Task: Find connections with filter location Urrao with filter topic #Indiawith filter profile language Potuguese with filter current company CHINT with filter school Hindu College with filter industry Ground Passenger Transportation with filter service category Public Relations with filter keywords title Sales Engineer
Action: Mouse moved to (597, 70)
Screenshot: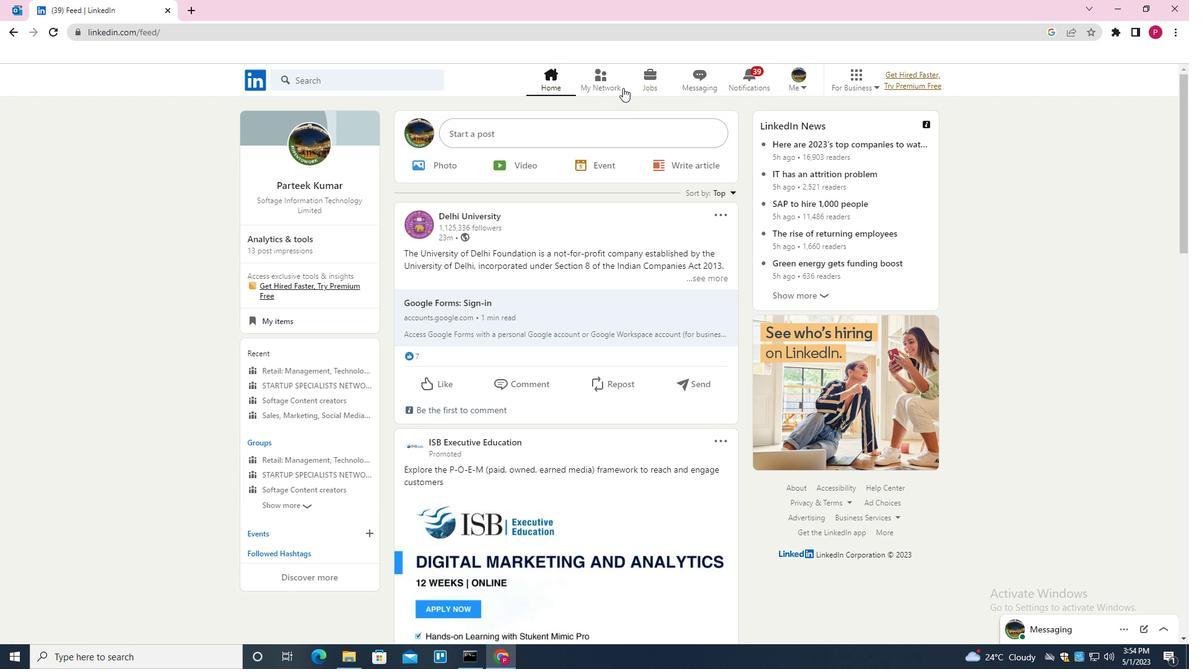 
Action: Mouse pressed left at (597, 70)
Screenshot: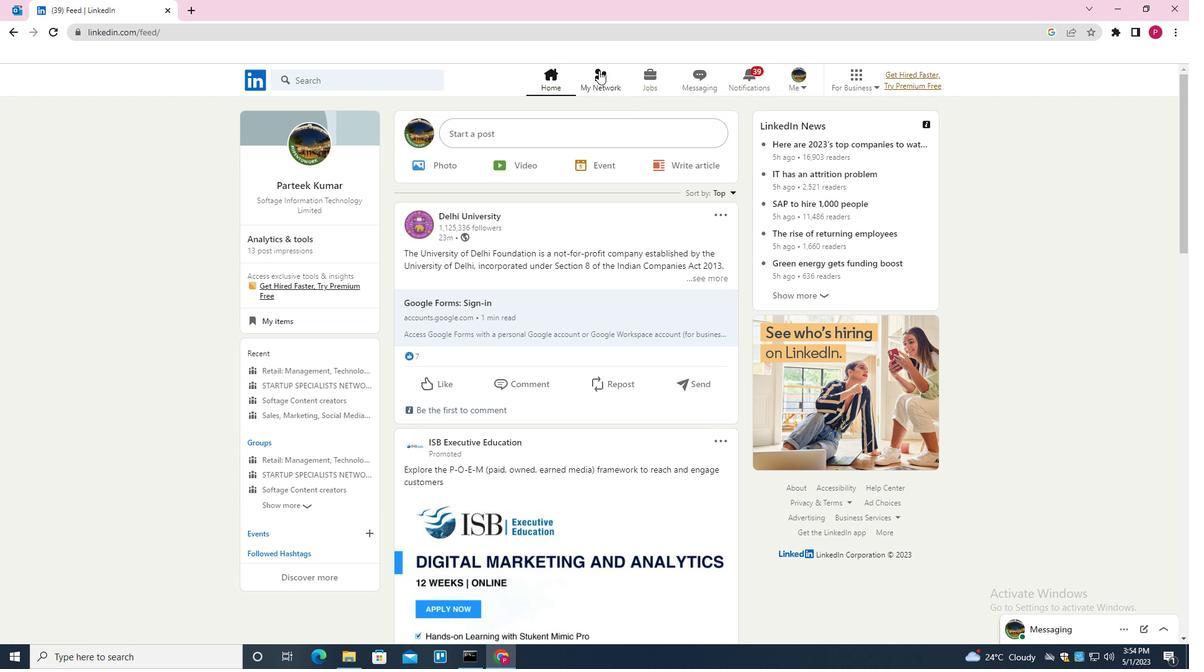 
Action: Mouse moved to (347, 149)
Screenshot: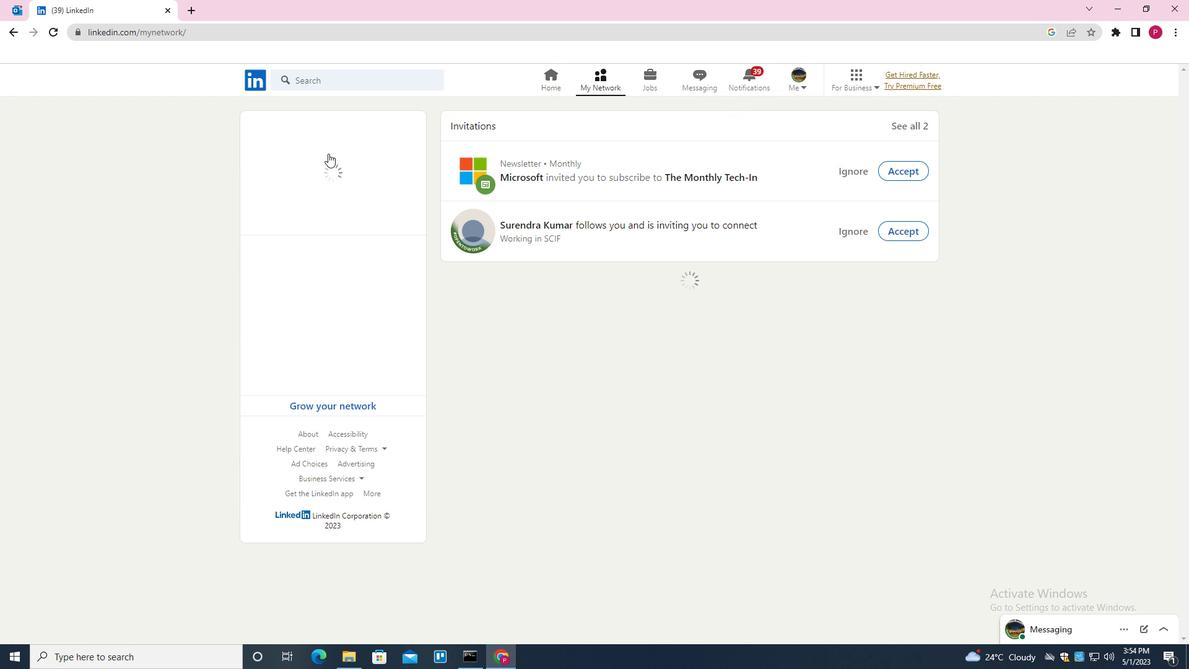 
Action: Mouse pressed left at (347, 149)
Screenshot: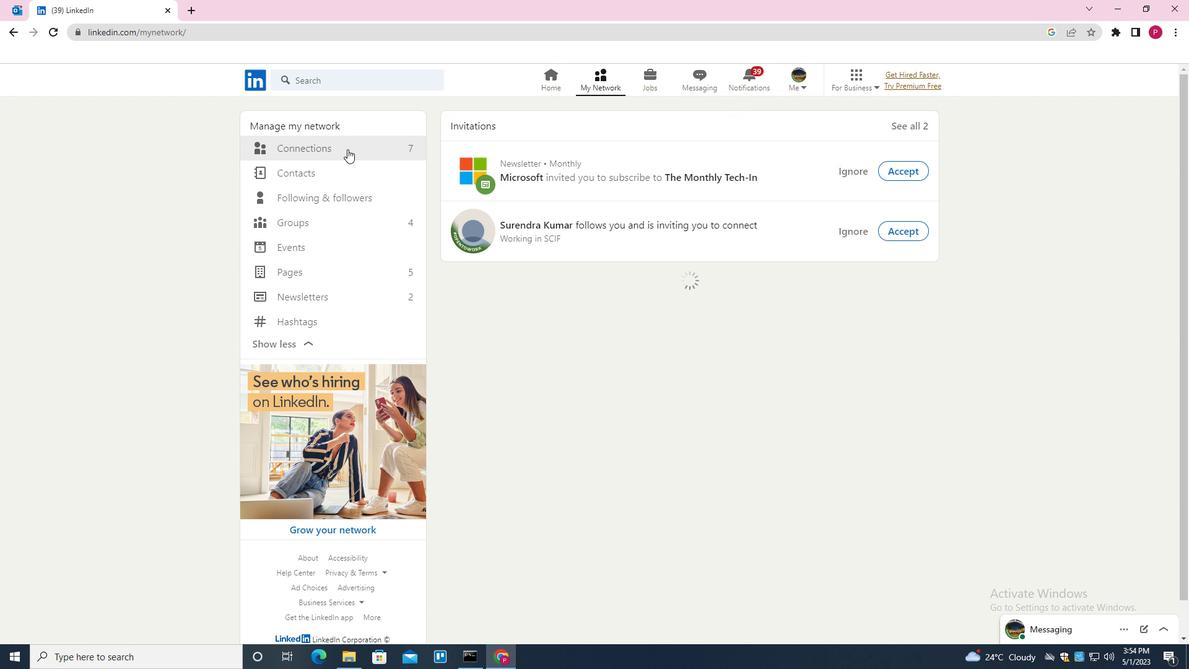 
Action: Mouse moved to (680, 149)
Screenshot: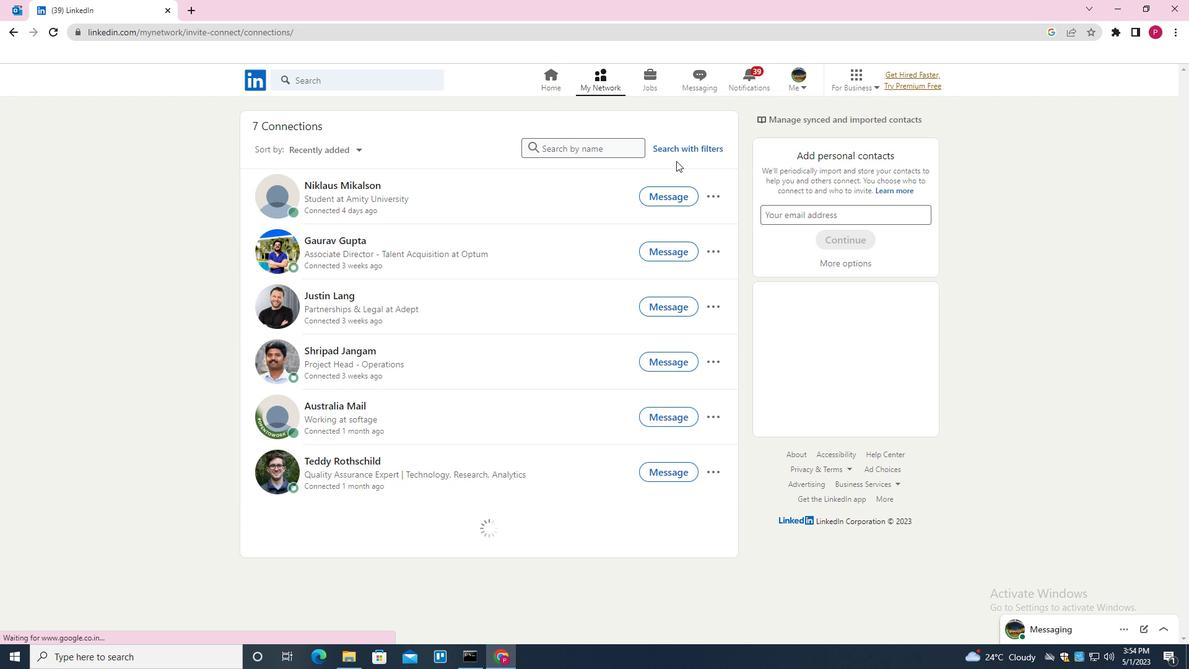 
Action: Mouse pressed left at (680, 149)
Screenshot: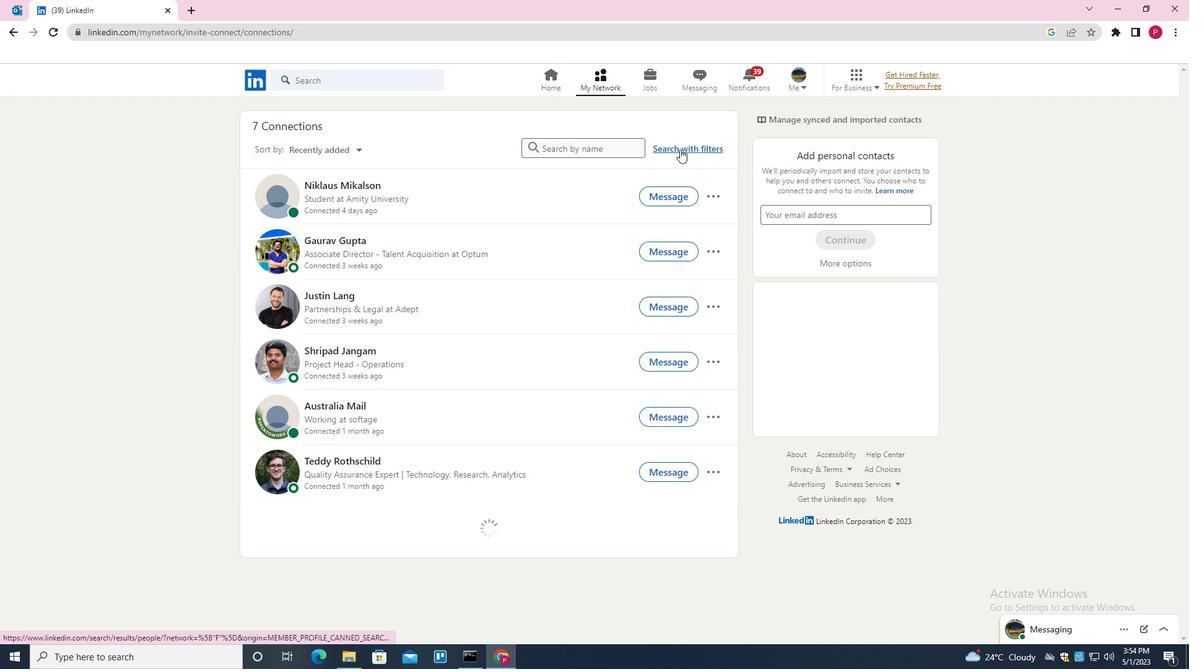 
Action: Mouse moved to (635, 115)
Screenshot: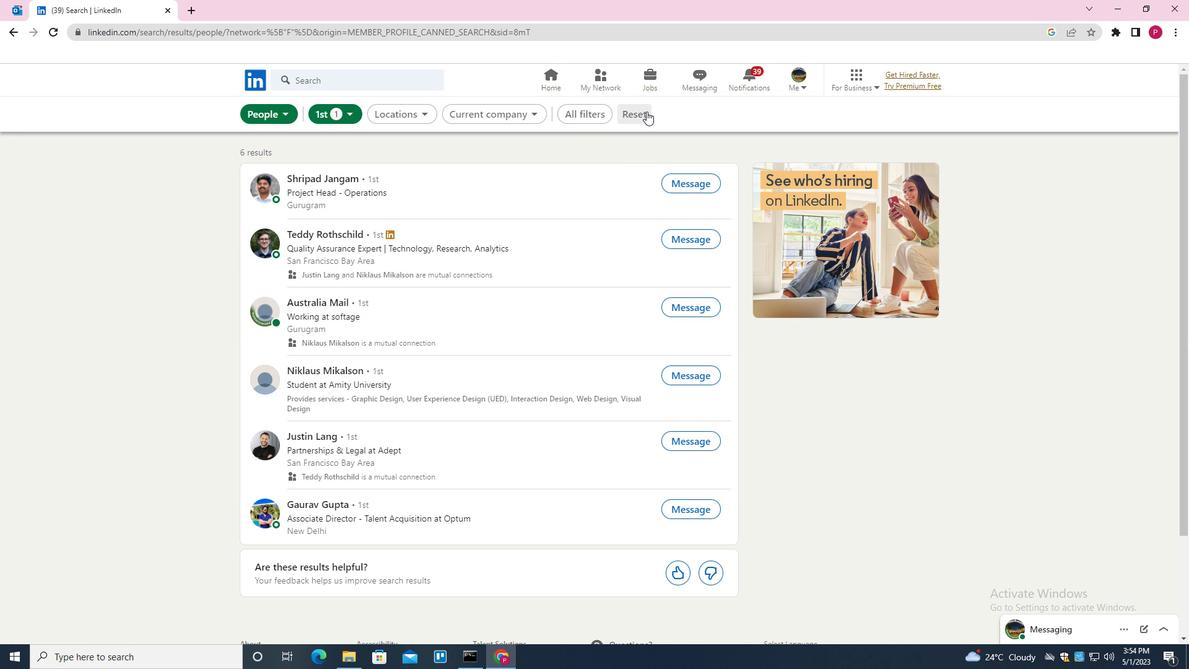 
Action: Mouse pressed left at (635, 115)
Screenshot: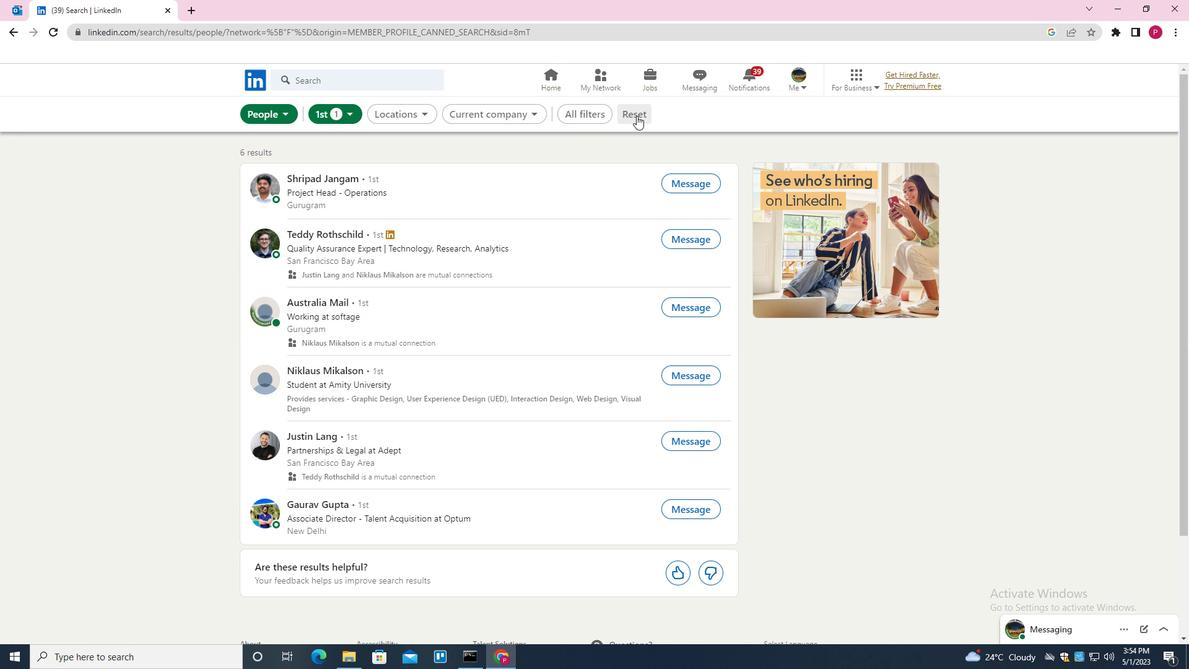 
Action: Mouse moved to (617, 115)
Screenshot: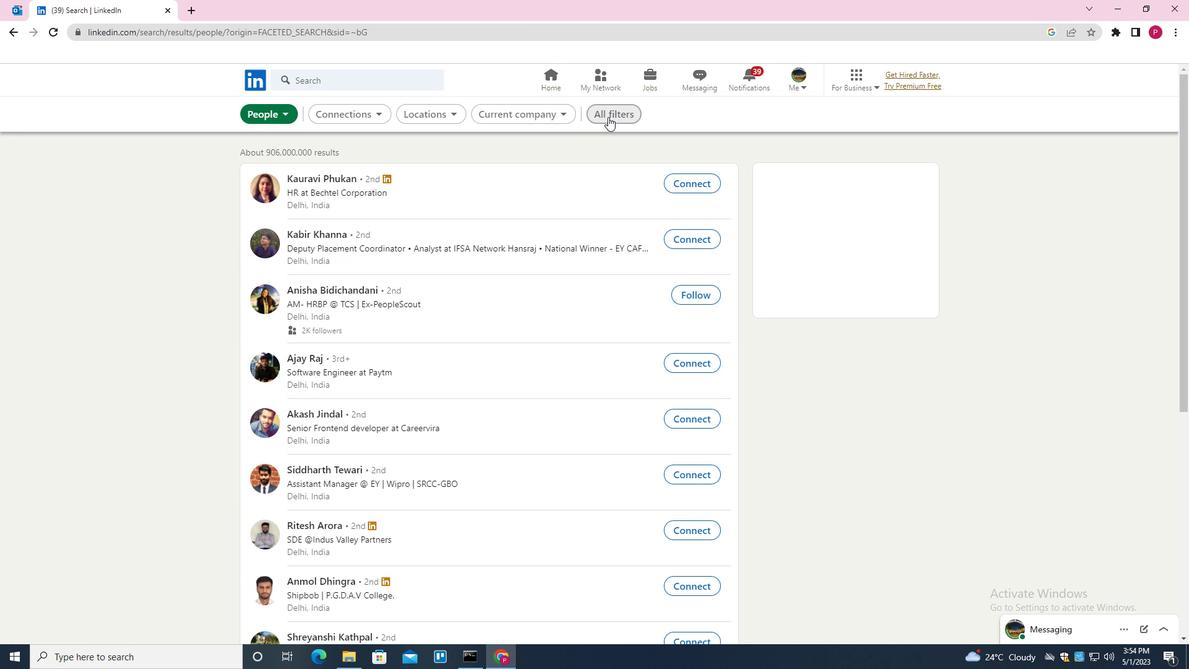 
Action: Mouse pressed left at (617, 115)
Screenshot: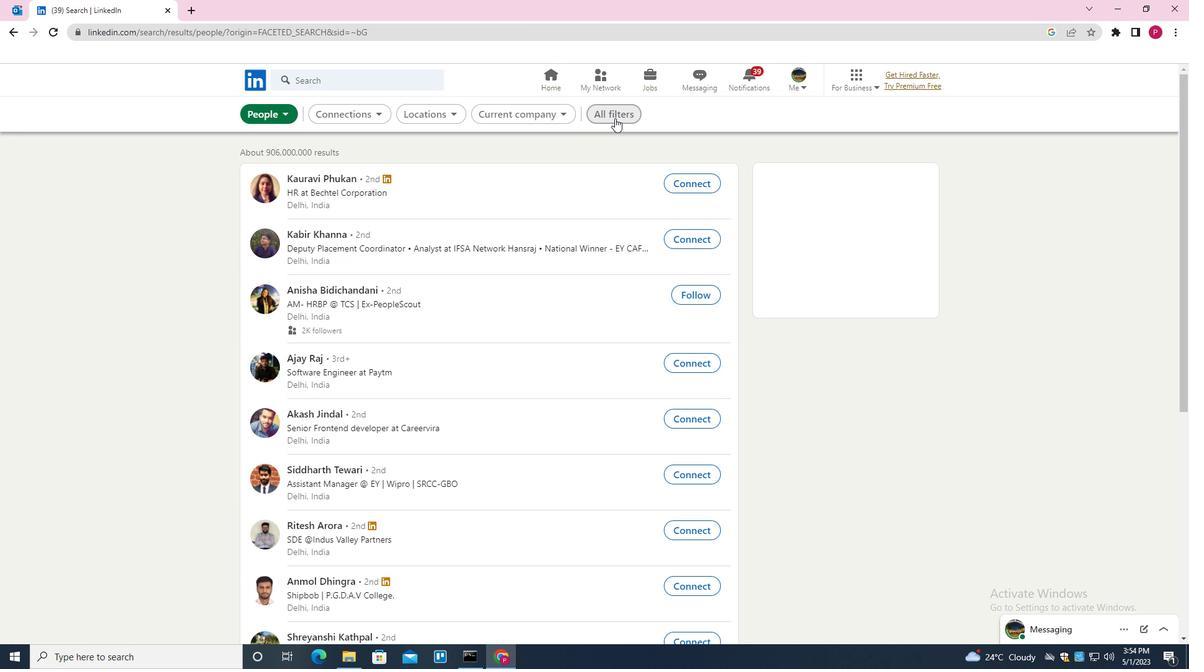 
Action: Mouse moved to (938, 312)
Screenshot: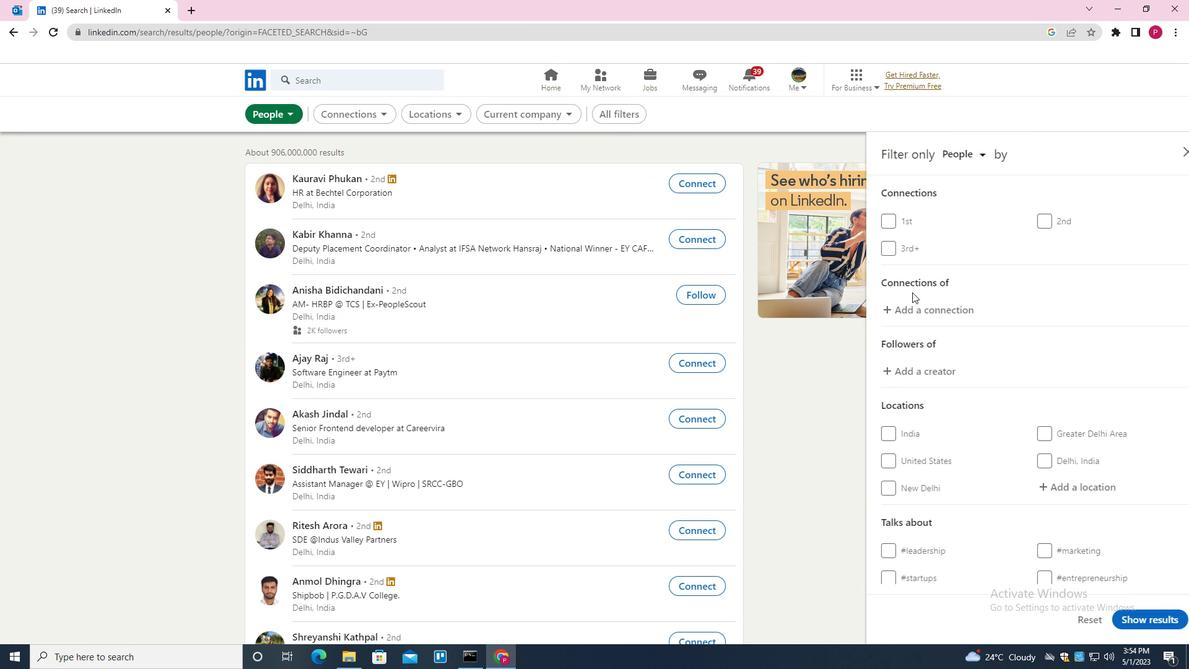 
Action: Mouse scrolled (938, 312) with delta (0, 0)
Screenshot: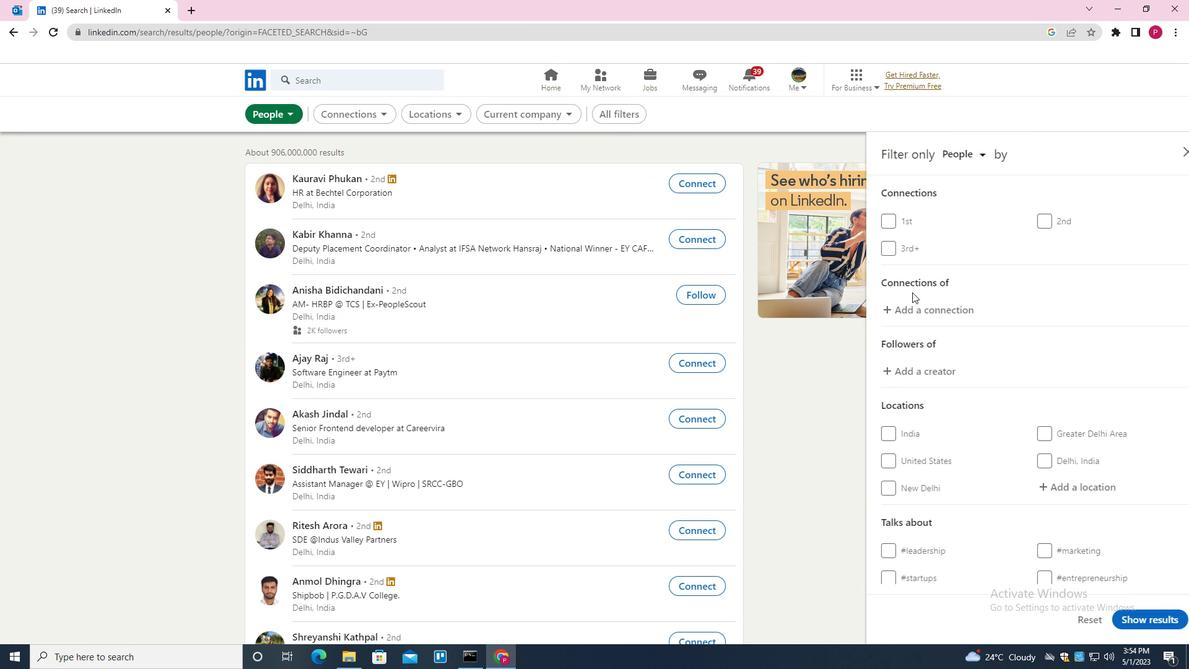 
Action: Mouse moved to (1056, 422)
Screenshot: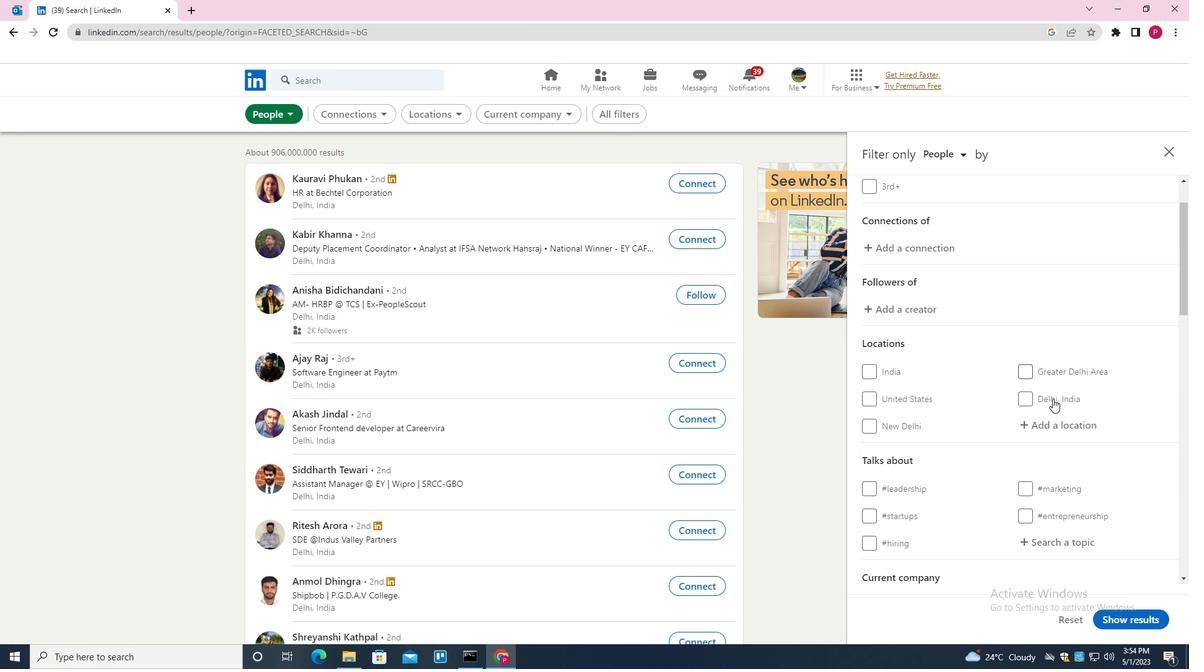 
Action: Mouse pressed left at (1056, 422)
Screenshot: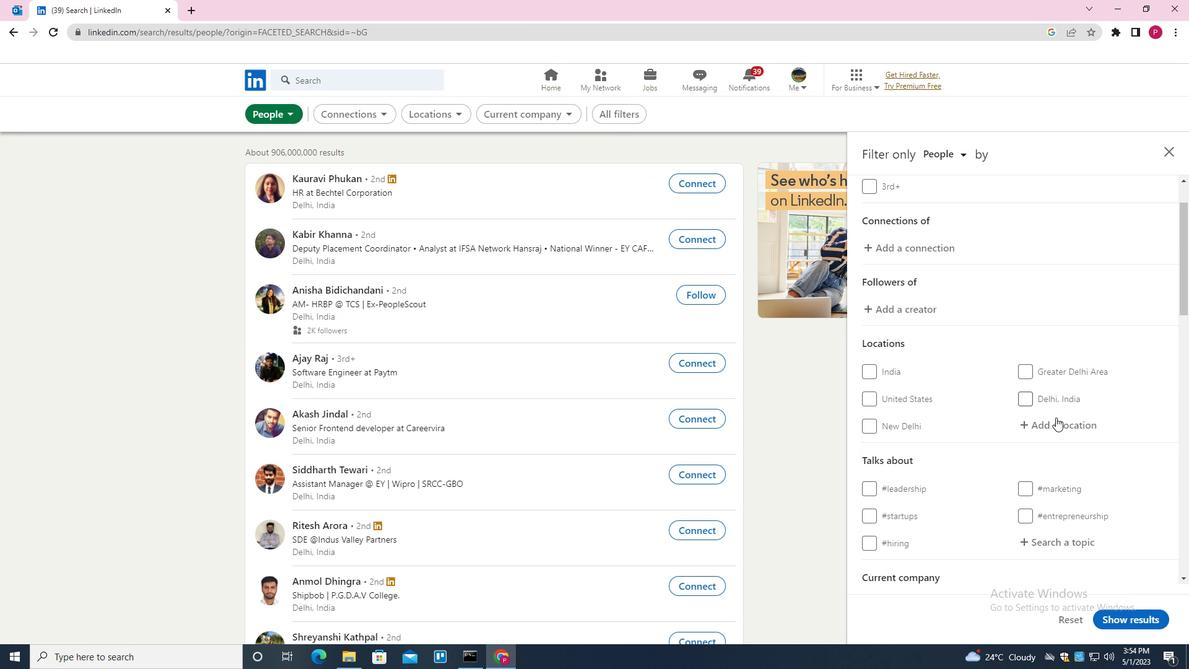 
Action: Mouse moved to (1053, 424)
Screenshot: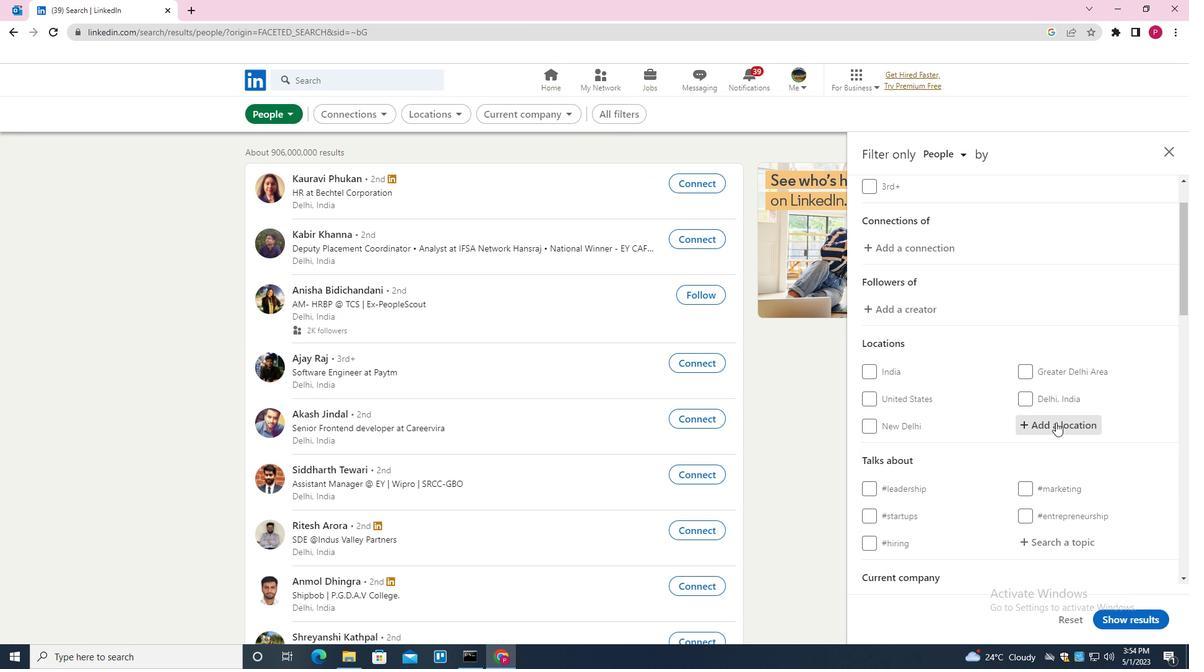 
Action: Key pressed <Key.shift>URRAO<Key.down><Key.enter>
Screenshot: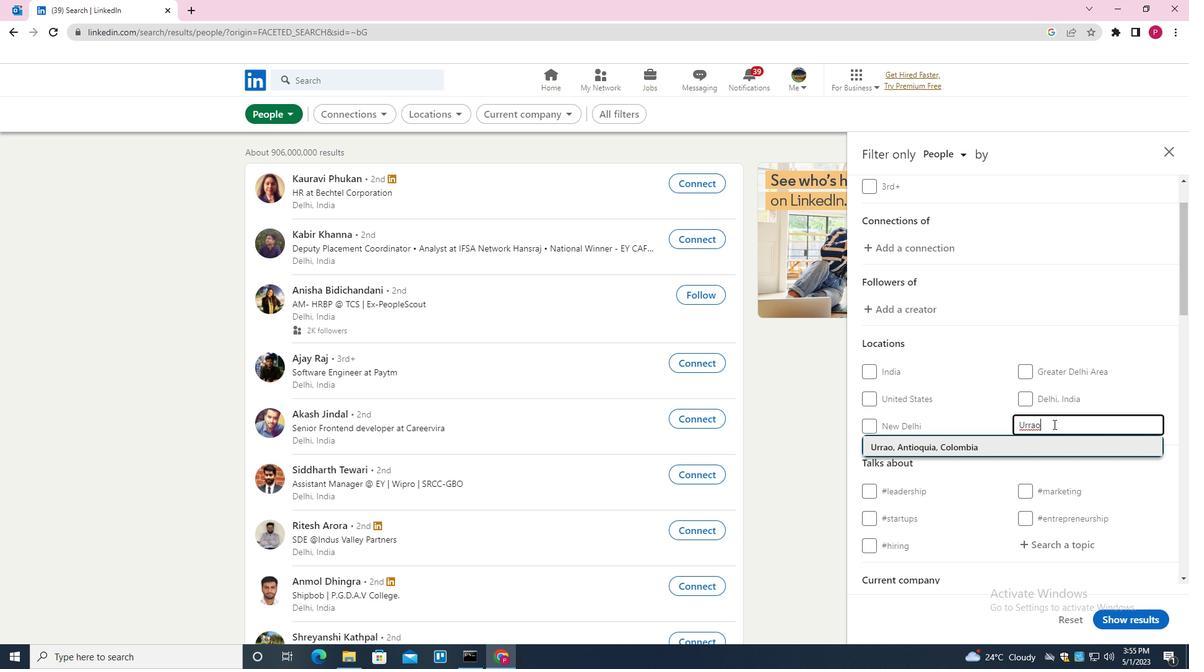 
Action: Mouse moved to (1003, 430)
Screenshot: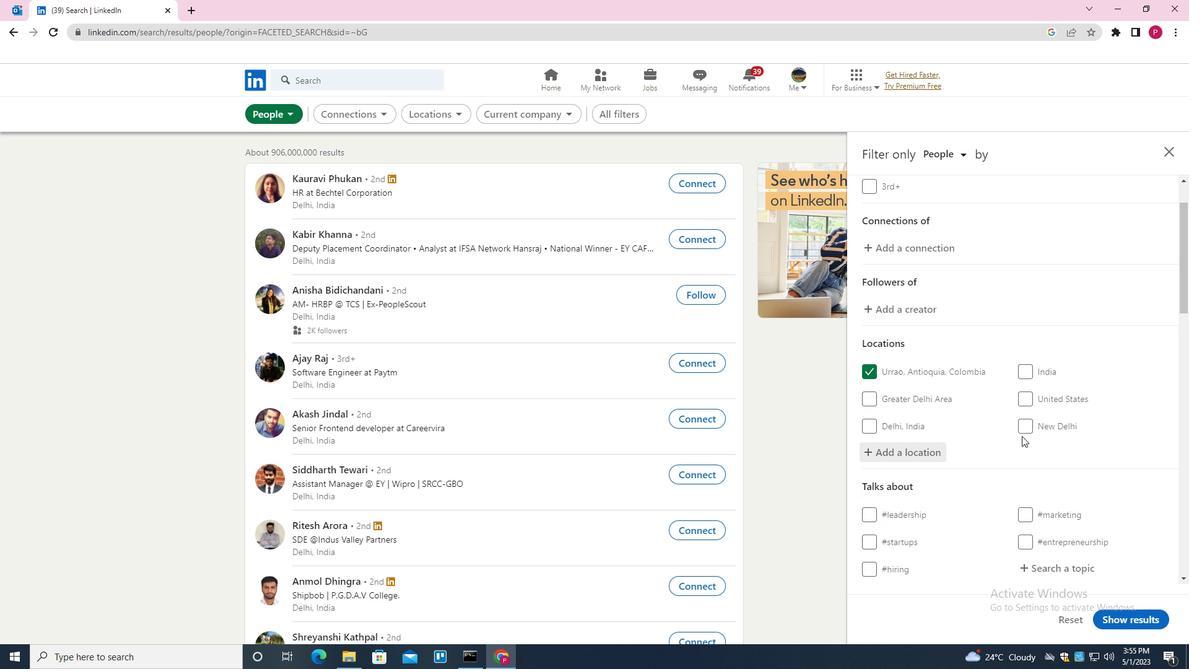 
Action: Mouse scrolled (1003, 429) with delta (0, 0)
Screenshot: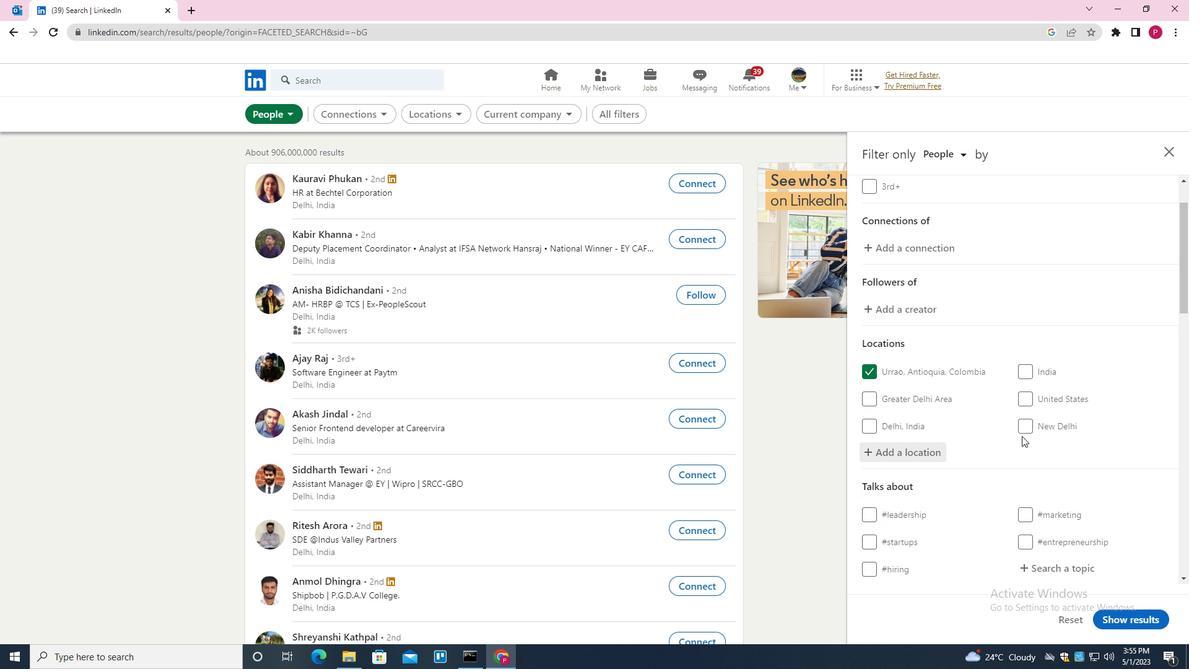 
Action: Mouse scrolled (1003, 429) with delta (0, 0)
Screenshot: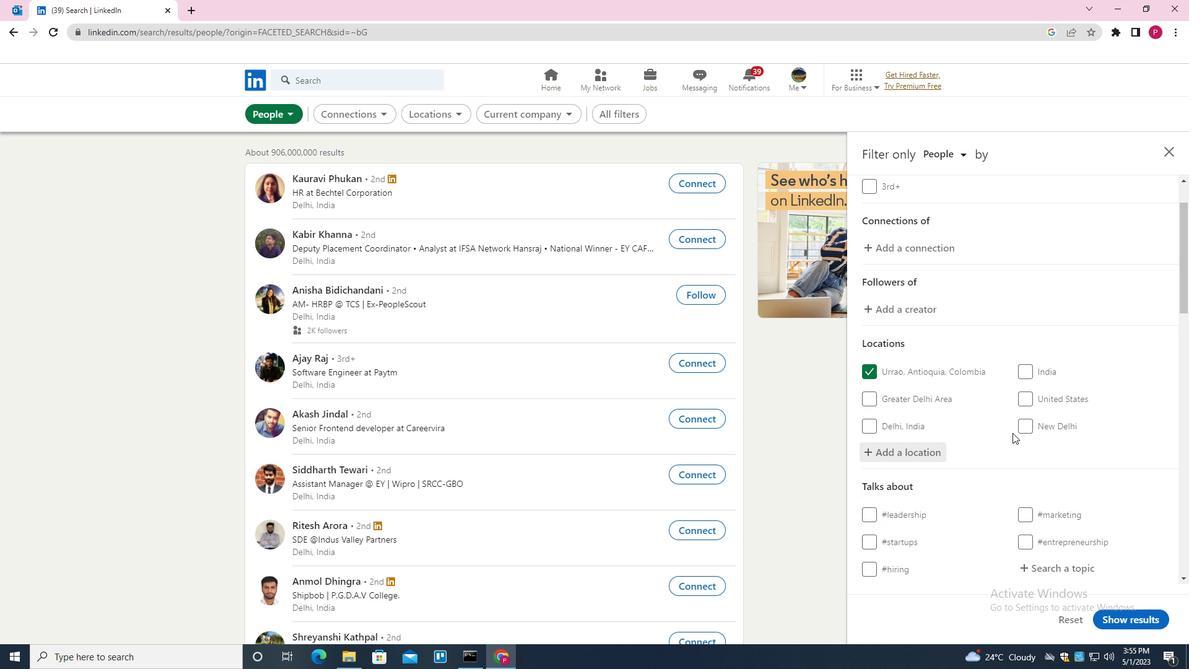 
Action: Mouse scrolled (1003, 429) with delta (0, 0)
Screenshot: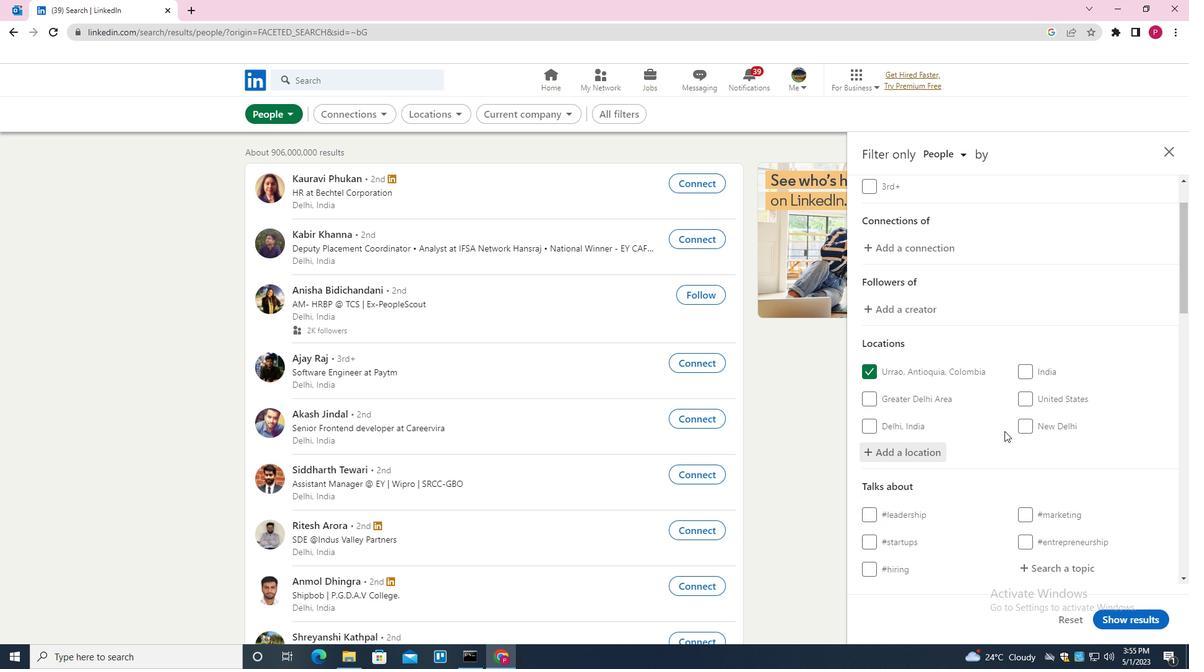 
Action: Mouse moved to (1053, 378)
Screenshot: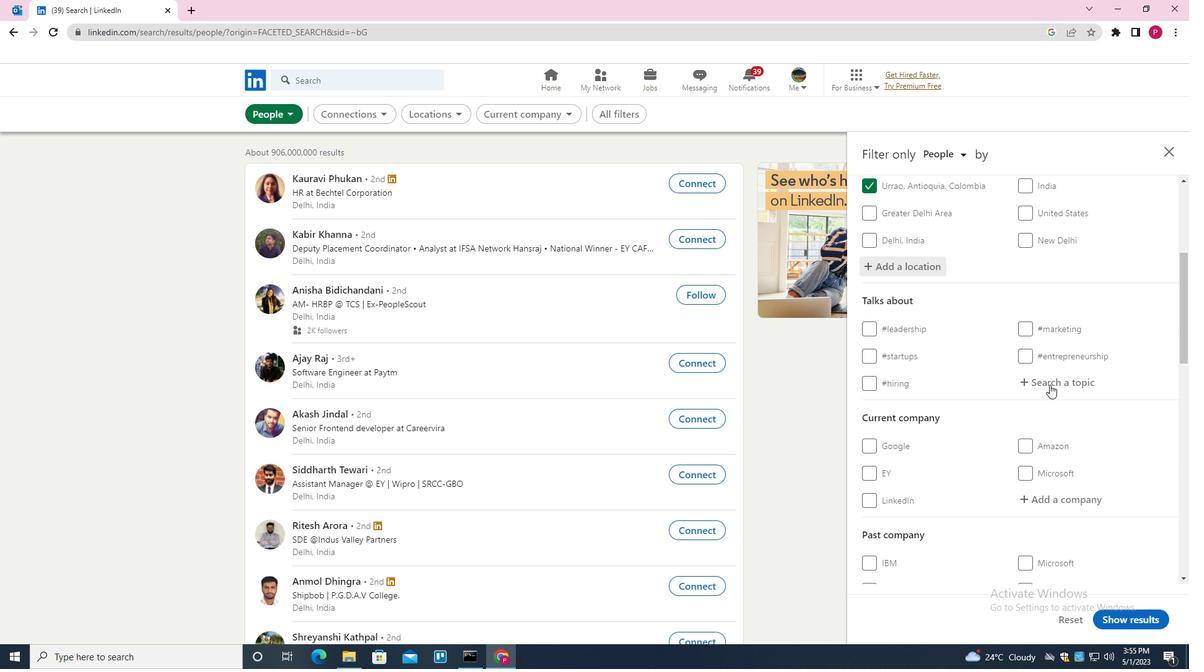 
Action: Mouse pressed left at (1053, 378)
Screenshot: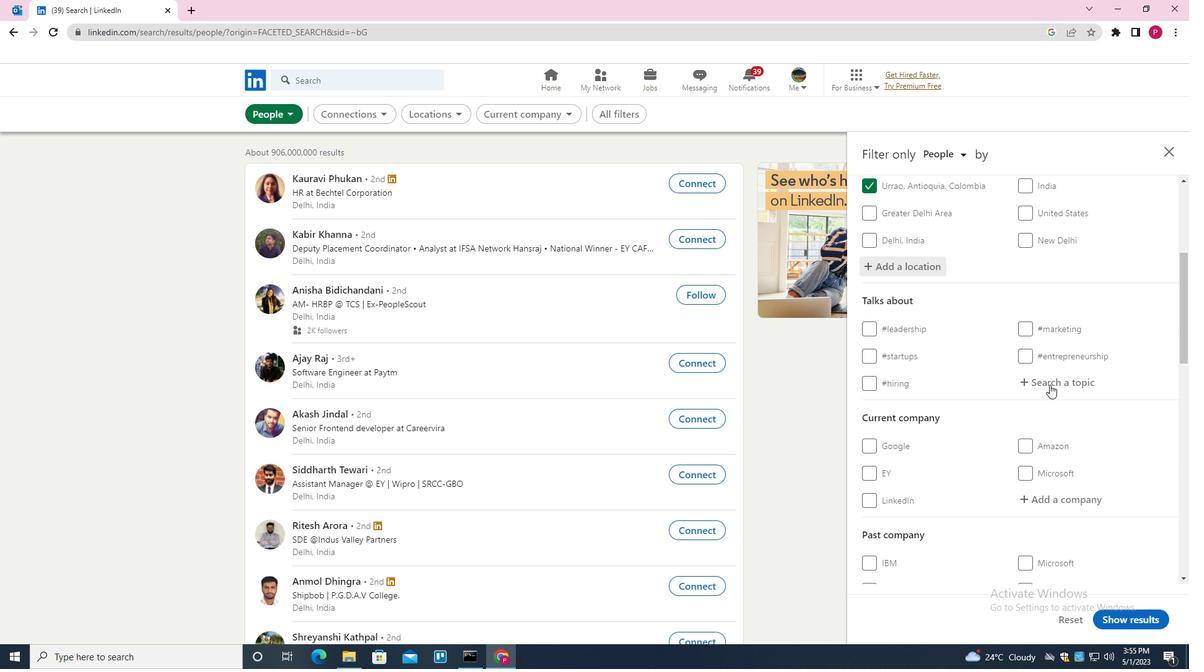 
Action: Mouse moved to (1050, 381)
Screenshot: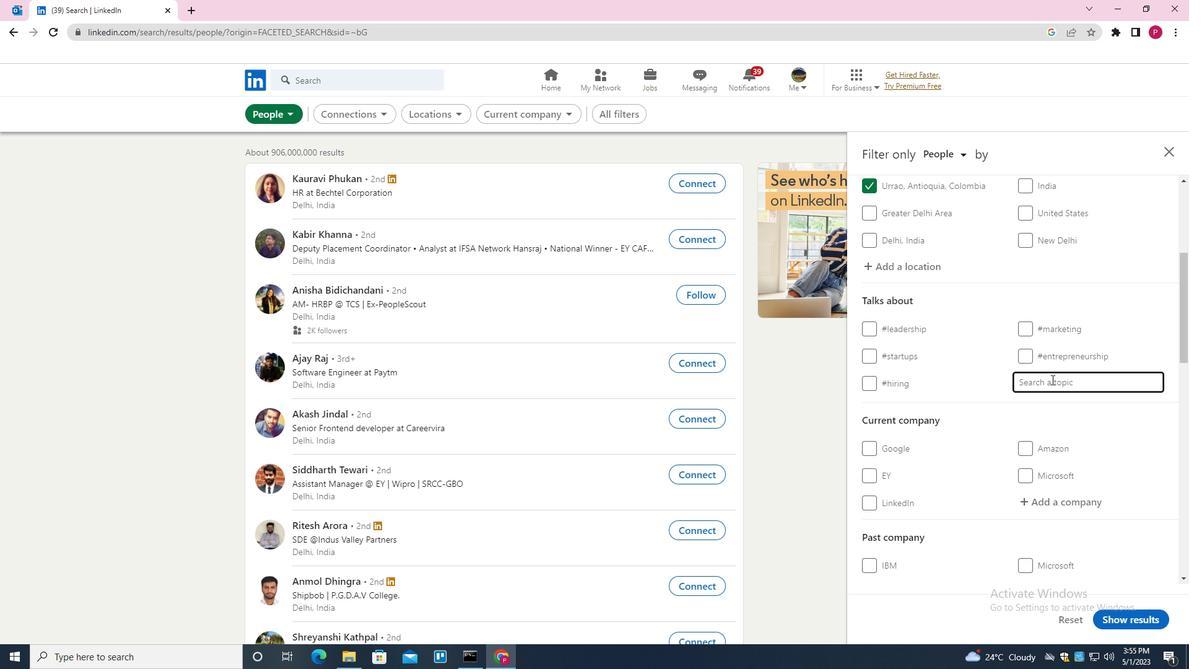 
Action: Key pressed INDIA<Key.down><Key.enter>
Screenshot: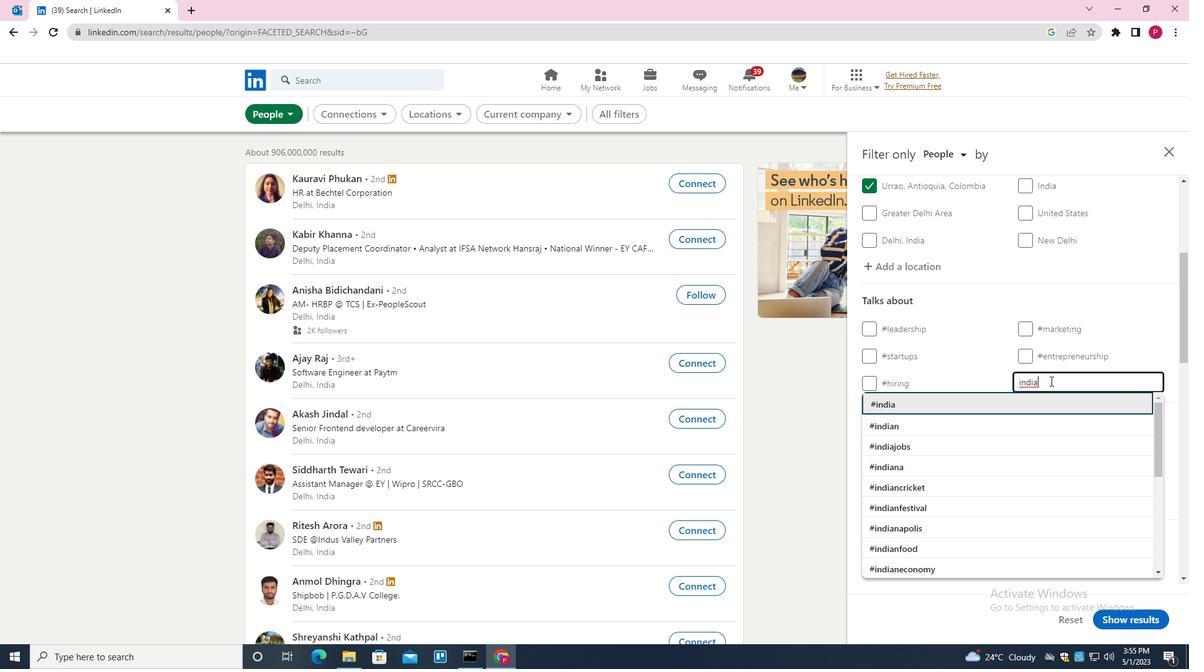 
Action: Mouse moved to (1038, 389)
Screenshot: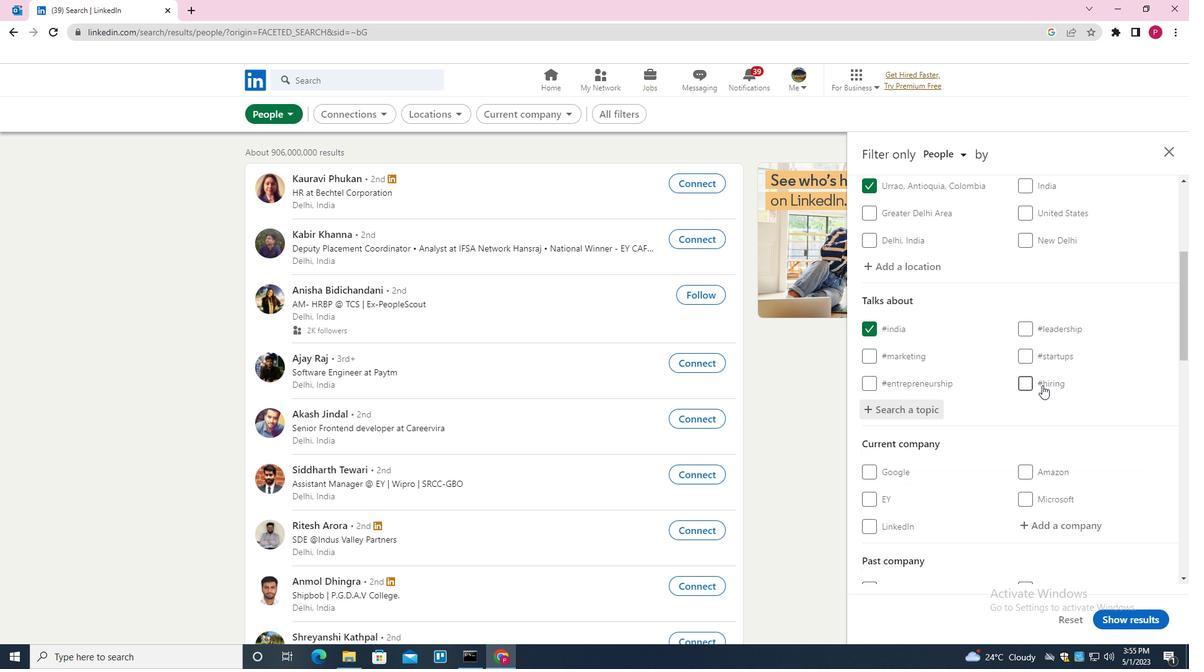 
Action: Mouse scrolled (1038, 388) with delta (0, 0)
Screenshot: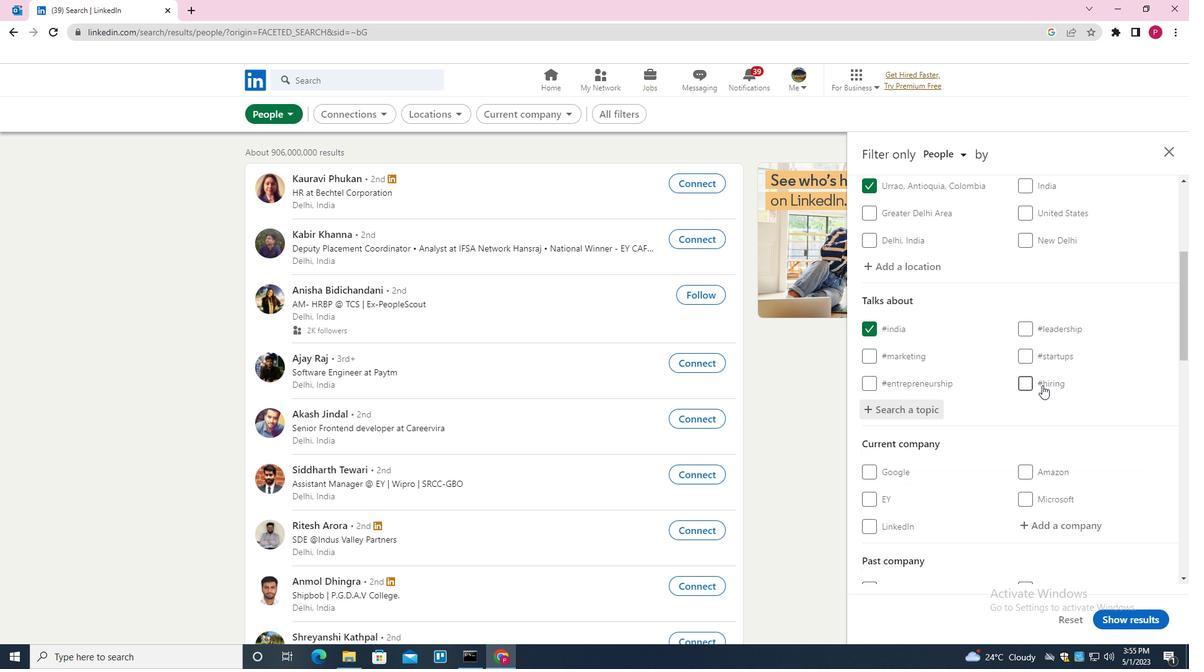 
Action: Mouse moved to (1037, 389)
Screenshot: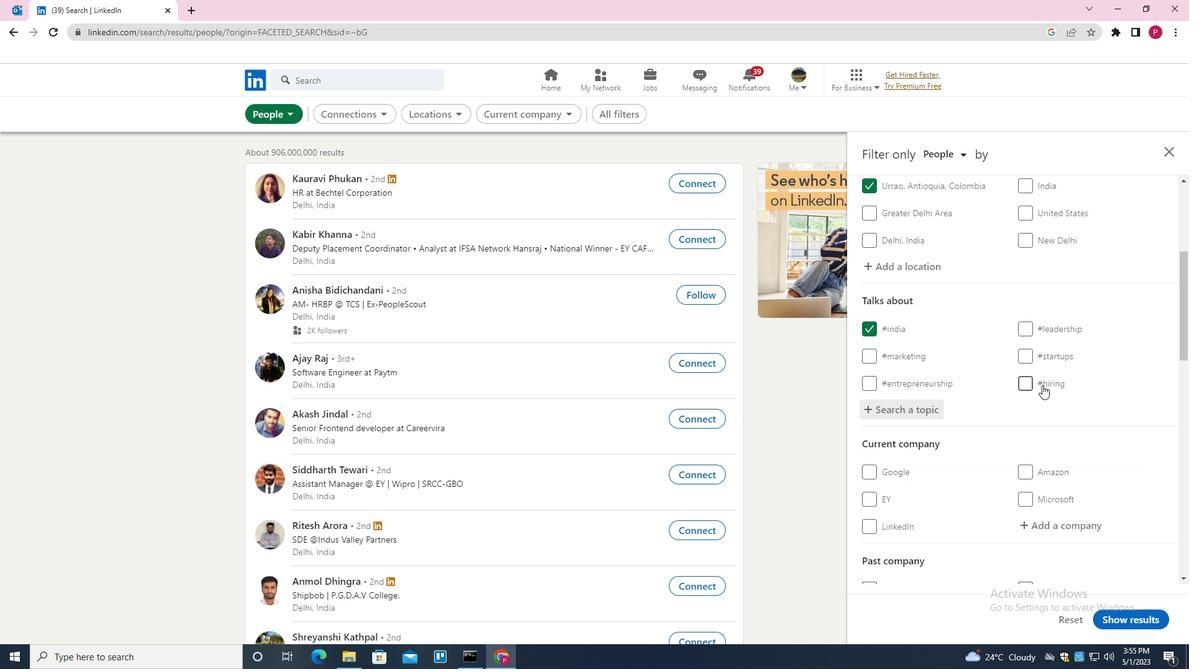 
Action: Mouse scrolled (1037, 389) with delta (0, 0)
Screenshot: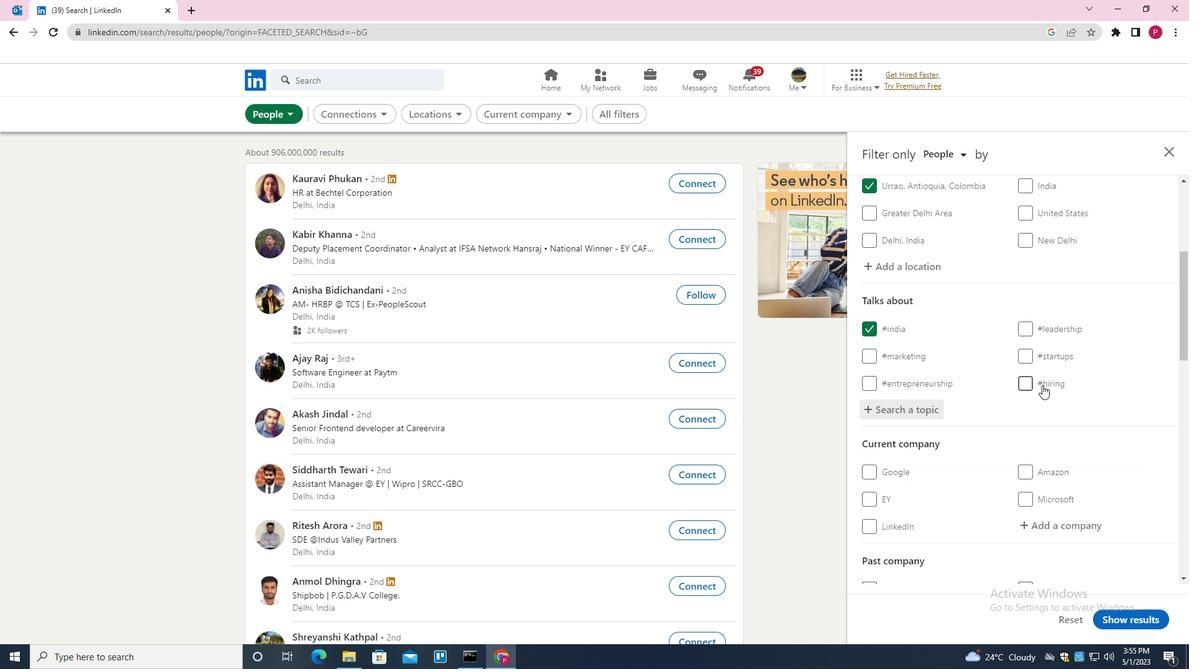 
Action: Mouse scrolled (1037, 389) with delta (0, 0)
Screenshot: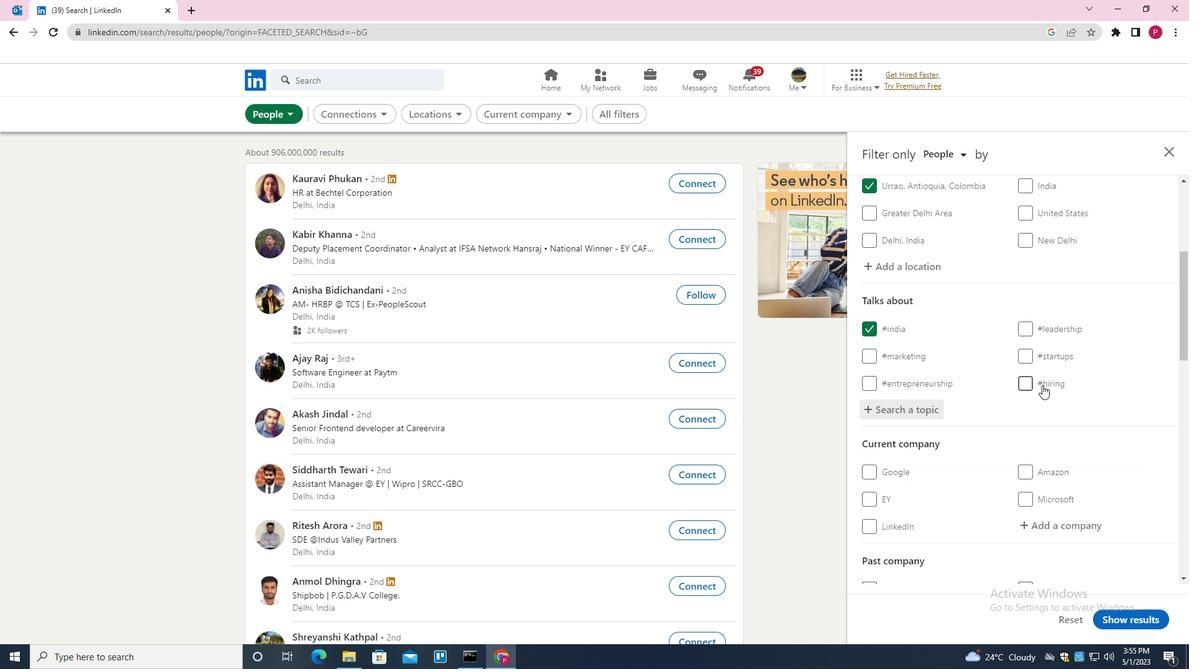 
Action: Mouse moved to (950, 428)
Screenshot: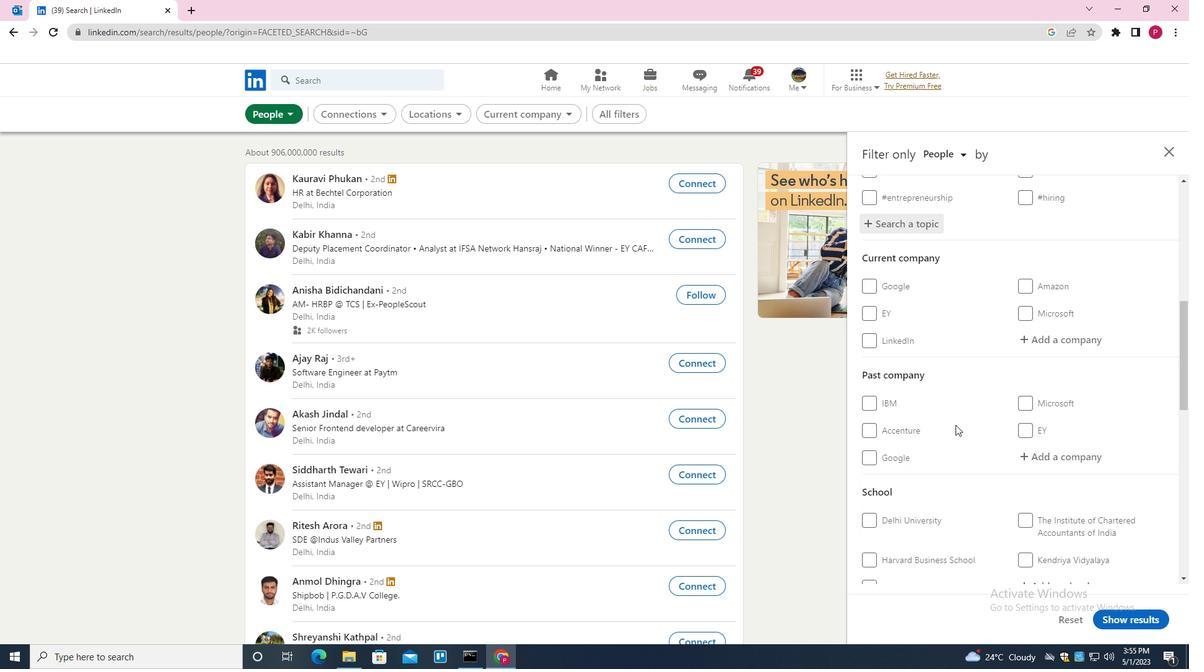 
Action: Mouse scrolled (950, 427) with delta (0, 0)
Screenshot: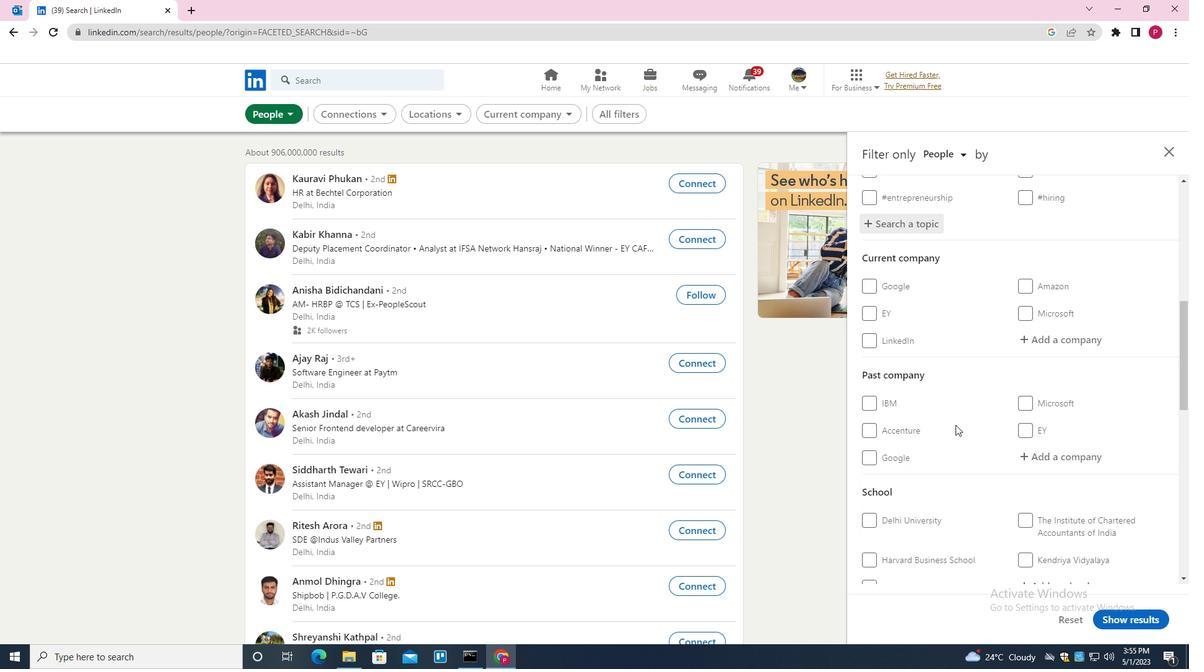 
Action: Mouse scrolled (950, 427) with delta (0, 0)
Screenshot: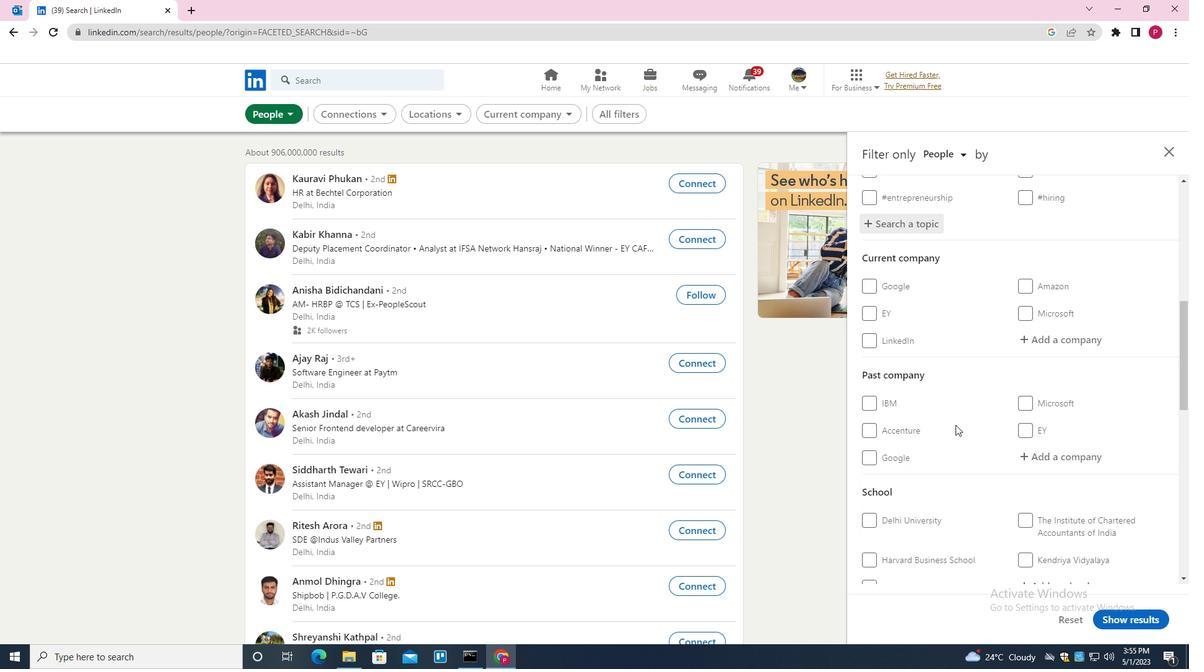 
Action: Mouse scrolled (950, 427) with delta (0, 0)
Screenshot: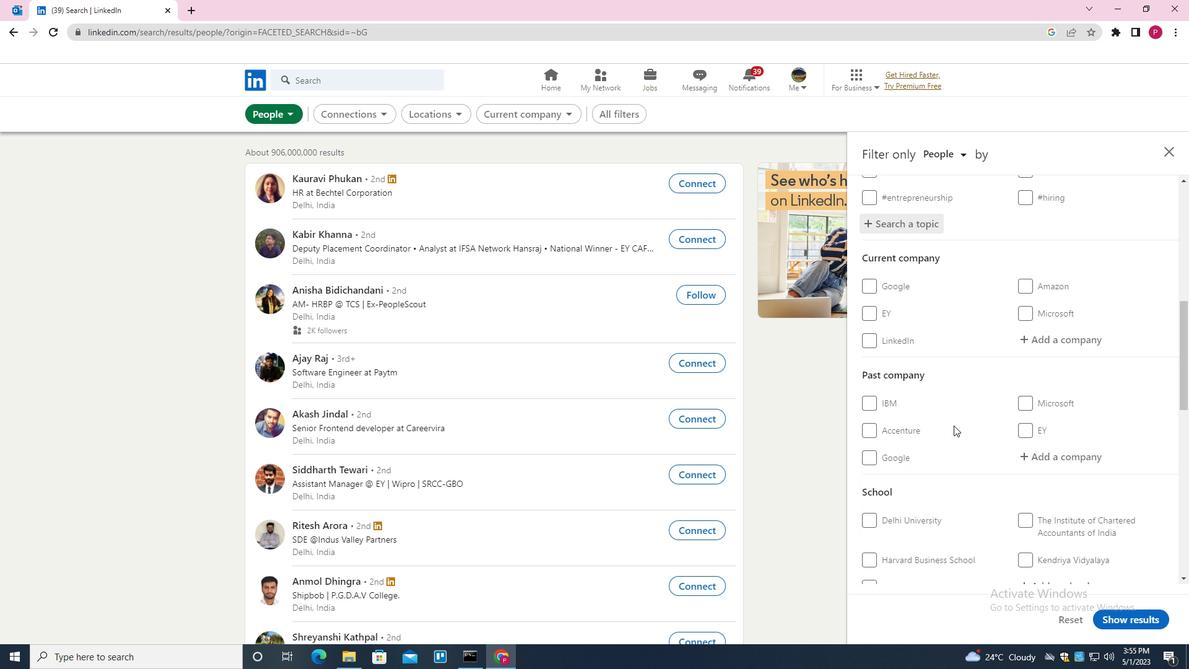 
Action: Mouse scrolled (950, 427) with delta (0, 0)
Screenshot: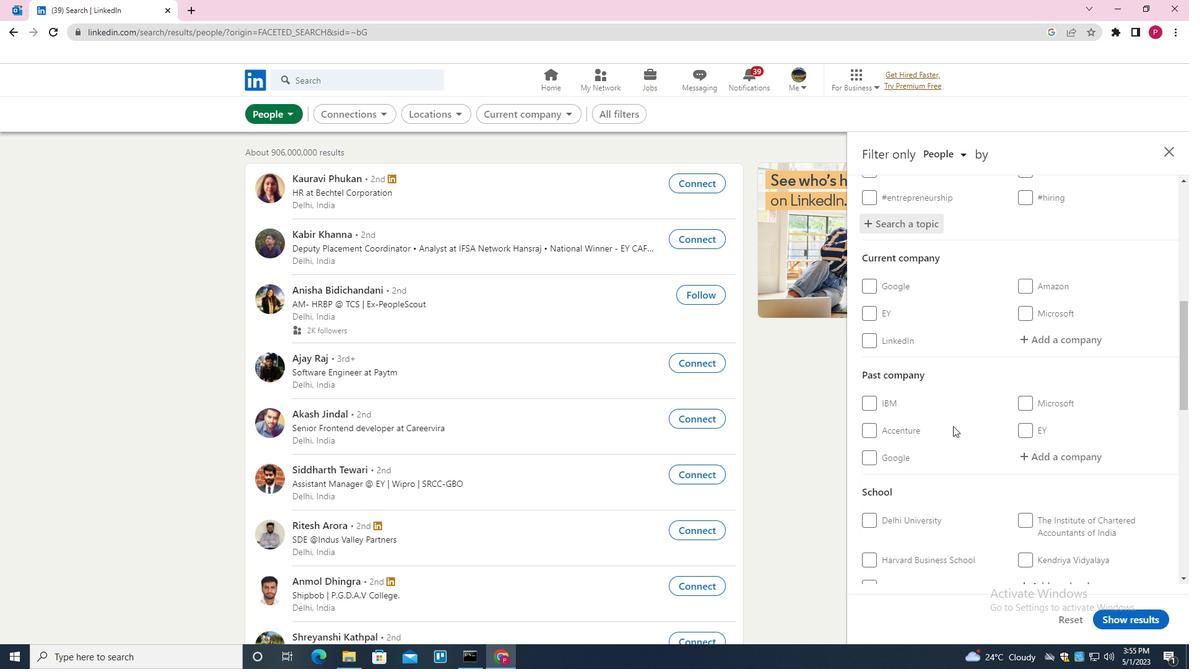 
Action: Mouse scrolled (950, 427) with delta (0, 0)
Screenshot: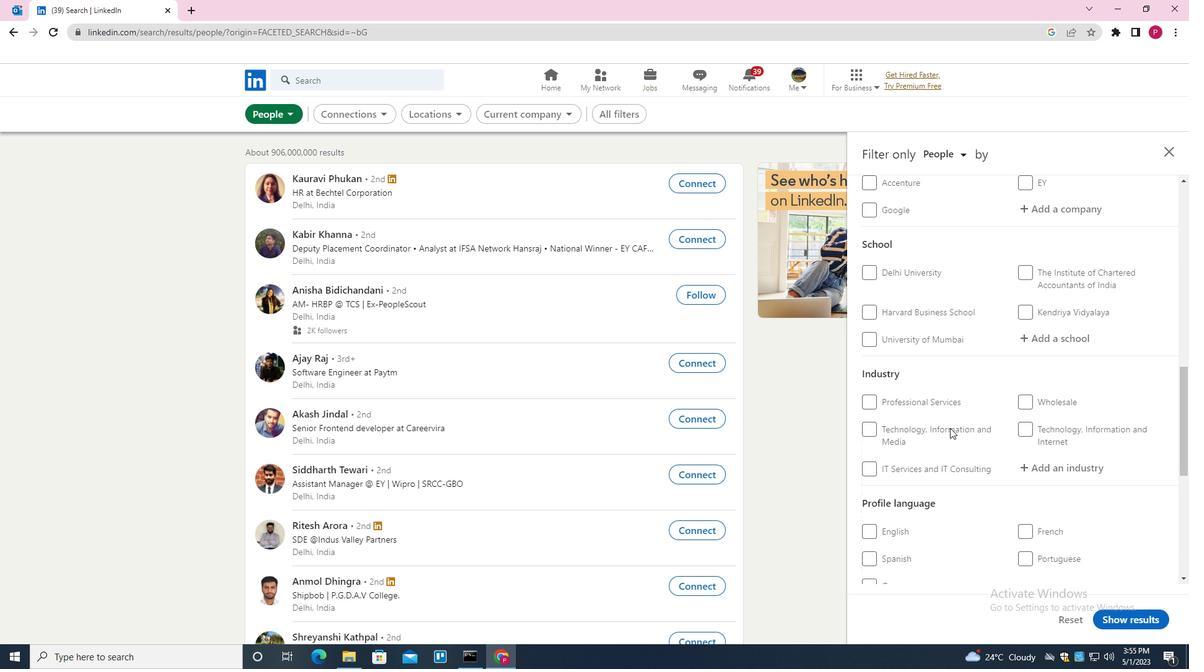 
Action: Mouse scrolled (950, 427) with delta (0, 0)
Screenshot: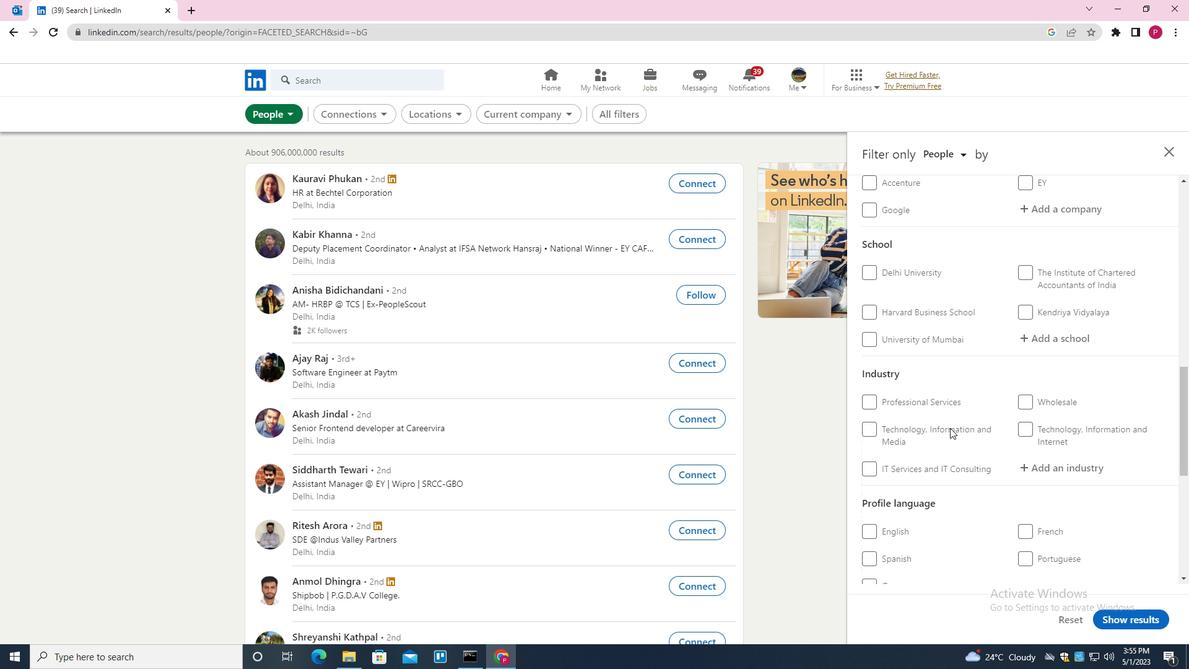 
Action: Mouse scrolled (950, 427) with delta (0, 0)
Screenshot: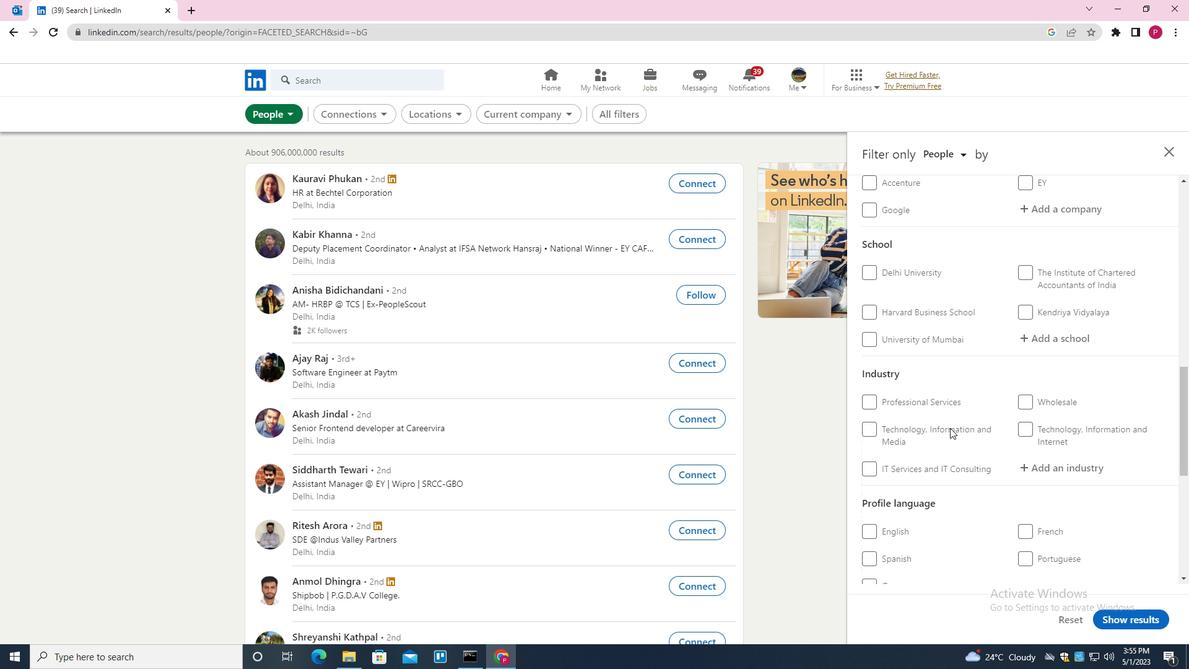 
Action: Mouse moved to (1026, 377)
Screenshot: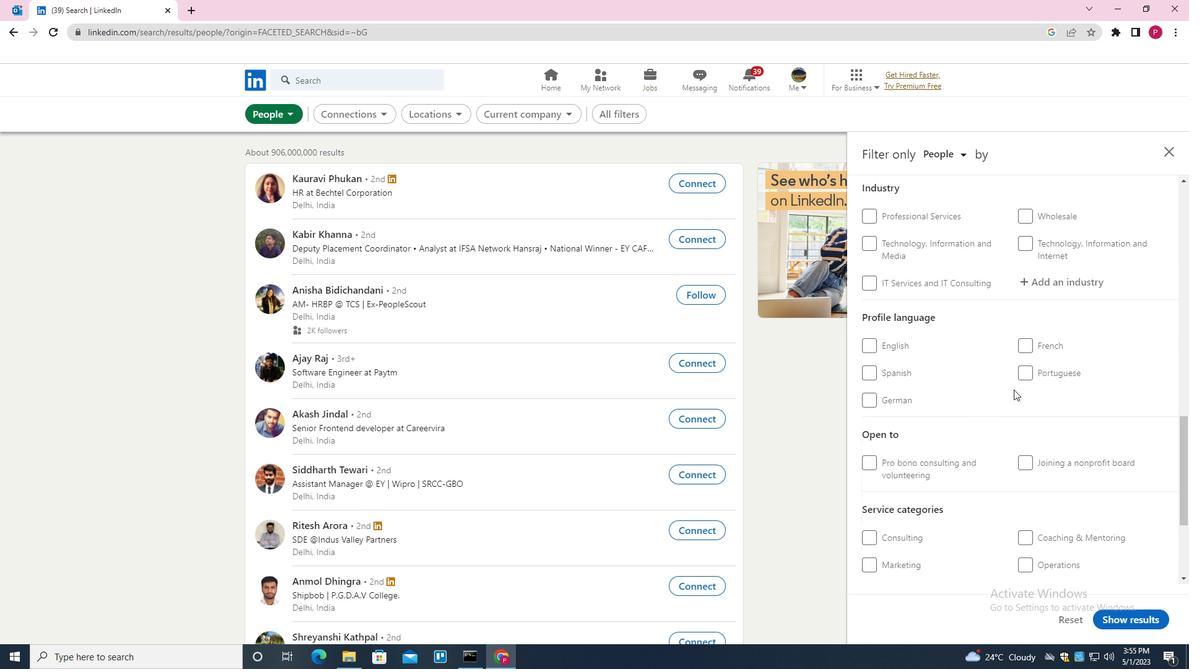 
Action: Mouse pressed left at (1026, 377)
Screenshot: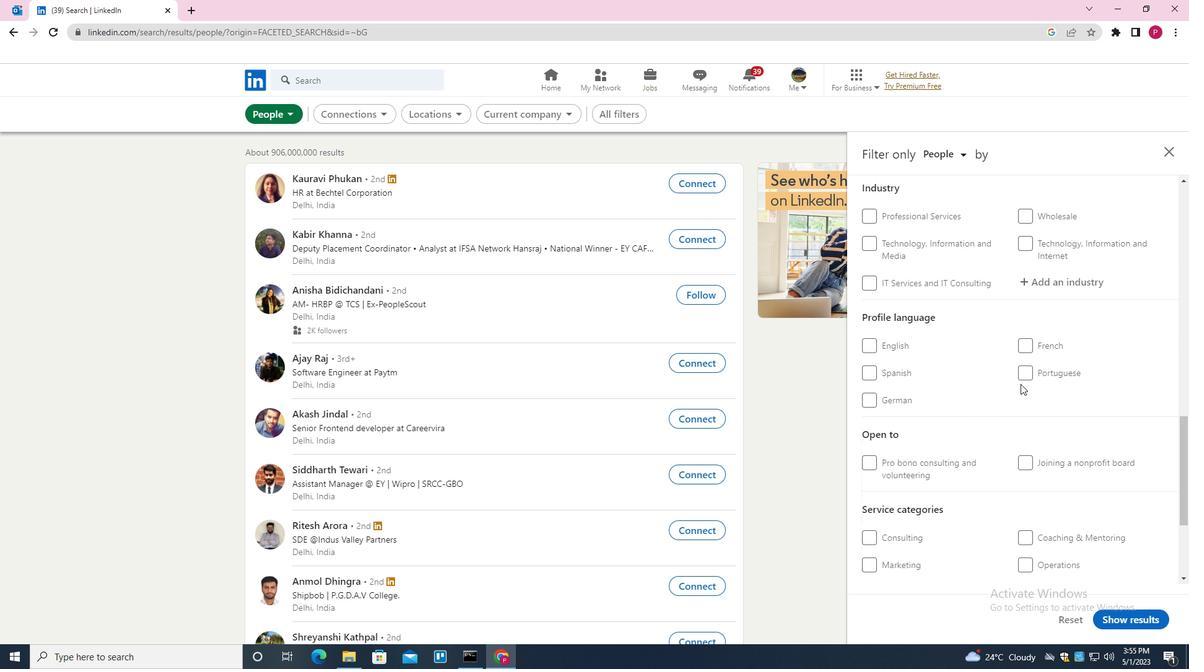 
Action: Mouse moved to (990, 398)
Screenshot: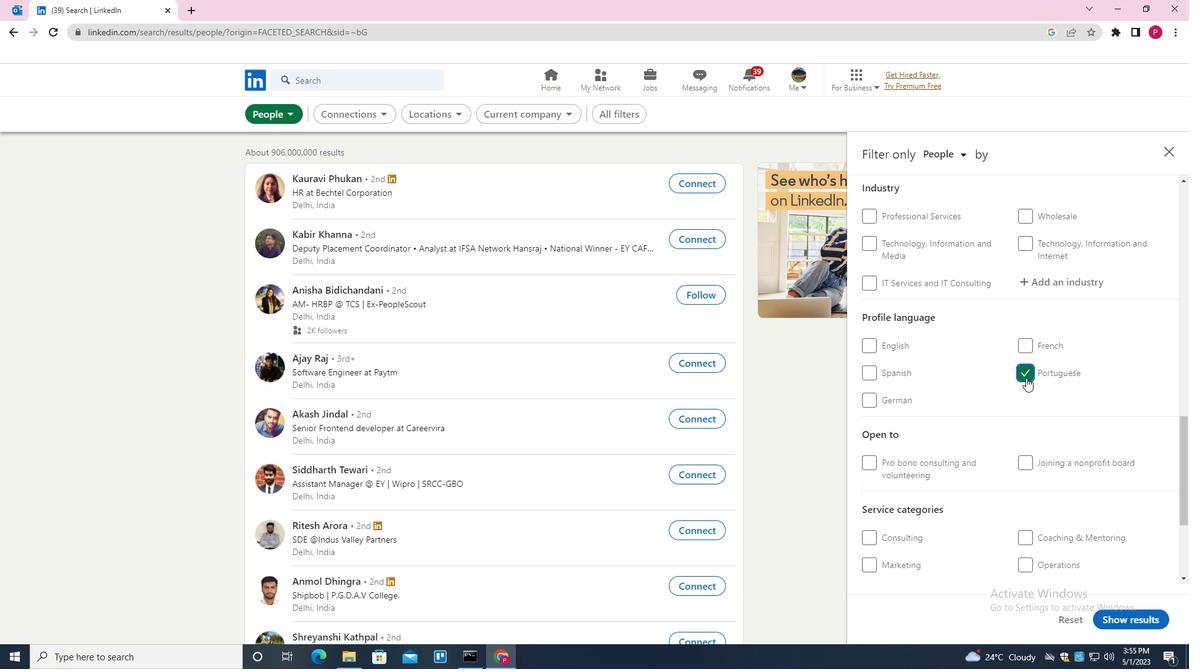 
Action: Mouse scrolled (990, 399) with delta (0, 0)
Screenshot: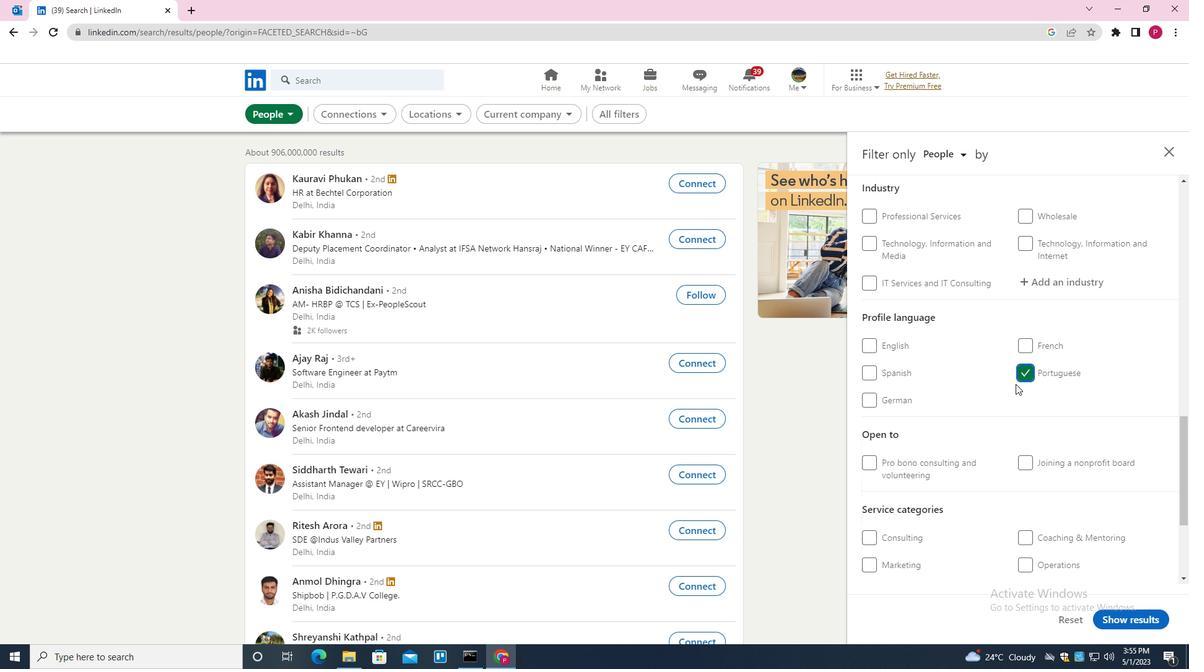 
Action: Mouse scrolled (990, 399) with delta (0, 0)
Screenshot: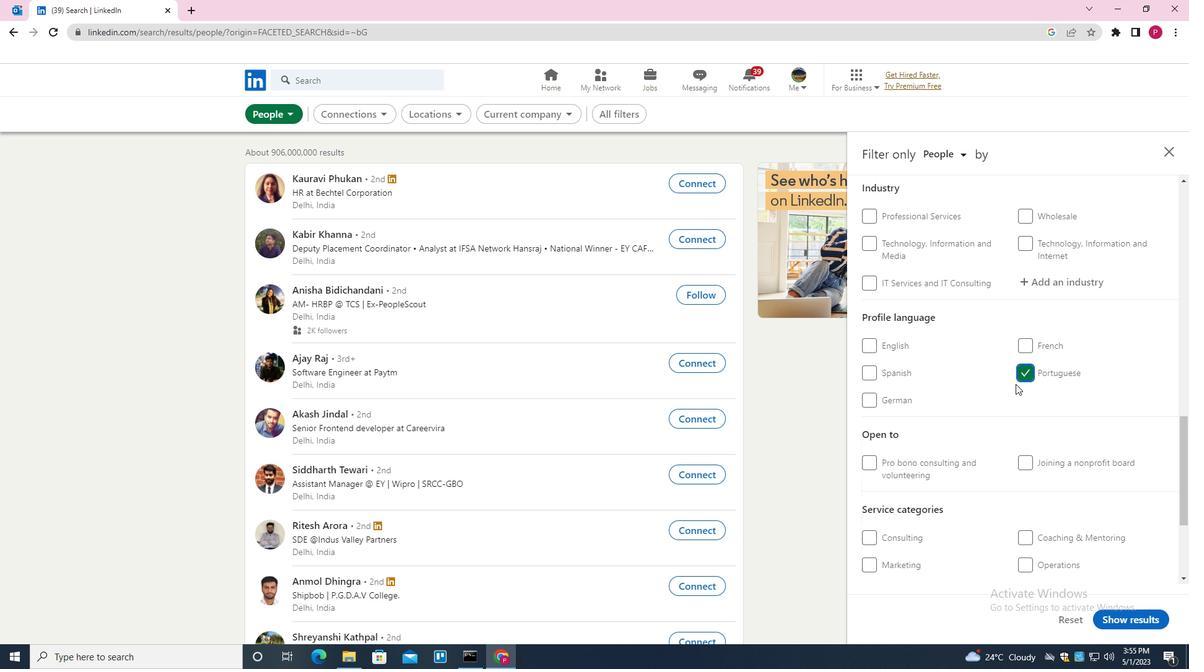 
Action: Mouse scrolled (990, 399) with delta (0, 0)
Screenshot: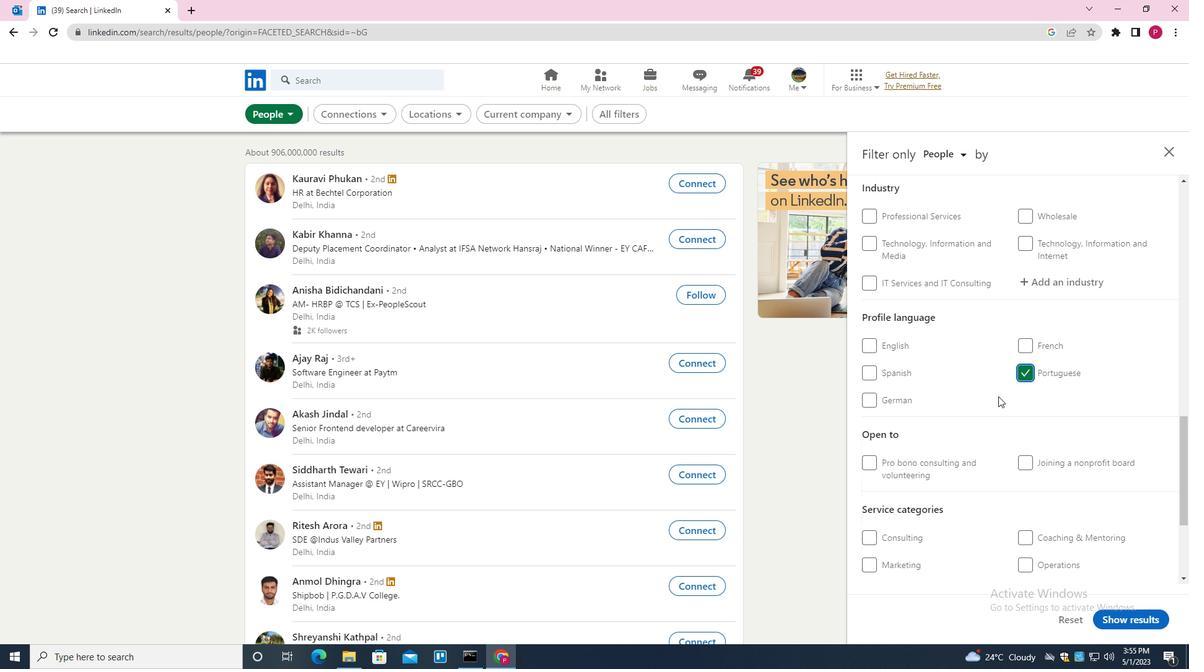 
Action: Mouse scrolled (990, 399) with delta (0, 0)
Screenshot: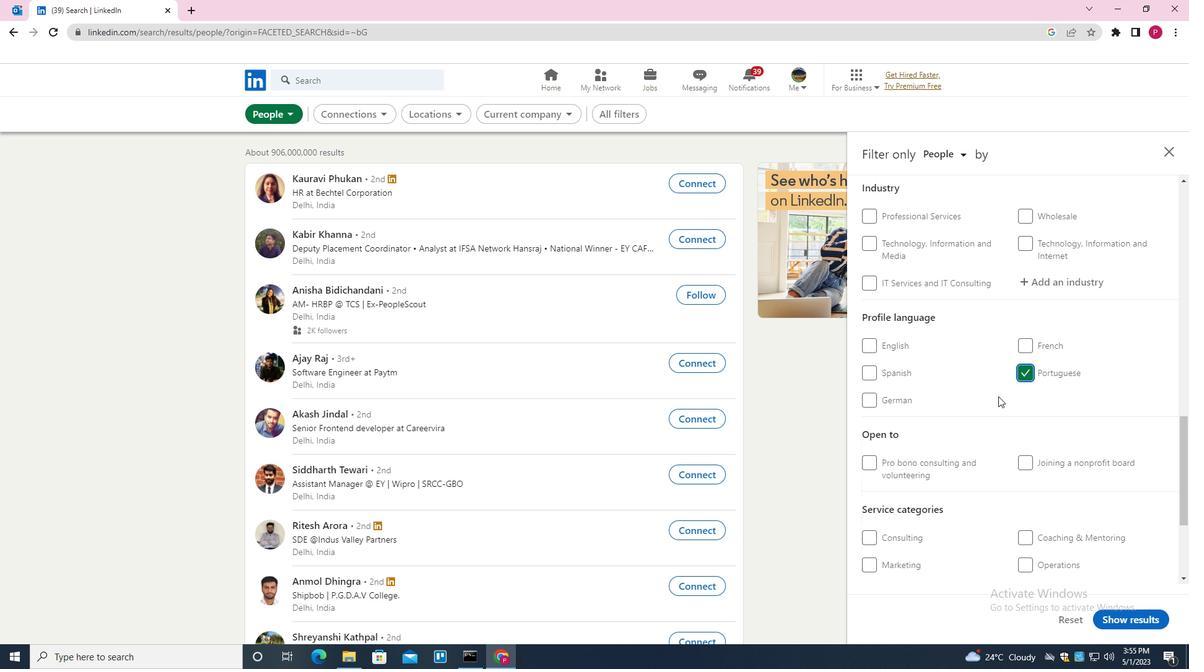 
Action: Mouse scrolled (990, 399) with delta (0, 0)
Screenshot: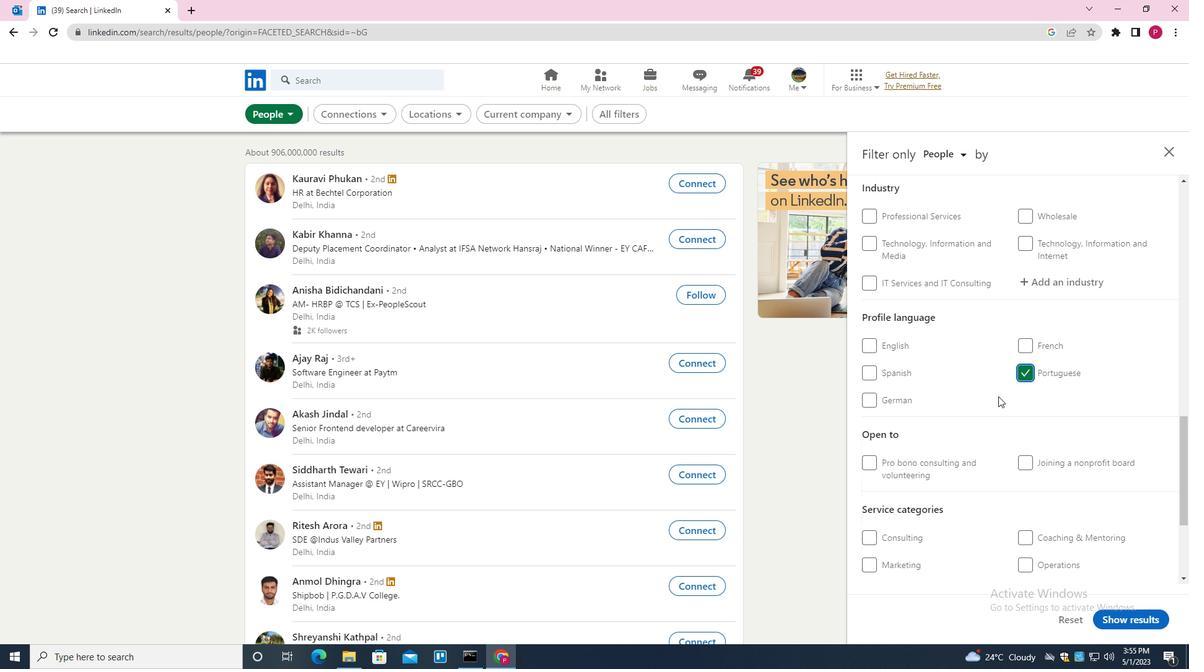 
Action: Mouse moved to (990, 399)
Screenshot: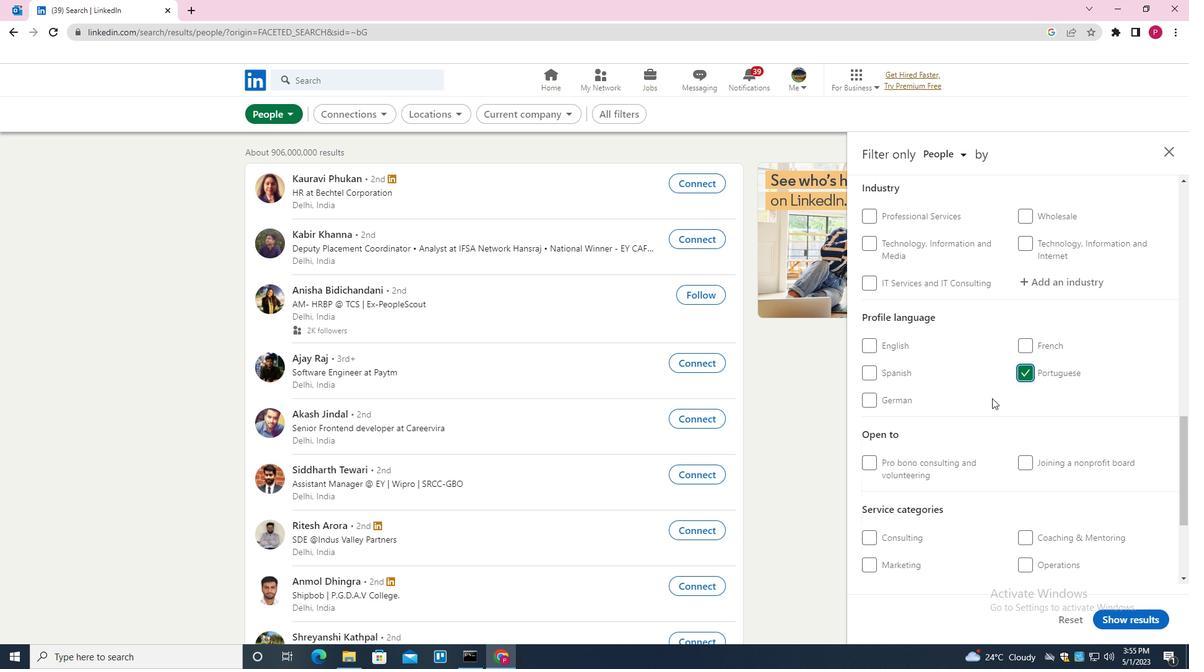
Action: Mouse scrolled (990, 399) with delta (0, 0)
Screenshot: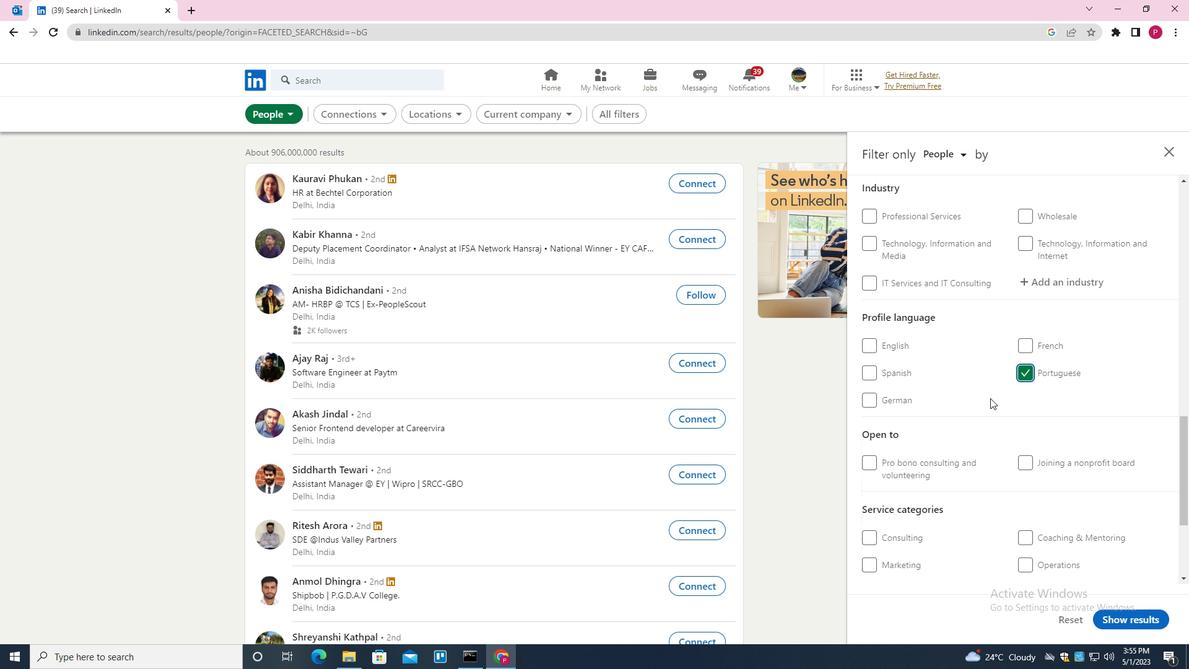 
Action: Mouse scrolled (990, 399) with delta (0, 0)
Screenshot: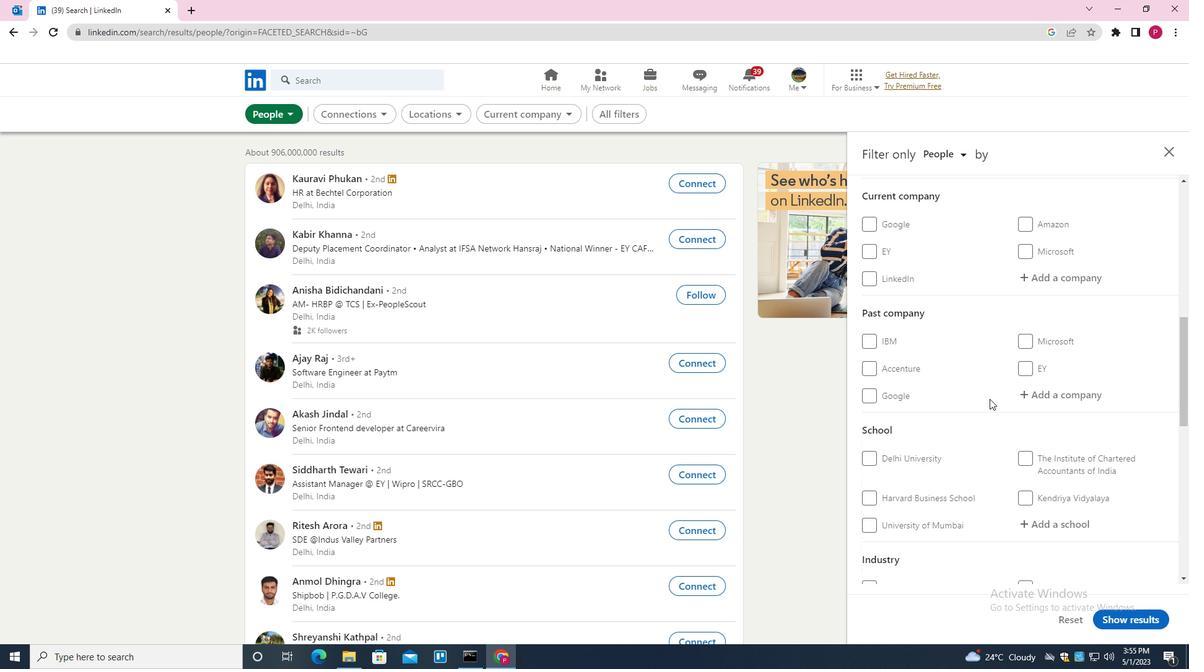 
Action: Mouse scrolled (990, 399) with delta (0, 0)
Screenshot: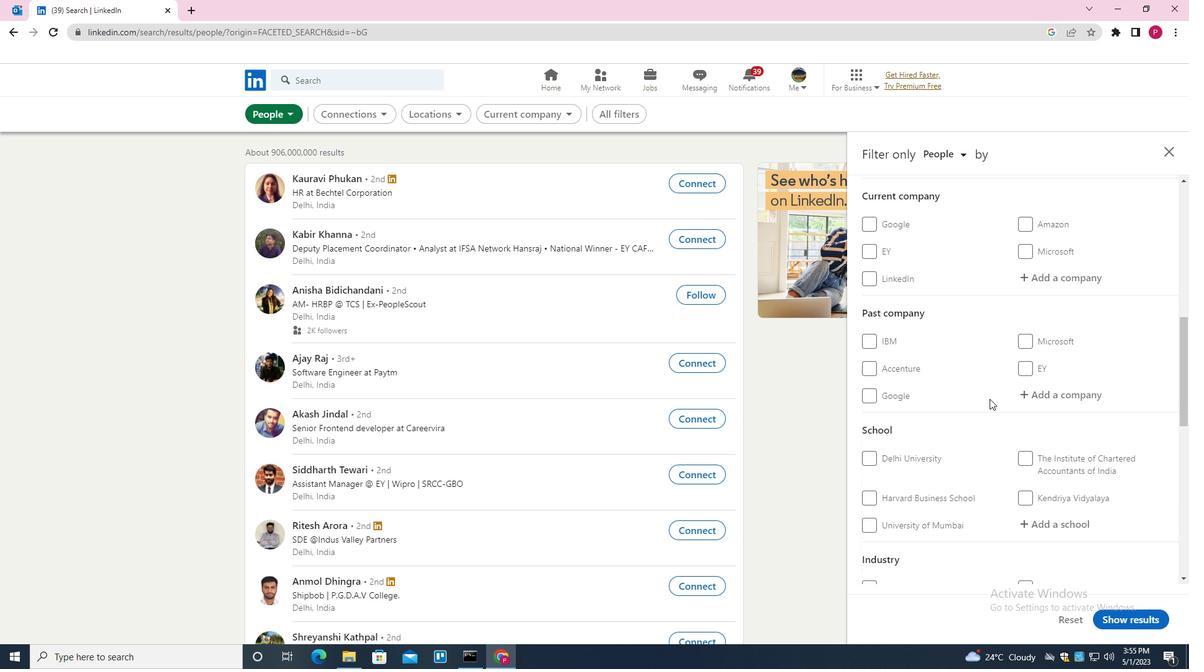 
Action: Mouse moved to (1060, 400)
Screenshot: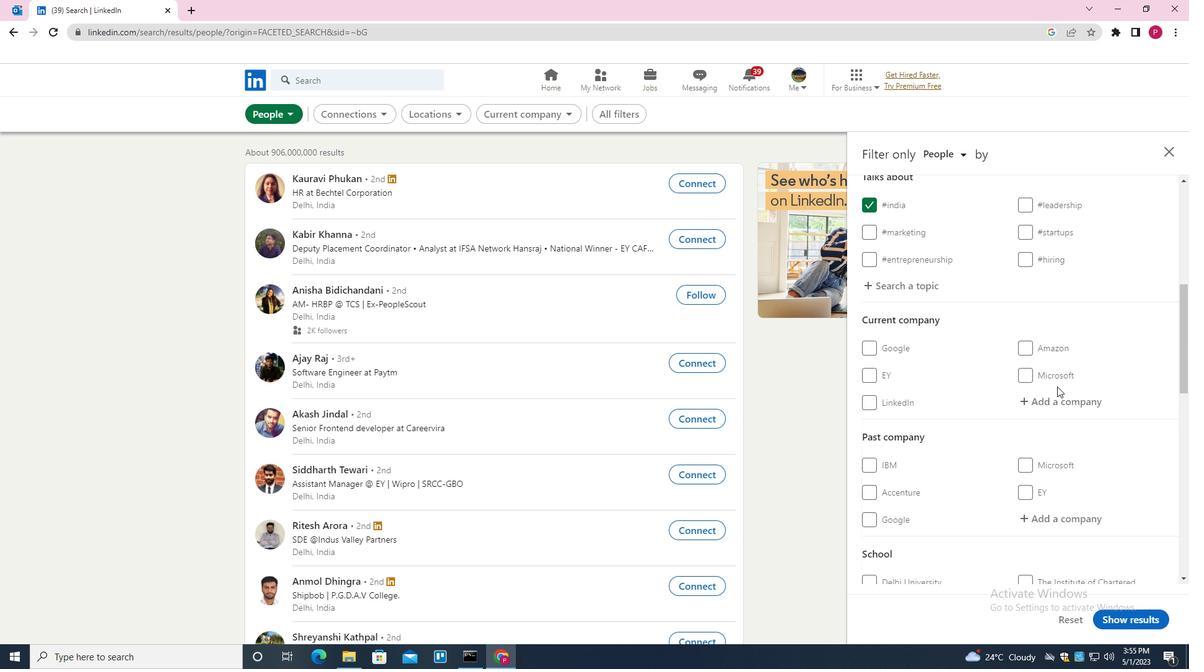 
Action: Mouse pressed left at (1060, 400)
Screenshot: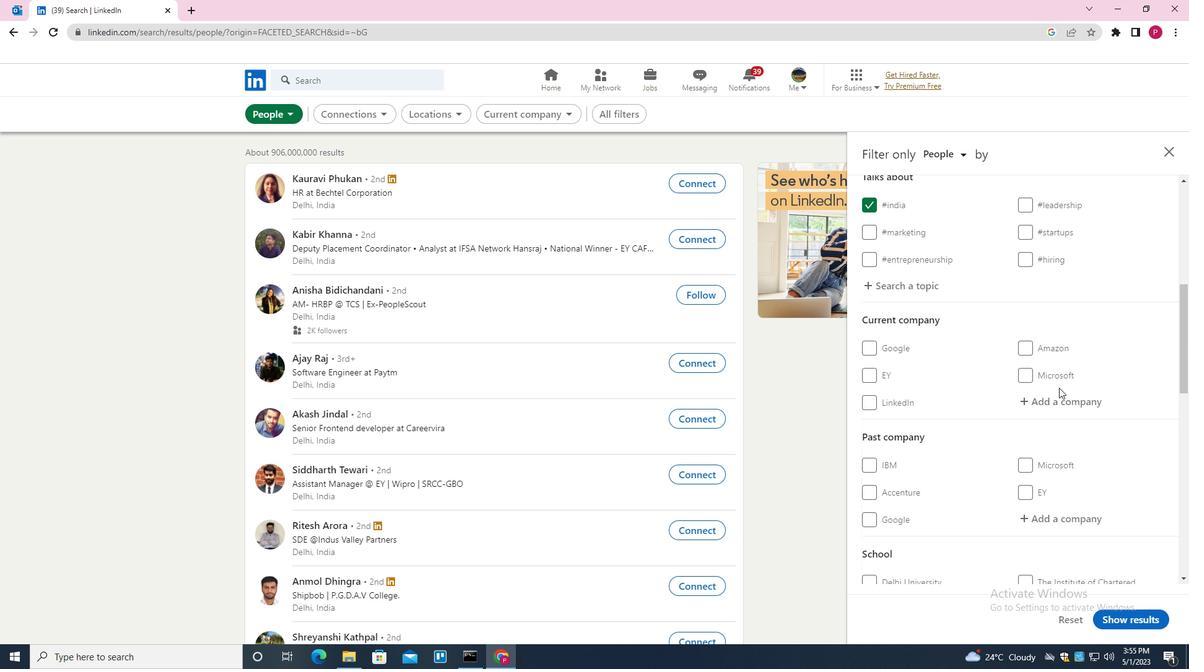 
Action: Mouse moved to (1060, 402)
Screenshot: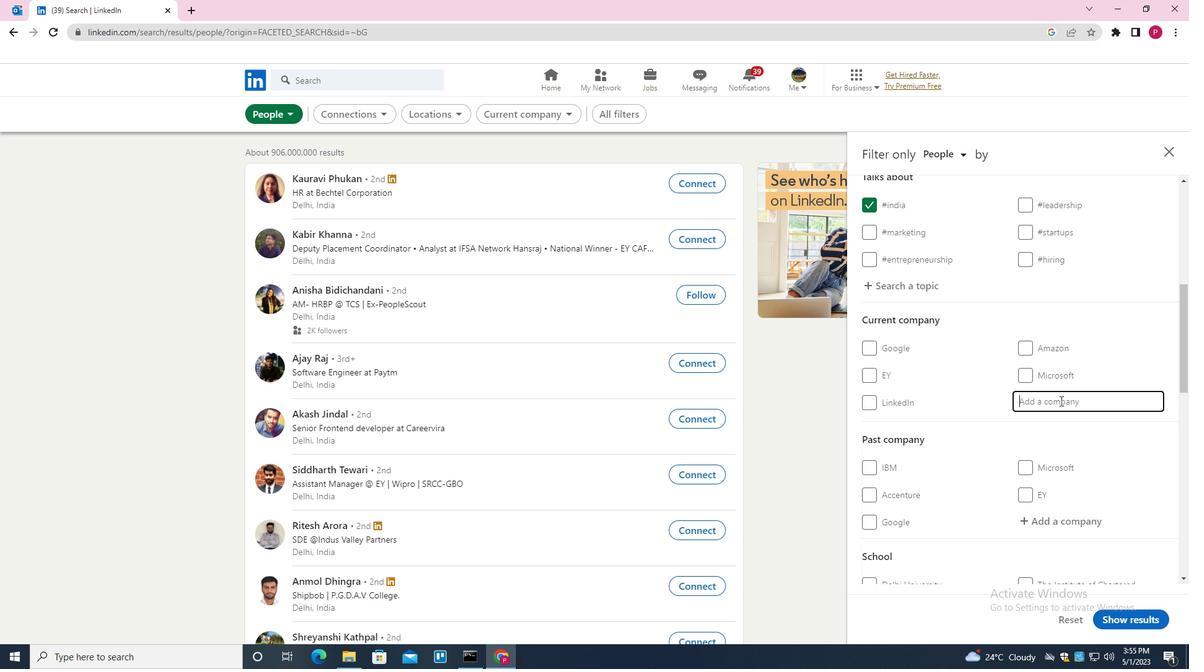 
Action: Key pressed <Key.shift><Key.shift><Key.shift>CHINT<Key.down><Key.enter>
Screenshot: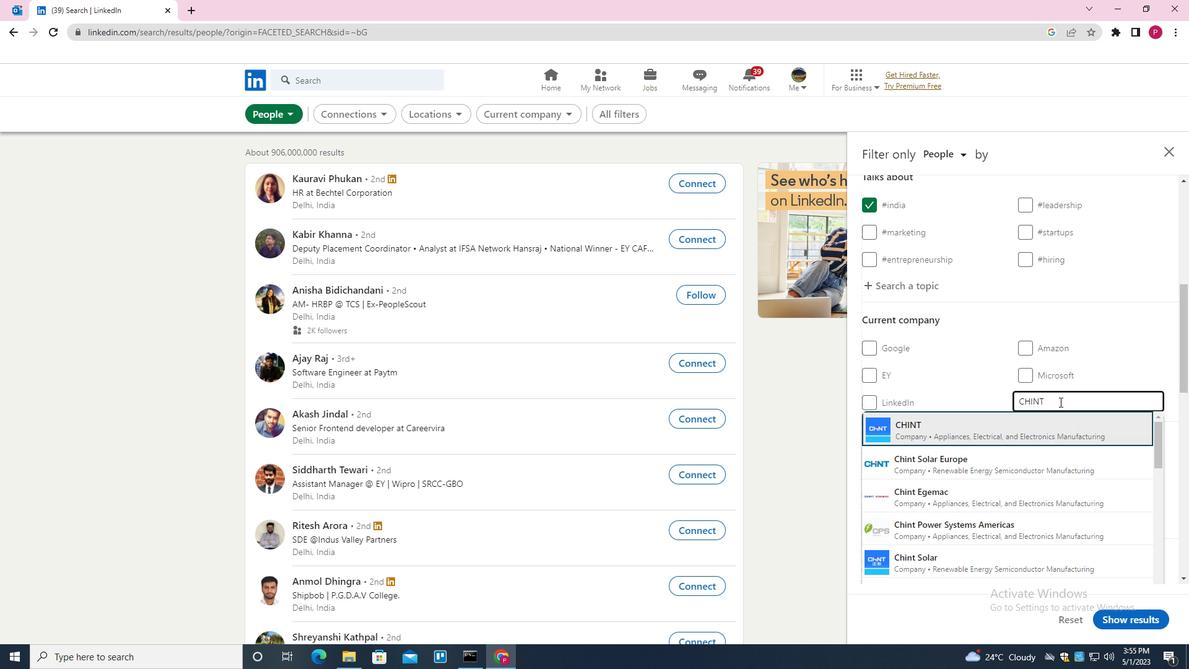 
Action: Mouse moved to (1034, 419)
Screenshot: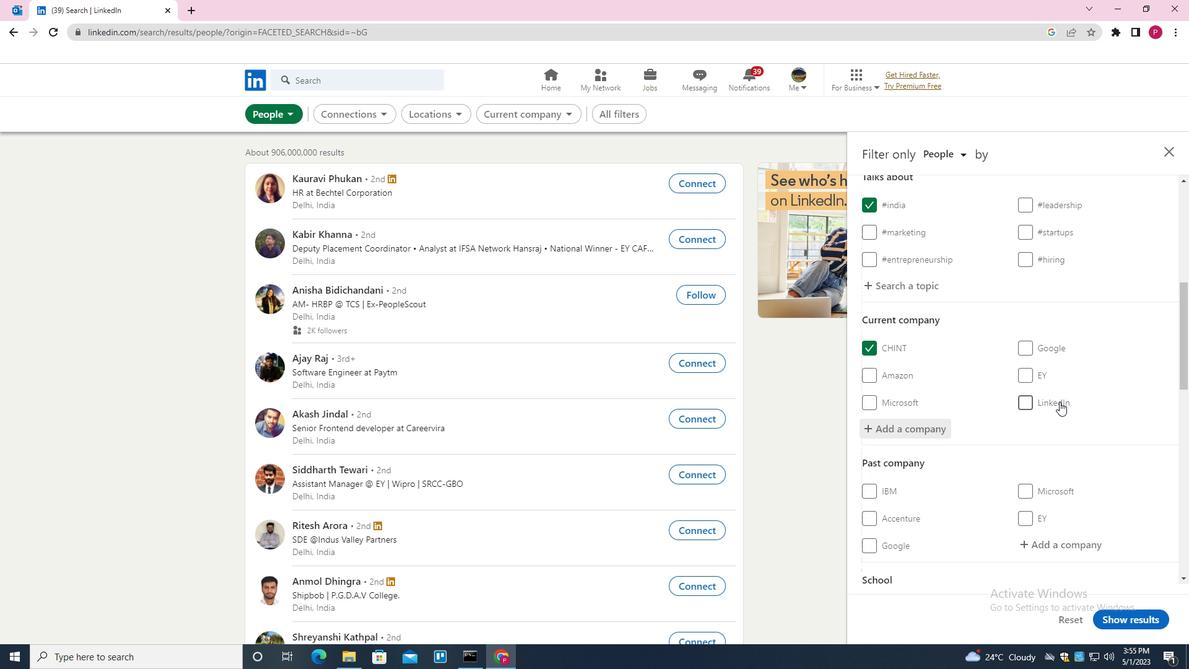 
Action: Mouse scrolled (1034, 418) with delta (0, 0)
Screenshot: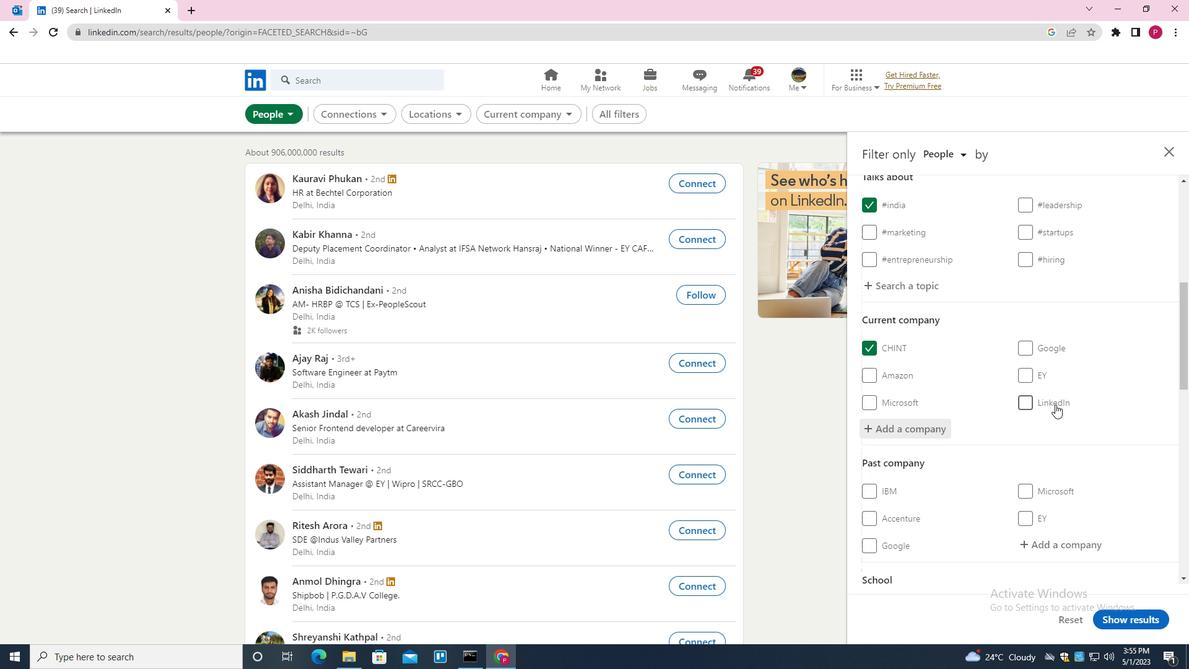 
Action: Mouse scrolled (1034, 418) with delta (0, 0)
Screenshot: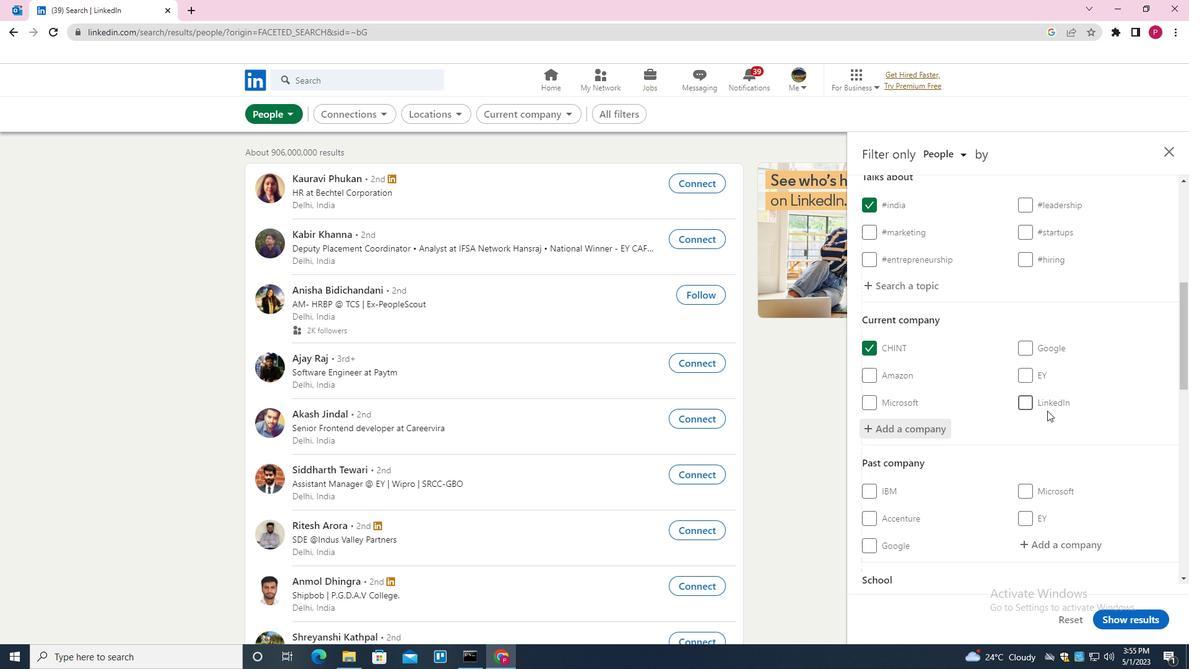 
Action: Mouse scrolled (1034, 418) with delta (0, 0)
Screenshot: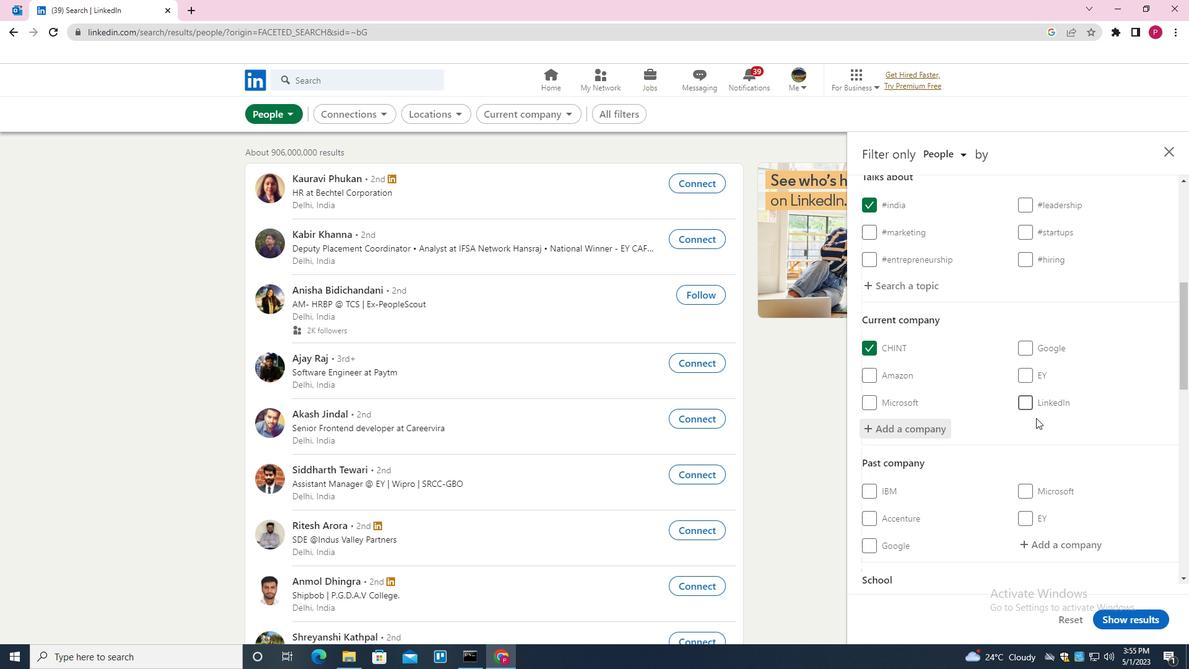 
Action: Mouse scrolled (1034, 418) with delta (0, 0)
Screenshot: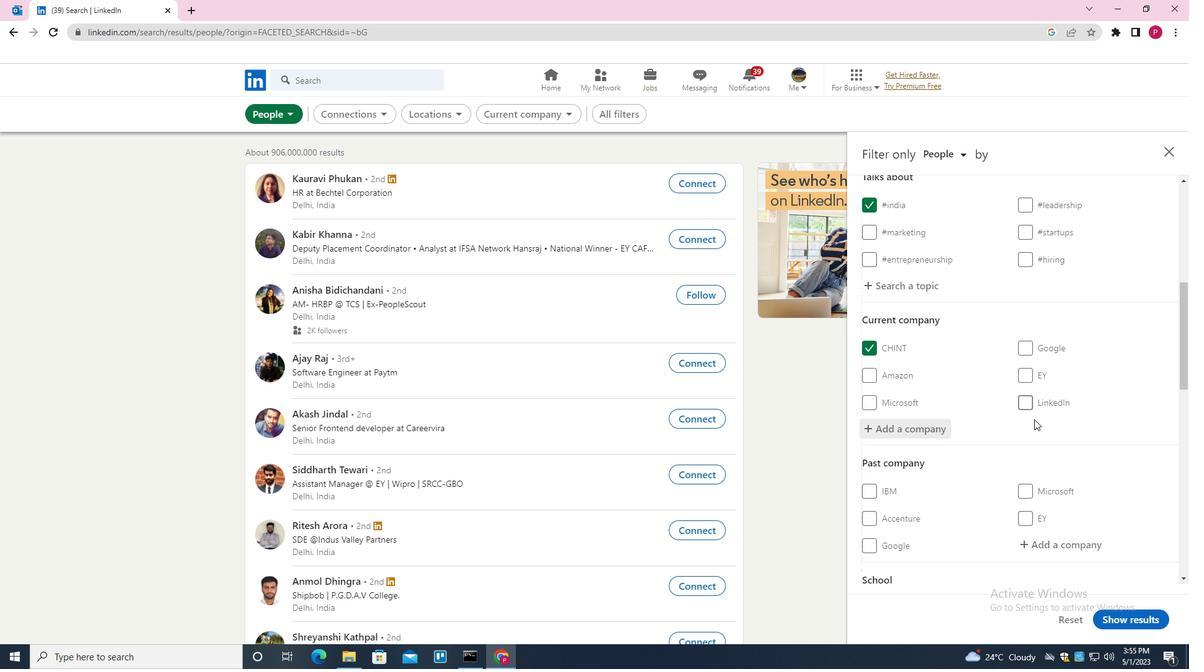 
Action: Mouse moved to (1061, 431)
Screenshot: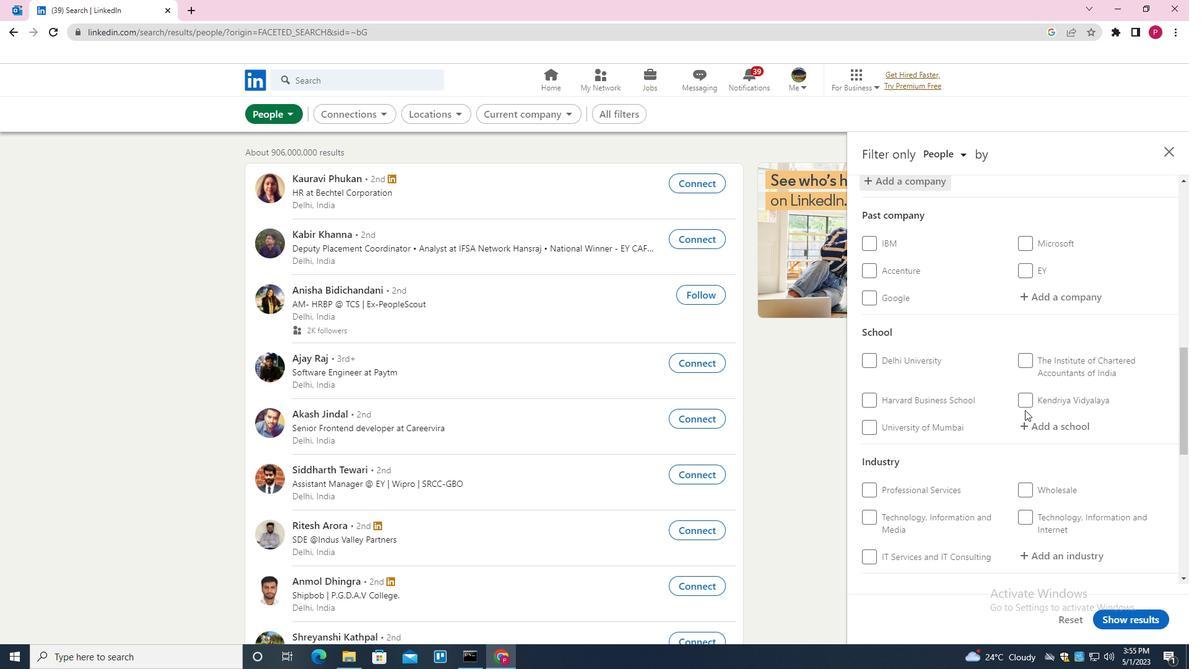 
Action: Mouse pressed left at (1061, 431)
Screenshot: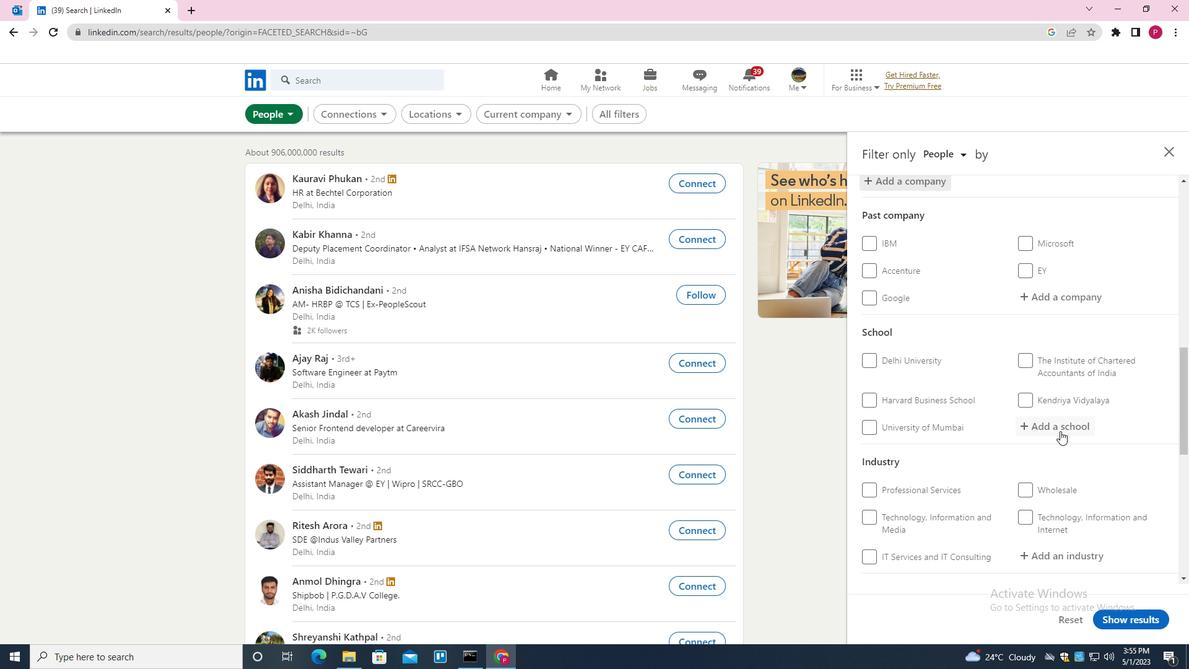 
Action: Mouse moved to (1055, 436)
Screenshot: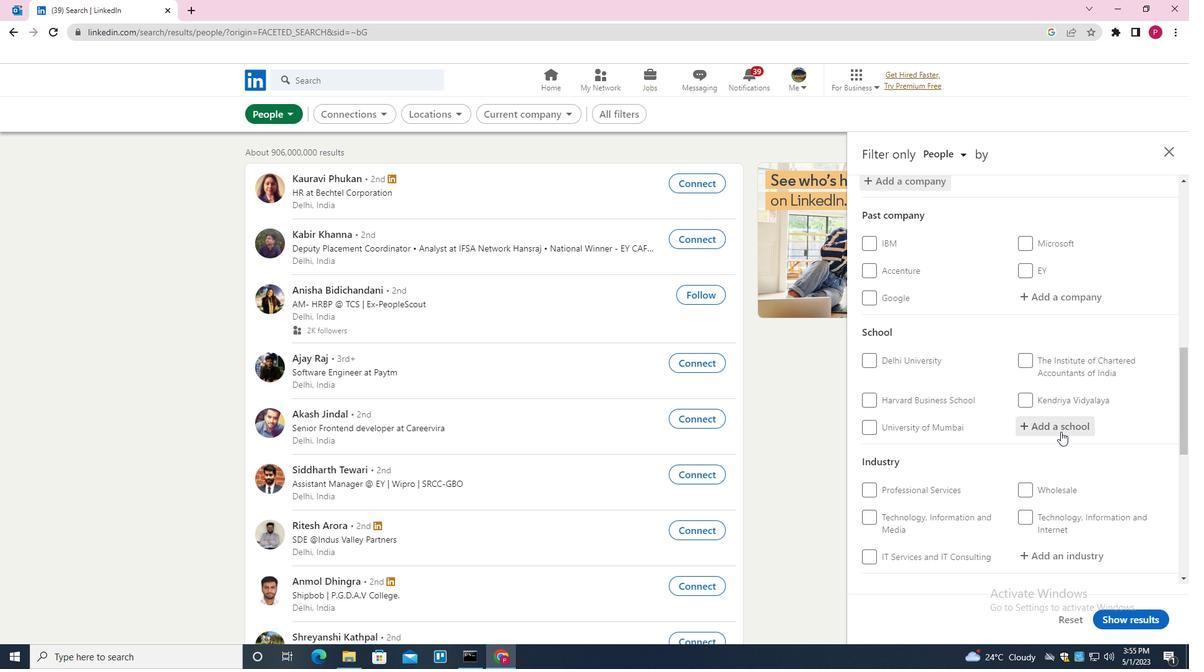 
Action: Key pressed <Key.shift><Key.shift><Key.shift><Key.shift><Key.shift><Key.shift><Key.shift><Key.shift><Key.shift><Key.shift><Key.shift><Key.shift><Key.shift><Key.shift>HINDU<Key.space><Key.shift>COLLEGE<Key.space><Key.down><Key.down><Key.enter>
Screenshot: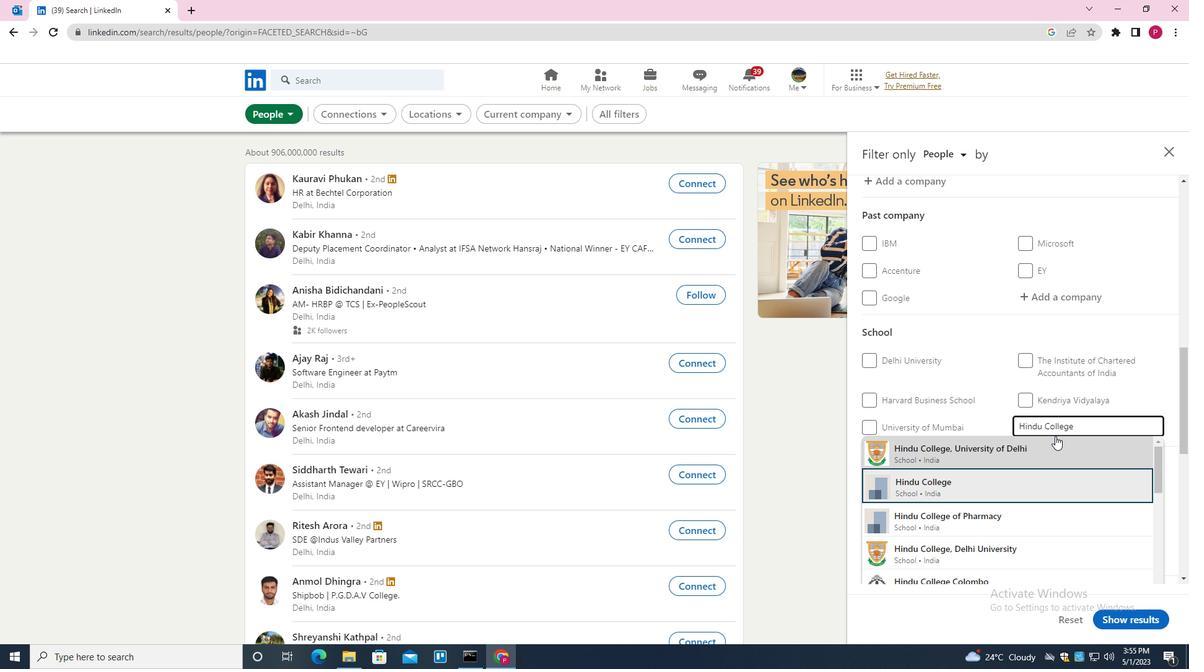 
Action: Mouse moved to (1038, 447)
Screenshot: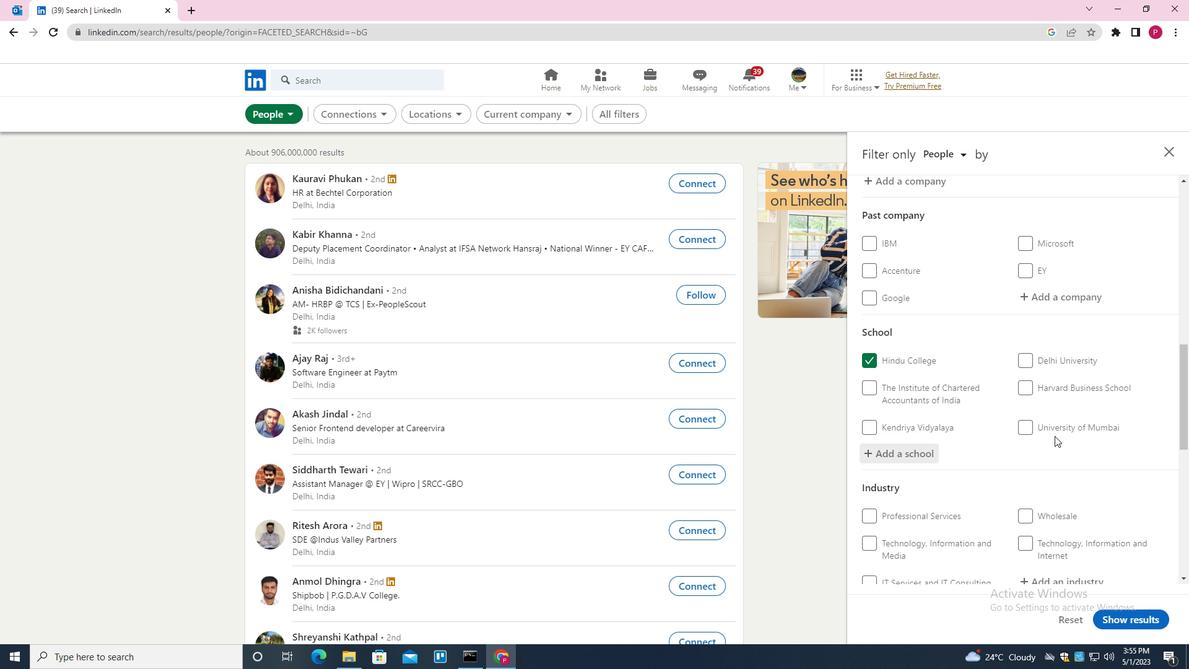 
Action: Mouse scrolled (1038, 446) with delta (0, 0)
Screenshot: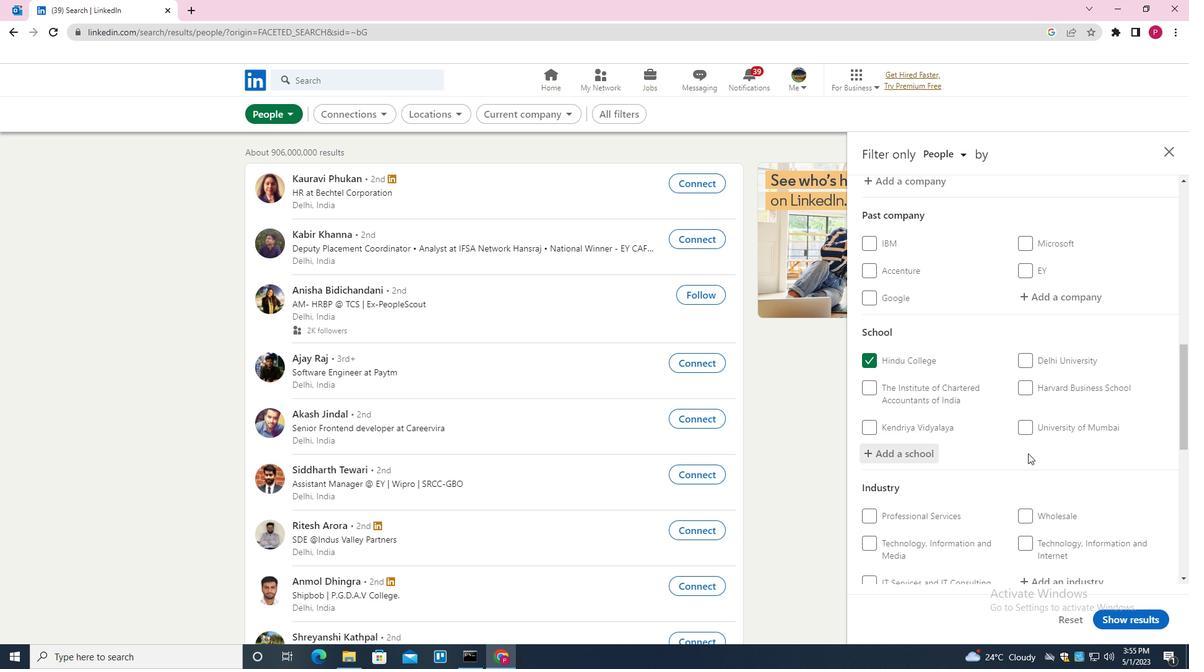 
Action: Mouse scrolled (1038, 446) with delta (0, 0)
Screenshot: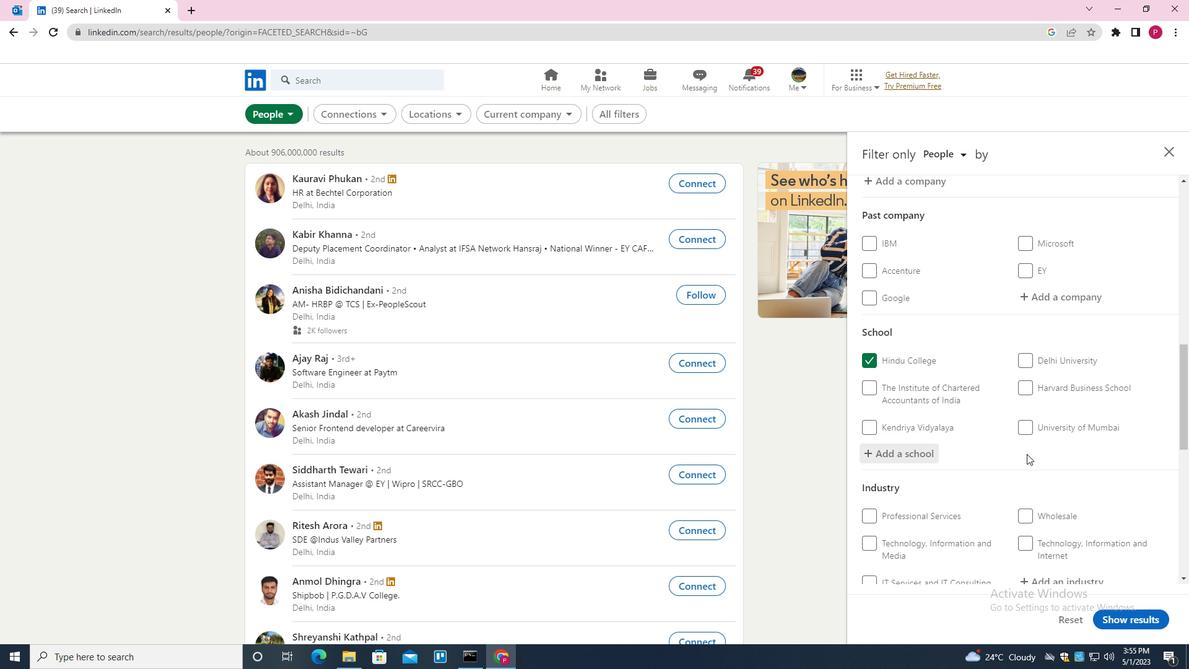 
Action: Mouse scrolled (1038, 446) with delta (0, 0)
Screenshot: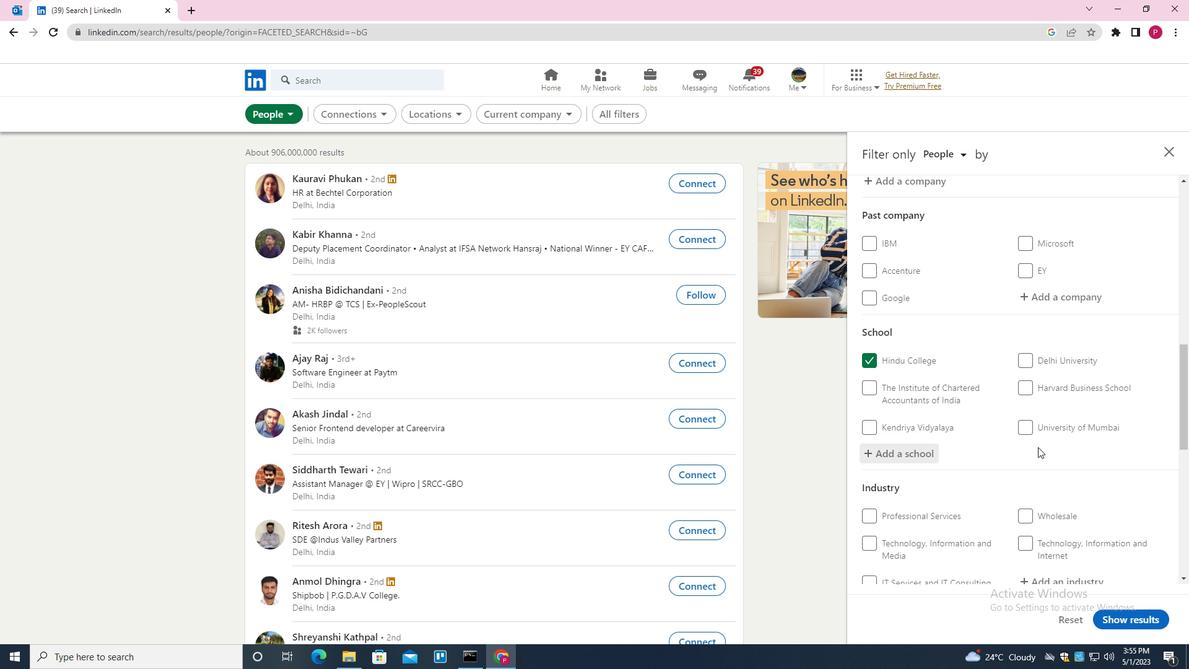 
Action: Mouse scrolled (1038, 446) with delta (0, 0)
Screenshot: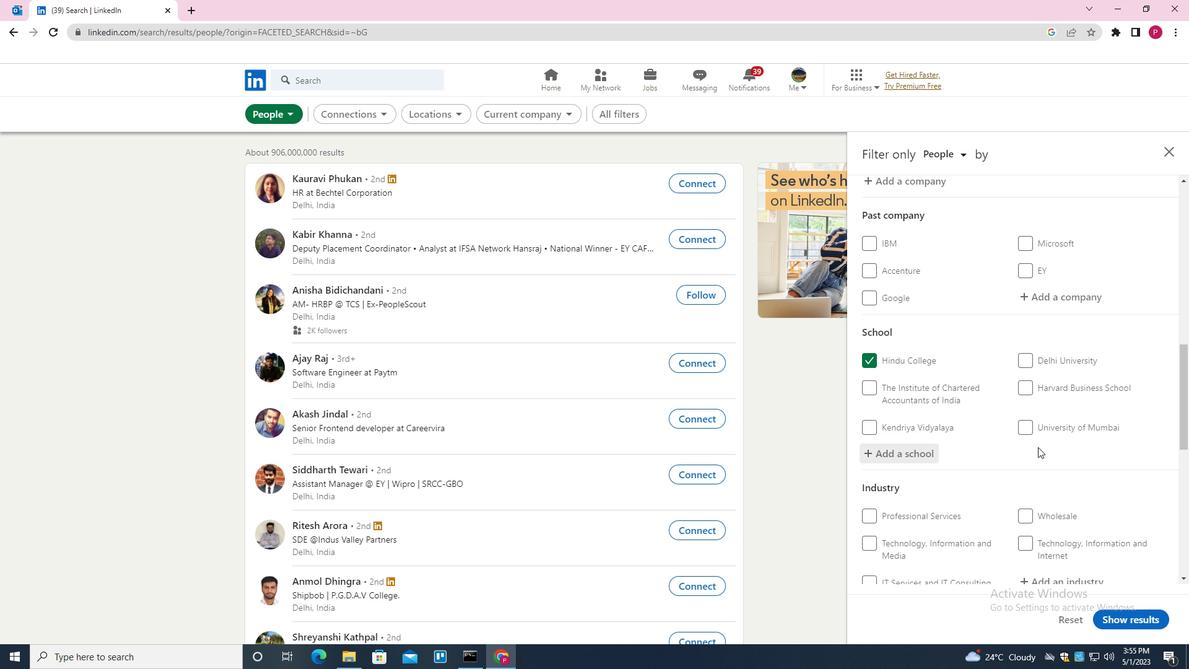 
Action: Mouse moved to (1050, 342)
Screenshot: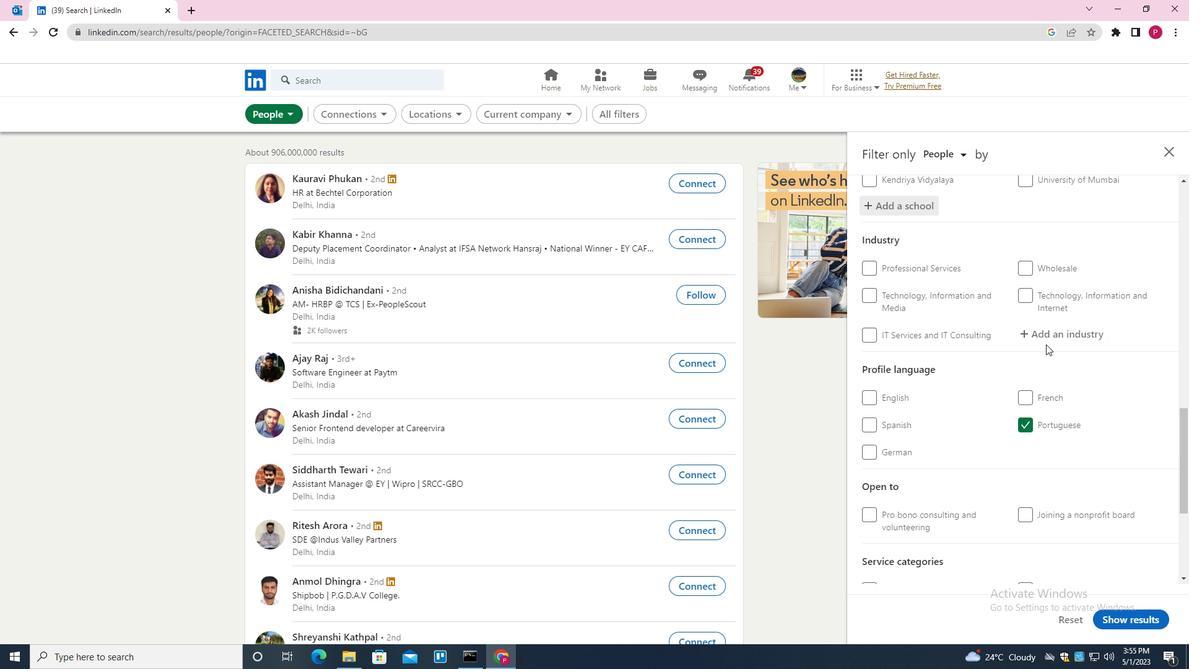 
Action: Mouse pressed left at (1050, 342)
Screenshot: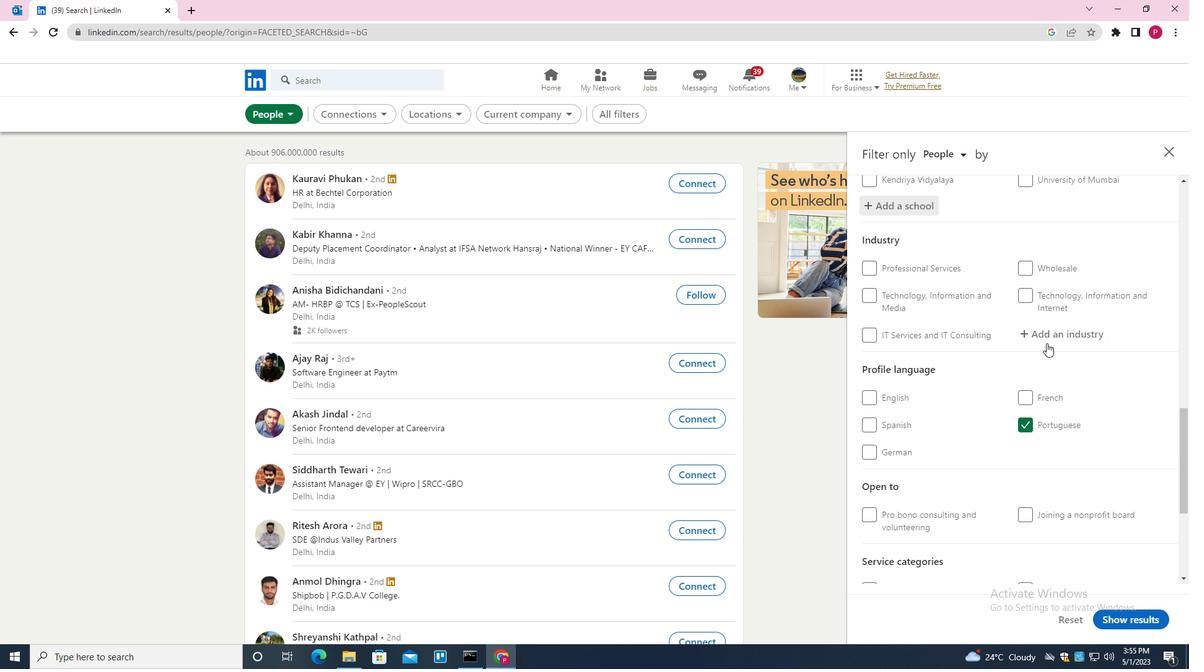 
Action: Mouse moved to (1049, 342)
Screenshot: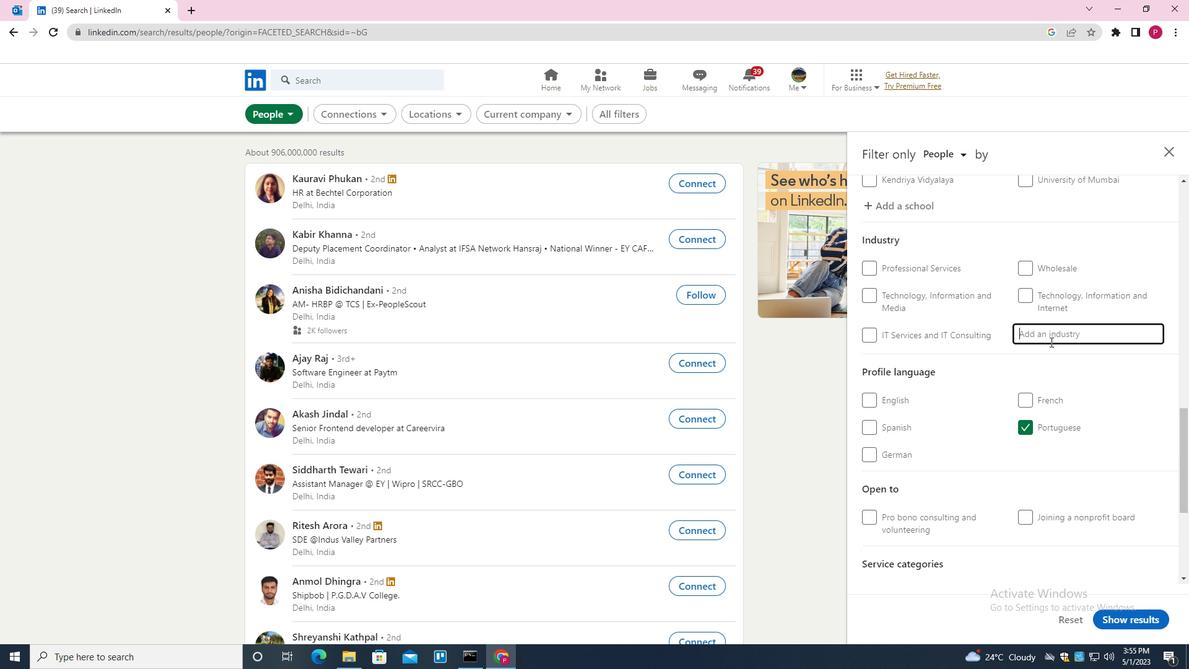 
Action: Key pressed <Key.shift><Key.shift><Key.shift><Key.shift><Key.shift><Key.shift><Key.shift><Key.shift><Key.shift><Key.shift><Key.shift><Key.shift><Key.shift><Key.shift><Key.shift><Key.shift><Key.shift><Key.shift><Key.shift><Key.shift><Key.shift><Key.shift><Key.shift><Key.shift><Key.shift>GROUND<Key.right><Key.down><Key.enter>
Screenshot: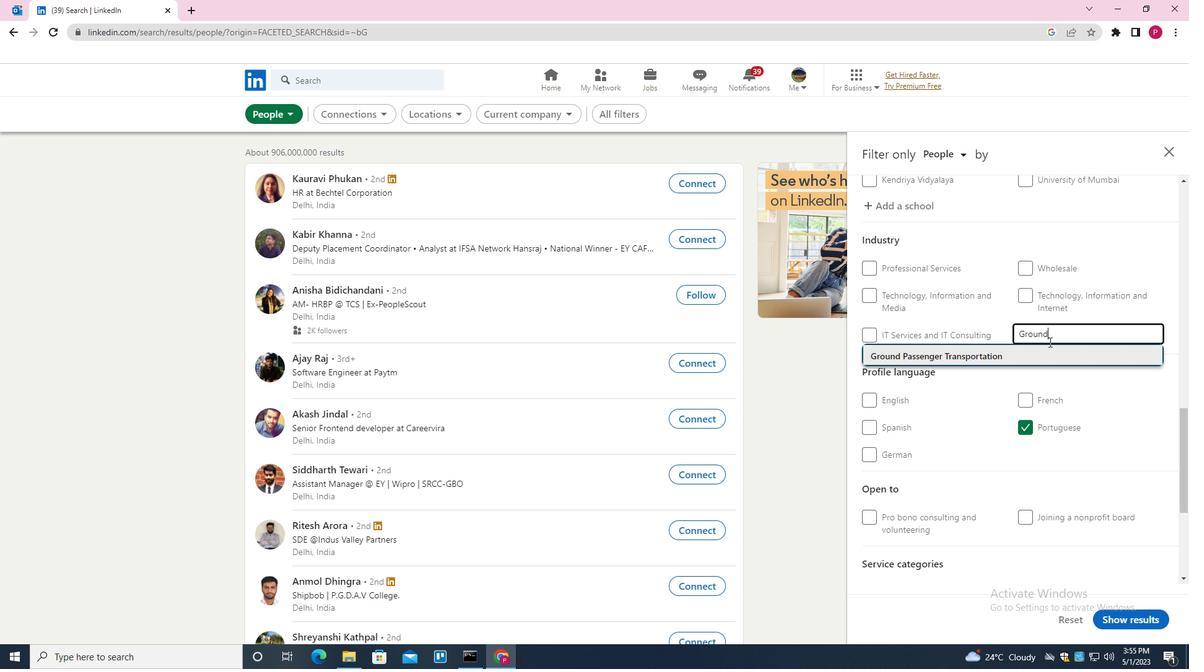 
Action: Mouse scrolled (1049, 341) with delta (0, 0)
Screenshot: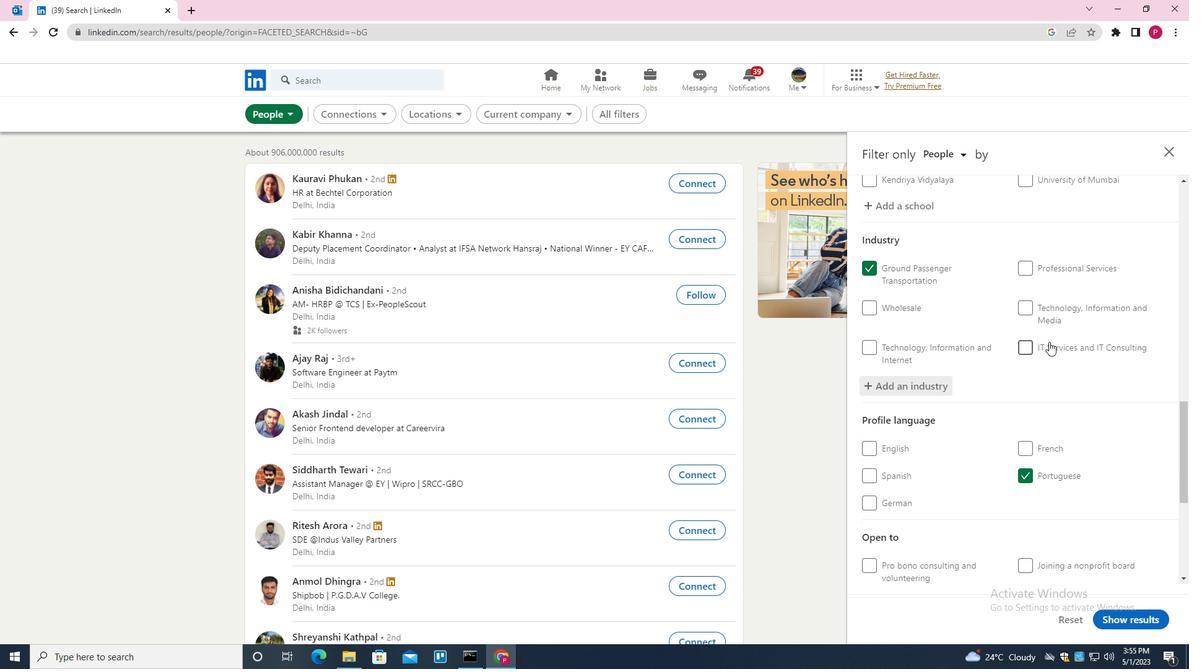 
Action: Mouse scrolled (1049, 341) with delta (0, 0)
Screenshot: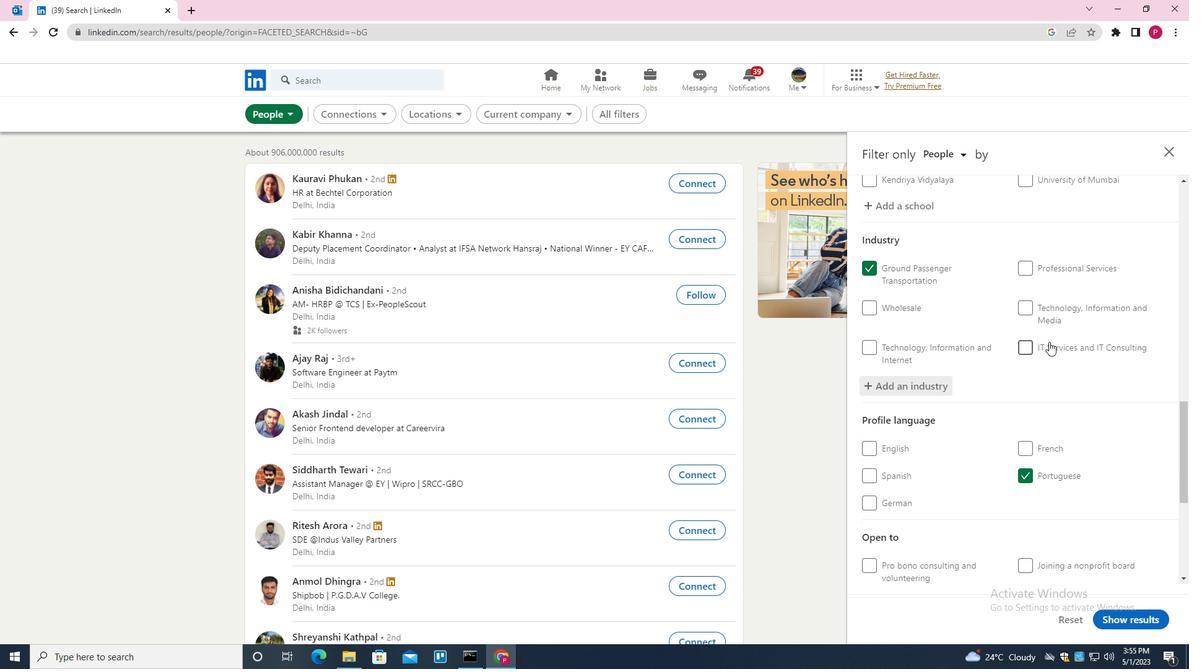 
Action: Mouse scrolled (1049, 341) with delta (0, 0)
Screenshot: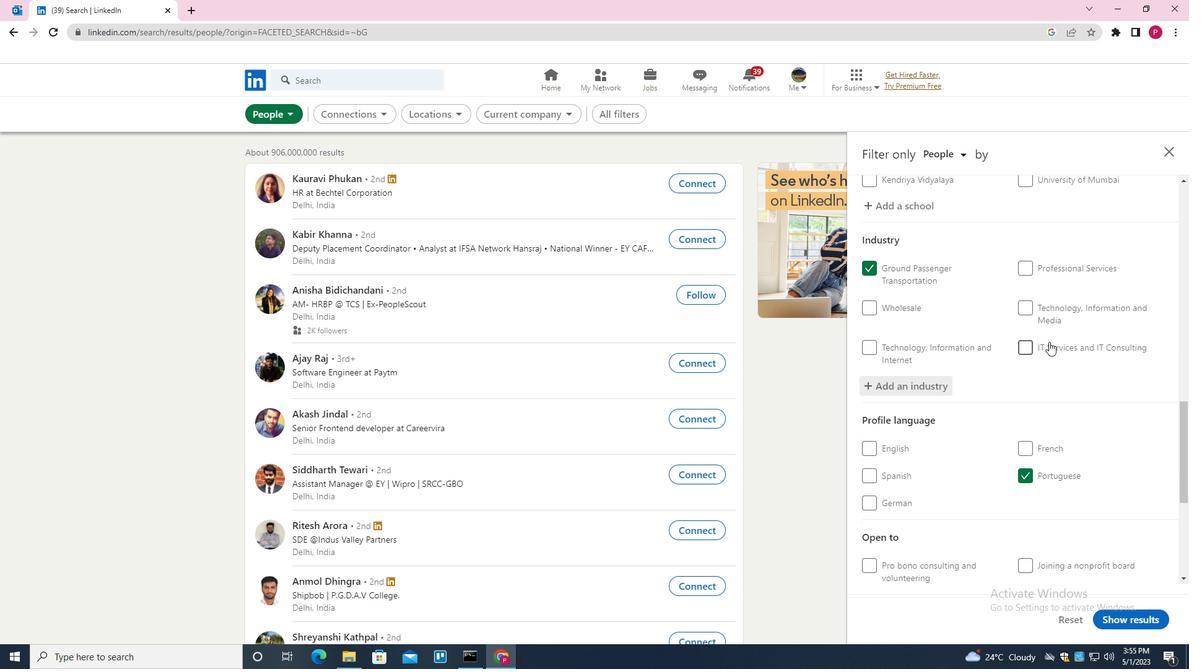 
Action: Mouse scrolled (1049, 341) with delta (0, 0)
Screenshot: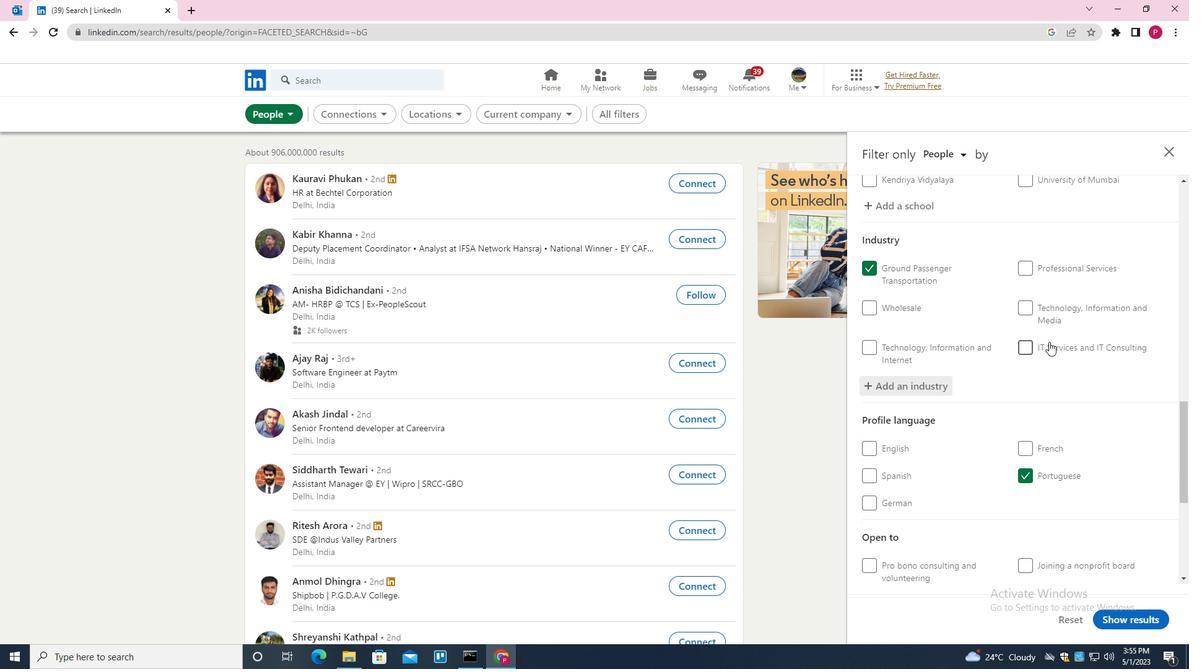 
Action: Mouse scrolled (1049, 341) with delta (0, 0)
Screenshot: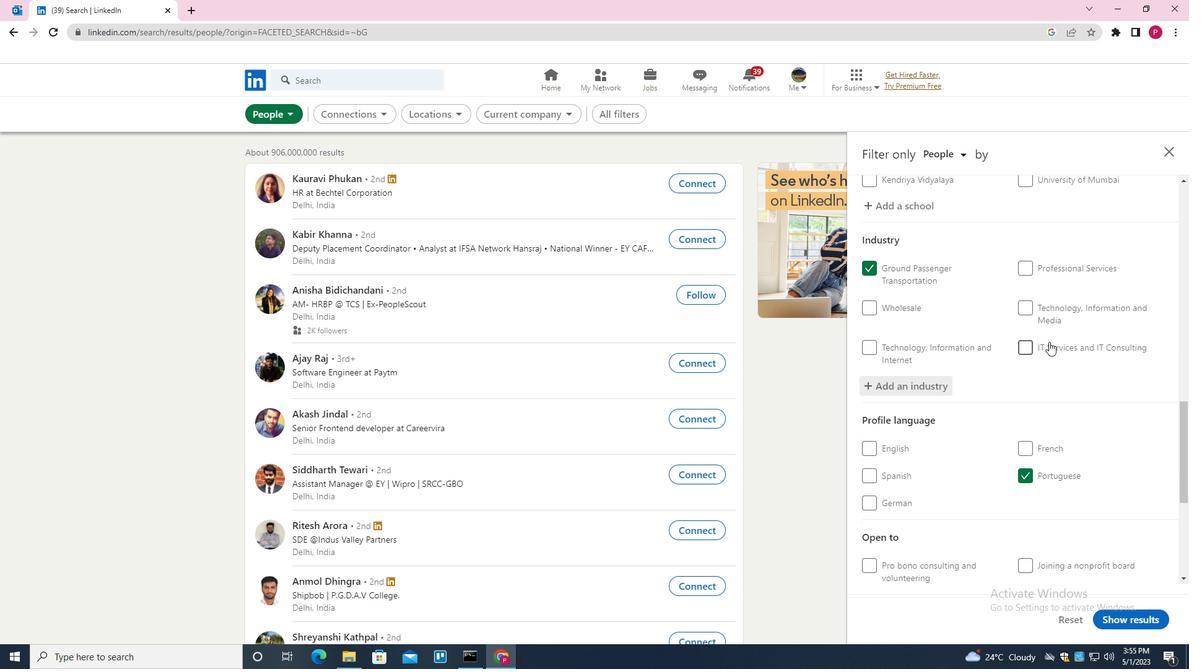 
Action: Mouse moved to (1063, 418)
Screenshot: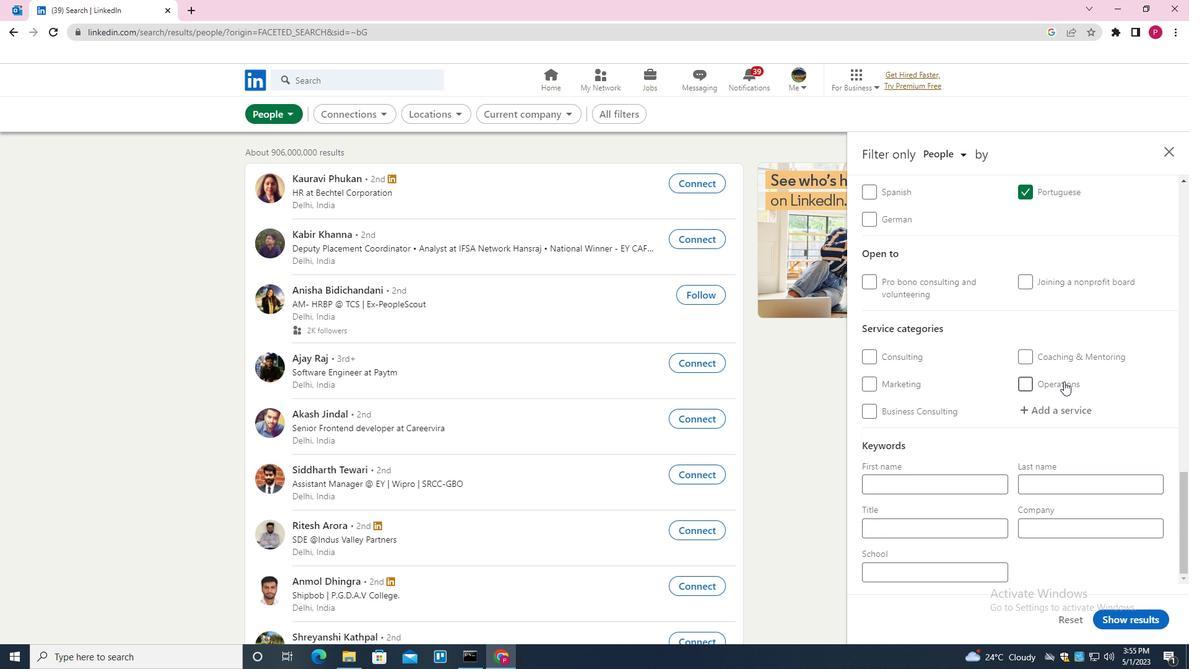 
Action: Mouse pressed left at (1063, 418)
Screenshot: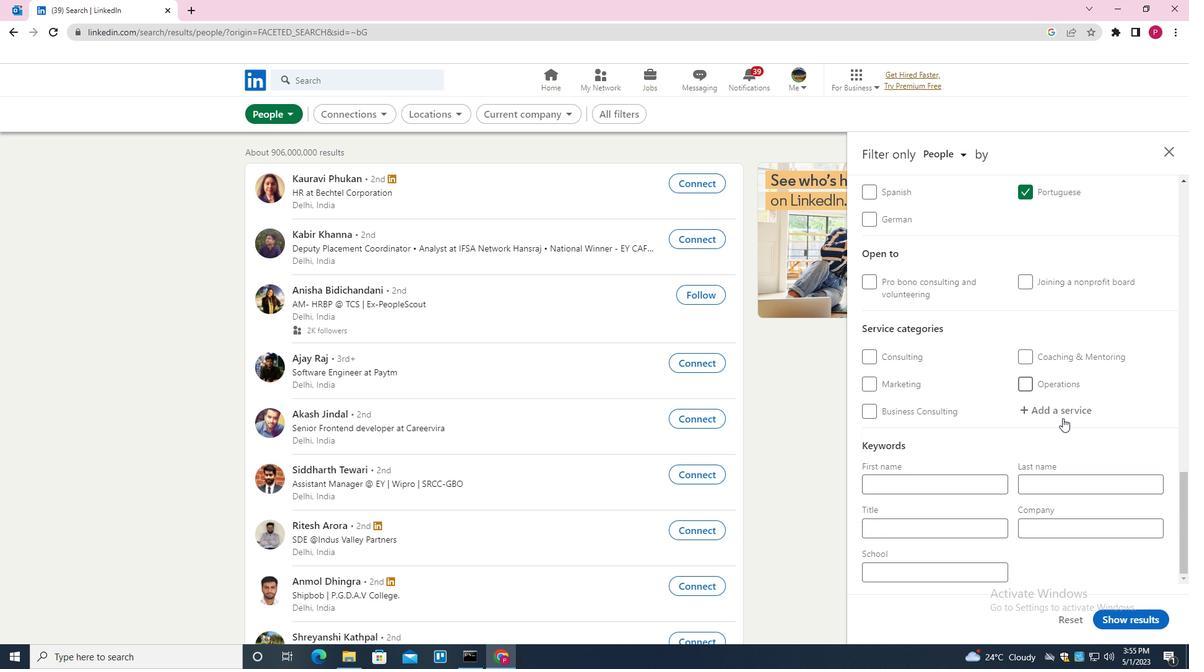 
Action: Key pressed <Key.shift>PUBLIC<Key.down><Key.down><Key.enter>
Screenshot: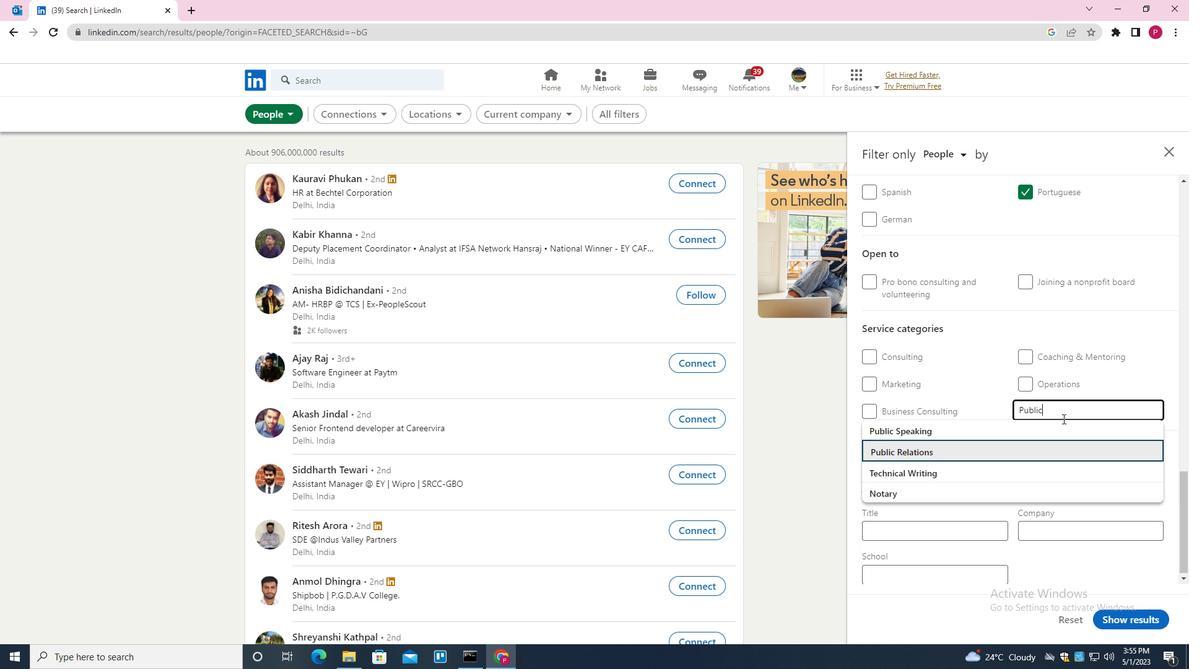 
Action: Mouse moved to (960, 480)
Screenshot: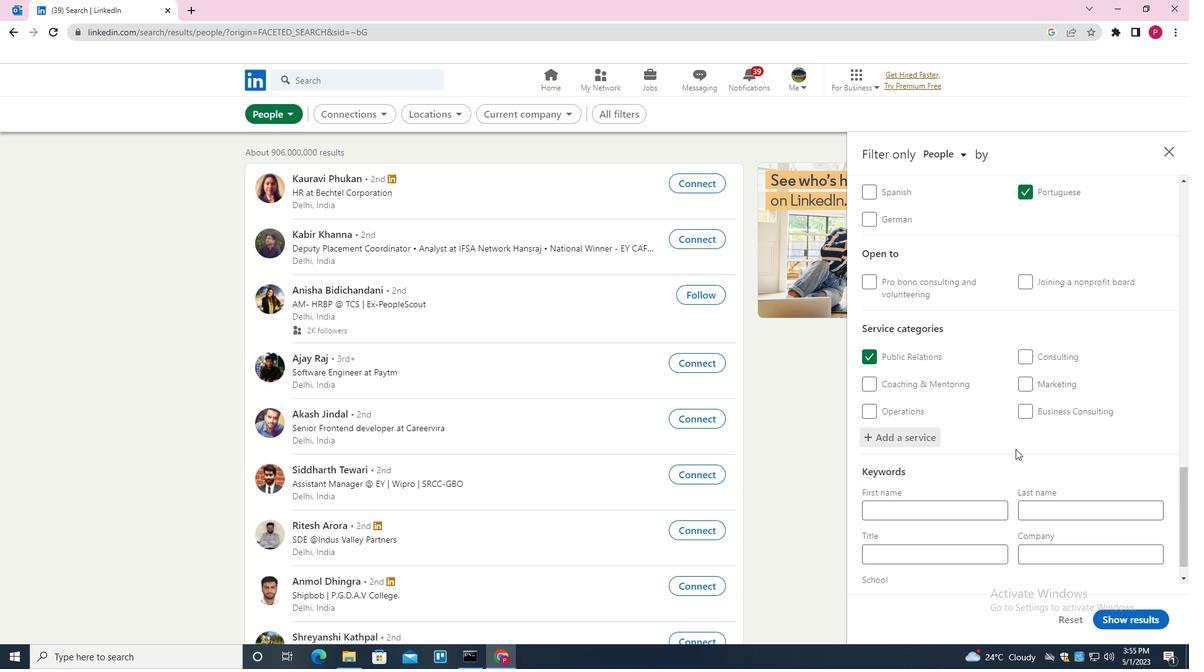 
Action: Mouse scrolled (960, 480) with delta (0, 0)
Screenshot: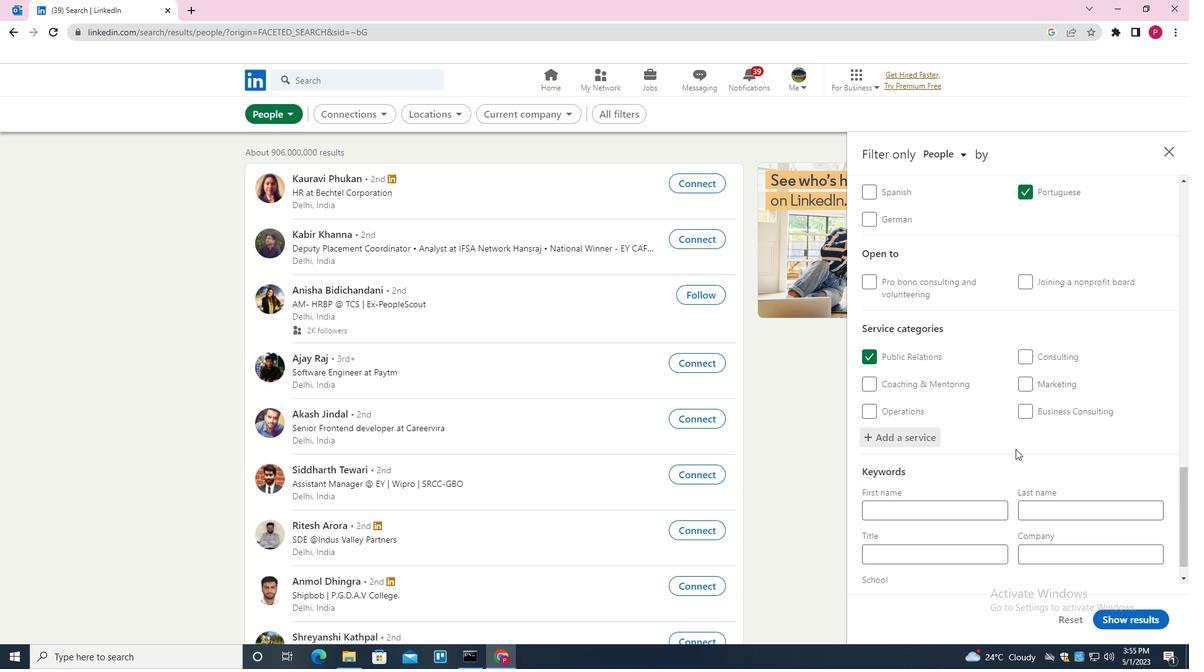 
Action: Mouse moved to (960, 481)
Screenshot: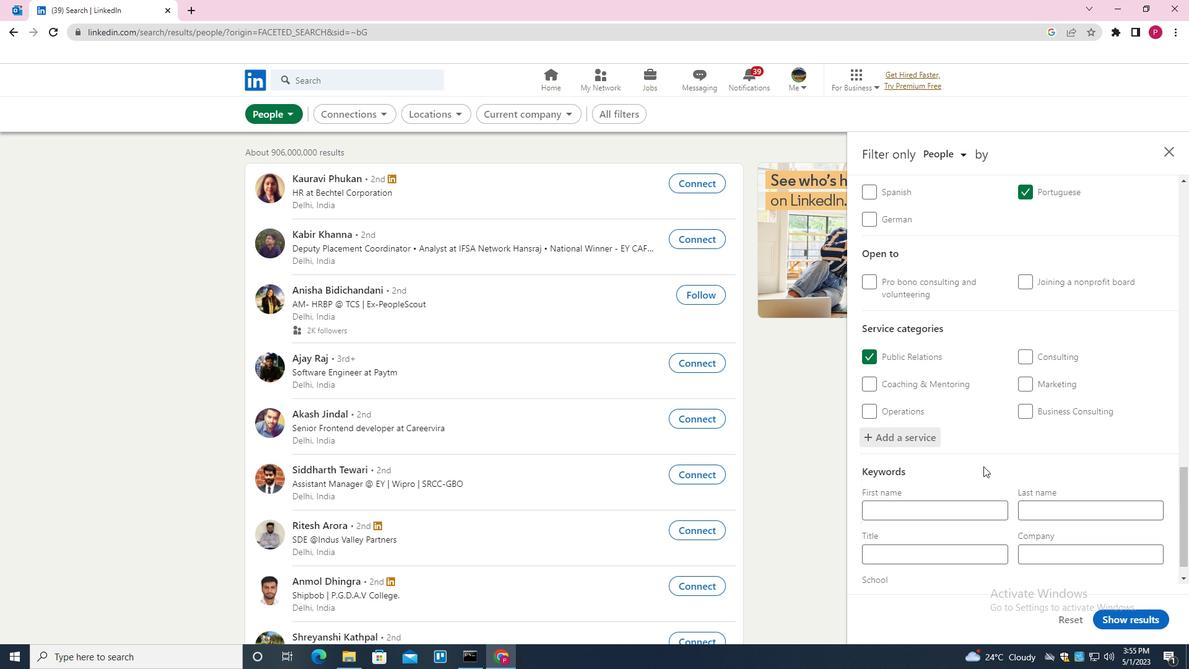 
Action: Mouse scrolled (960, 480) with delta (0, 0)
Screenshot: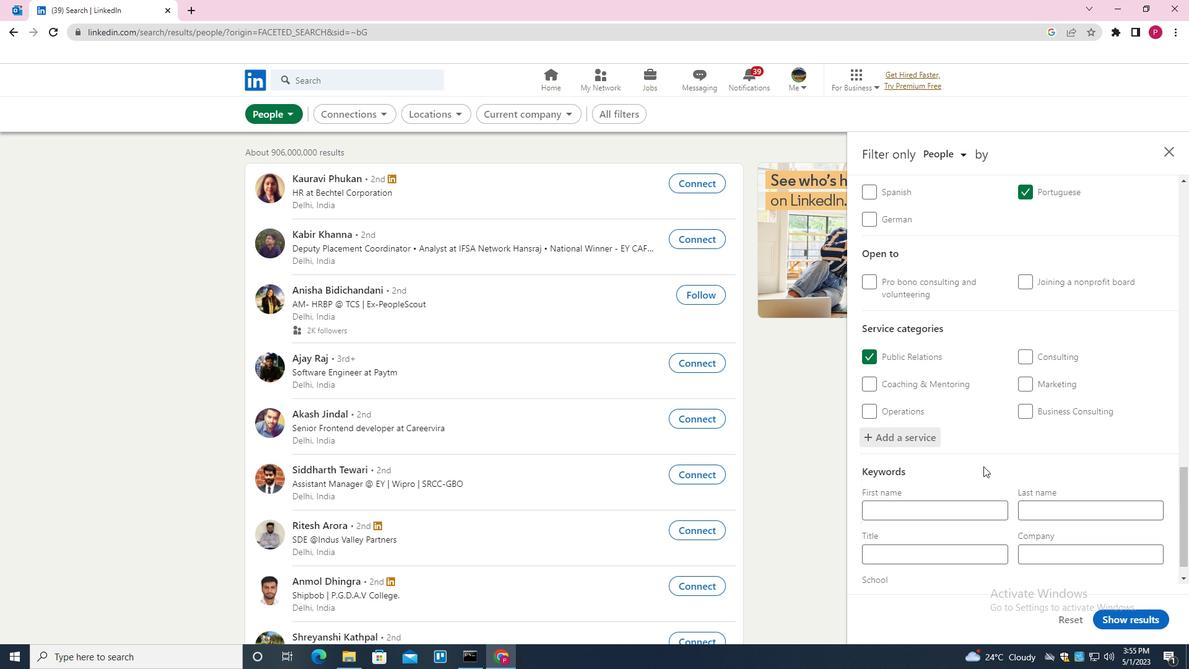 
Action: Mouse moved to (959, 482)
Screenshot: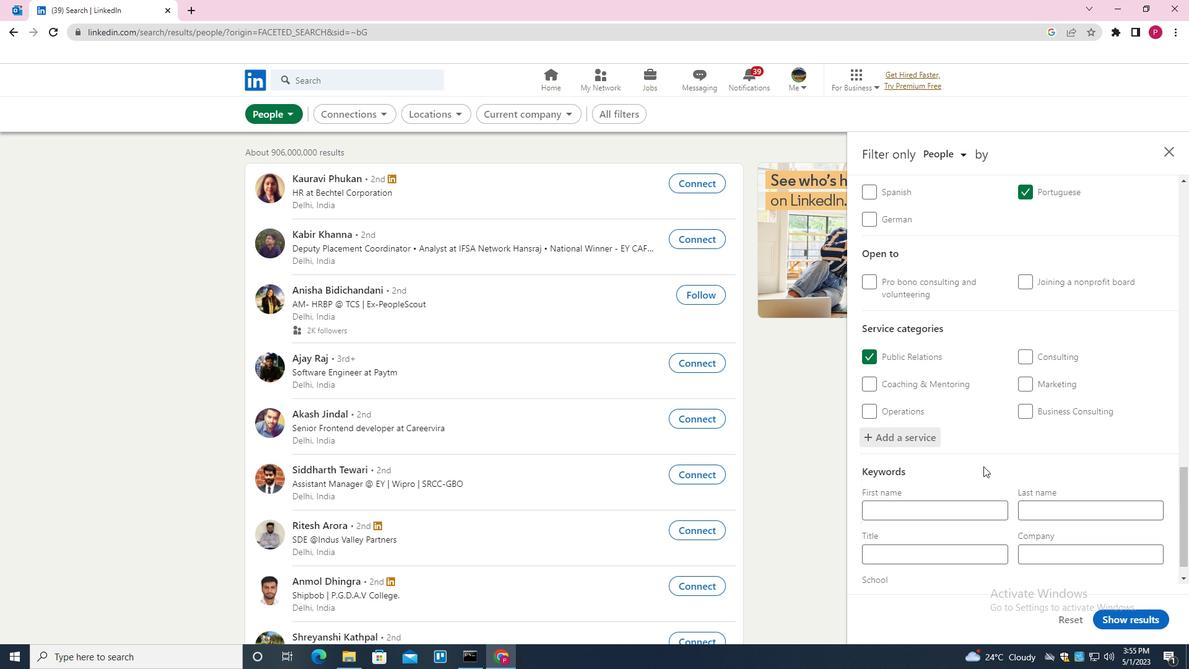 
Action: Mouse scrolled (959, 481) with delta (0, 0)
Screenshot: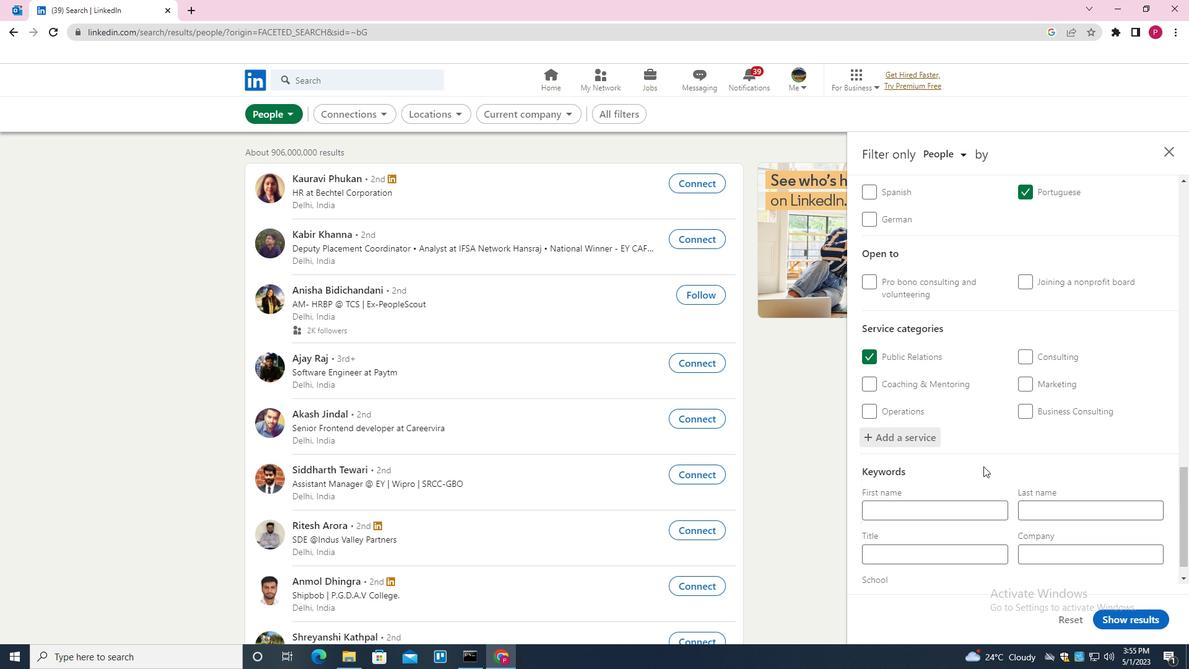 
Action: Mouse moved to (957, 485)
Screenshot: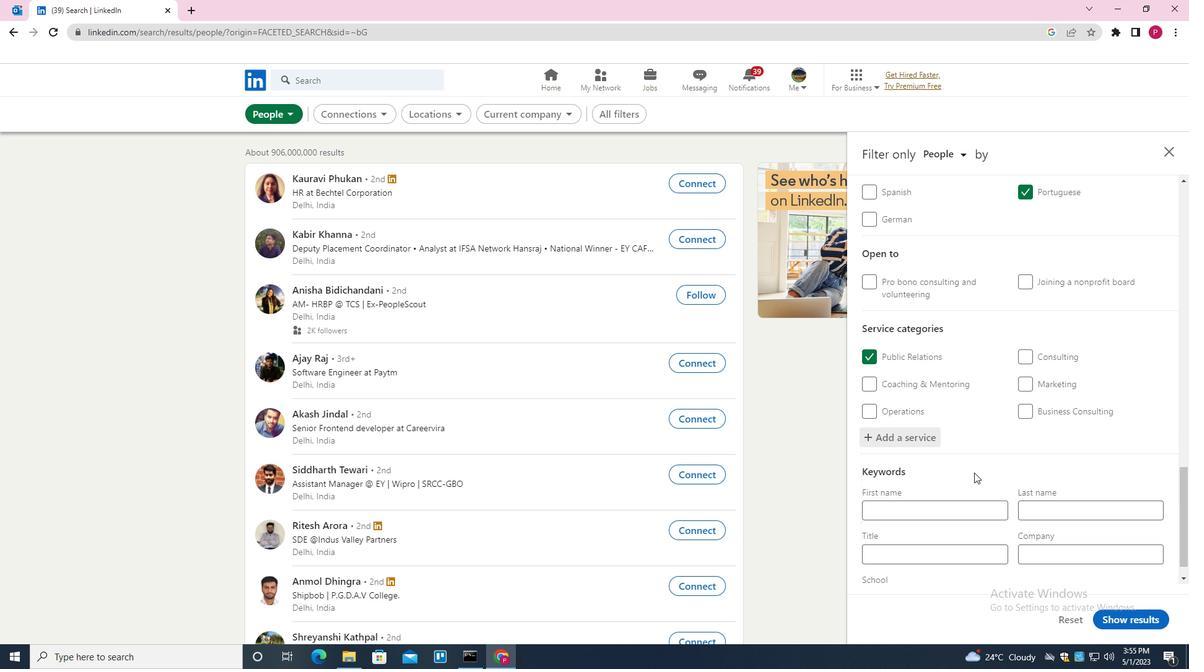 
Action: Mouse scrolled (957, 484) with delta (0, 0)
Screenshot: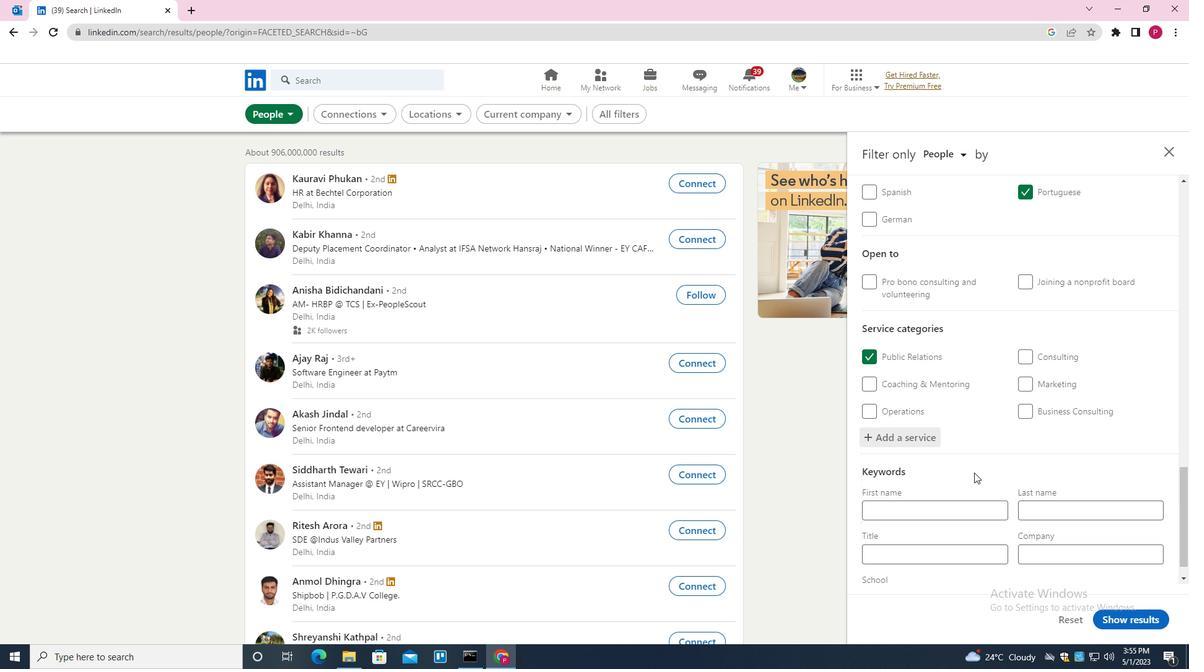 
Action: Mouse moved to (946, 532)
Screenshot: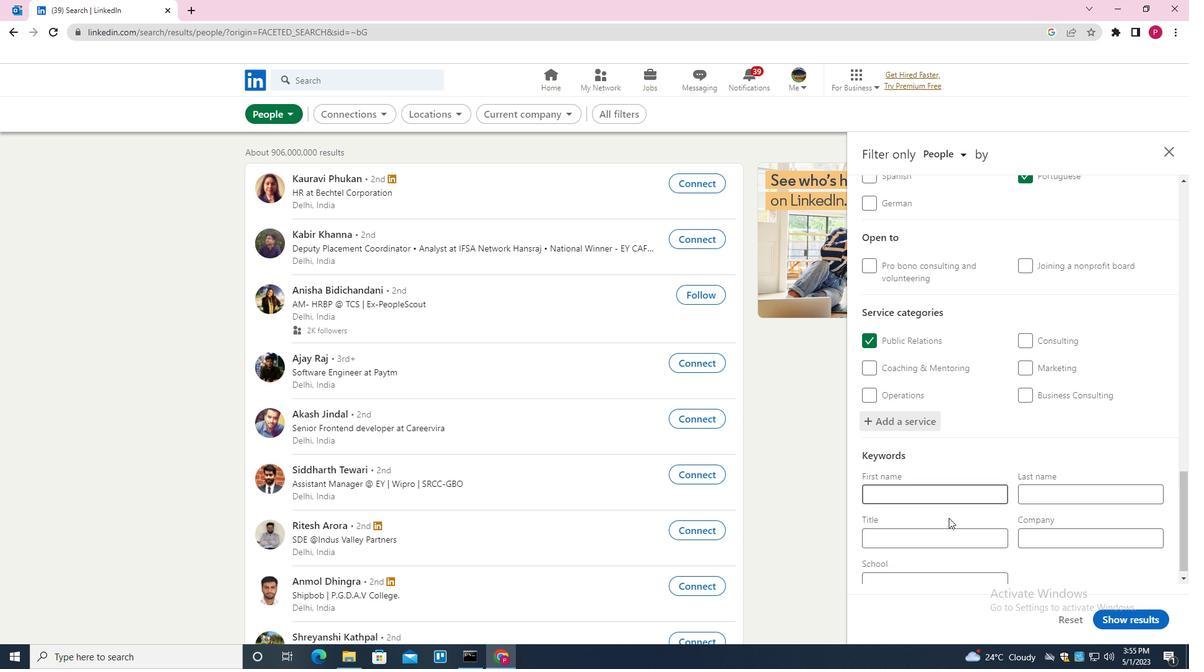 
Action: Mouse pressed left at (946, 532)
Screenshot: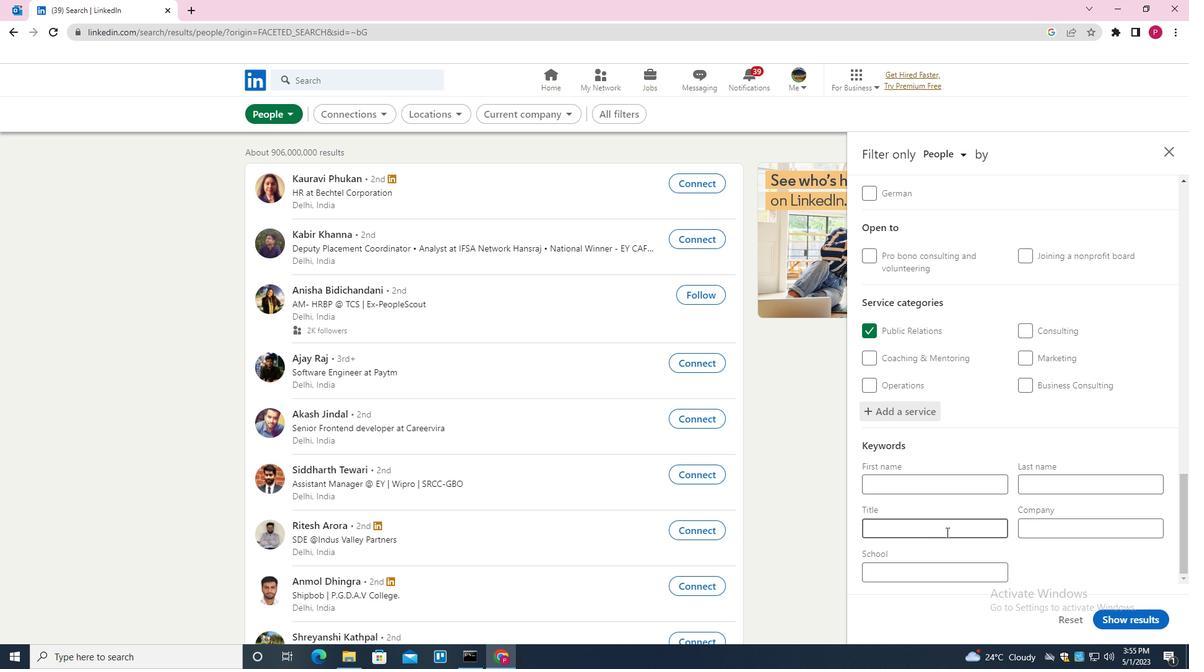 
Action: Key pressed <Key.shift><Key.shift><Key.shift><Key.shift><Key.shift><Key.shift><Key.shift><Key.shift><Key.shift>SALES<Key.space><Key.shift><Key.shift>ENGINEER
Screenshot: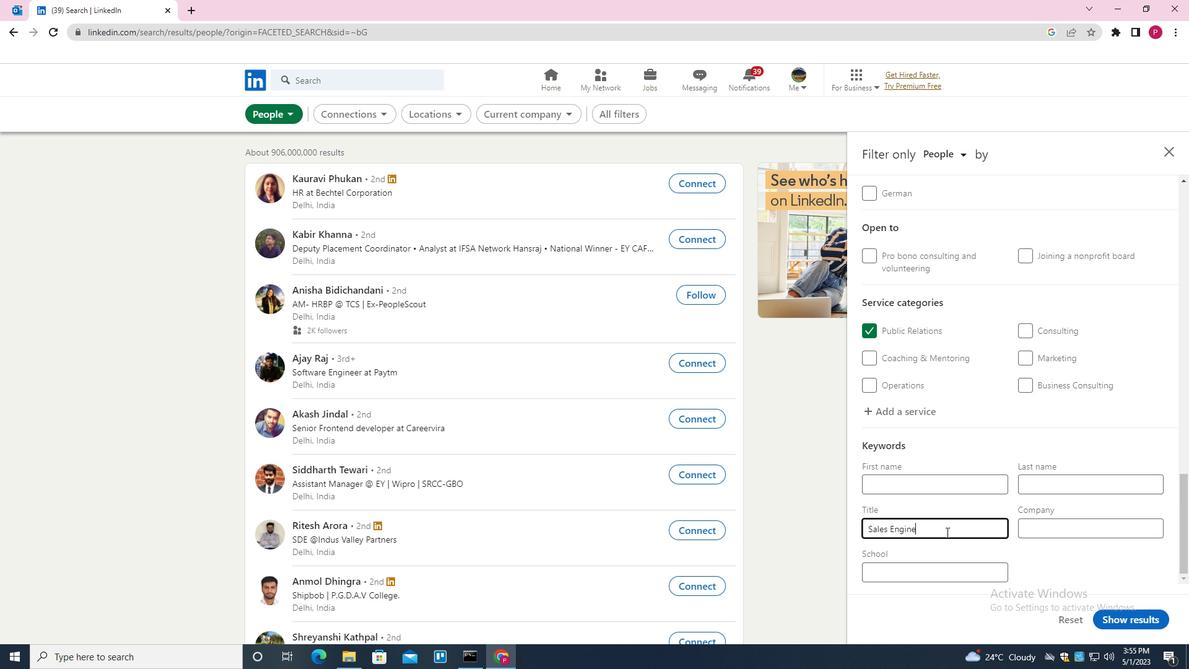 
Action: Mouse moved to (1126, 616)
Screenshot: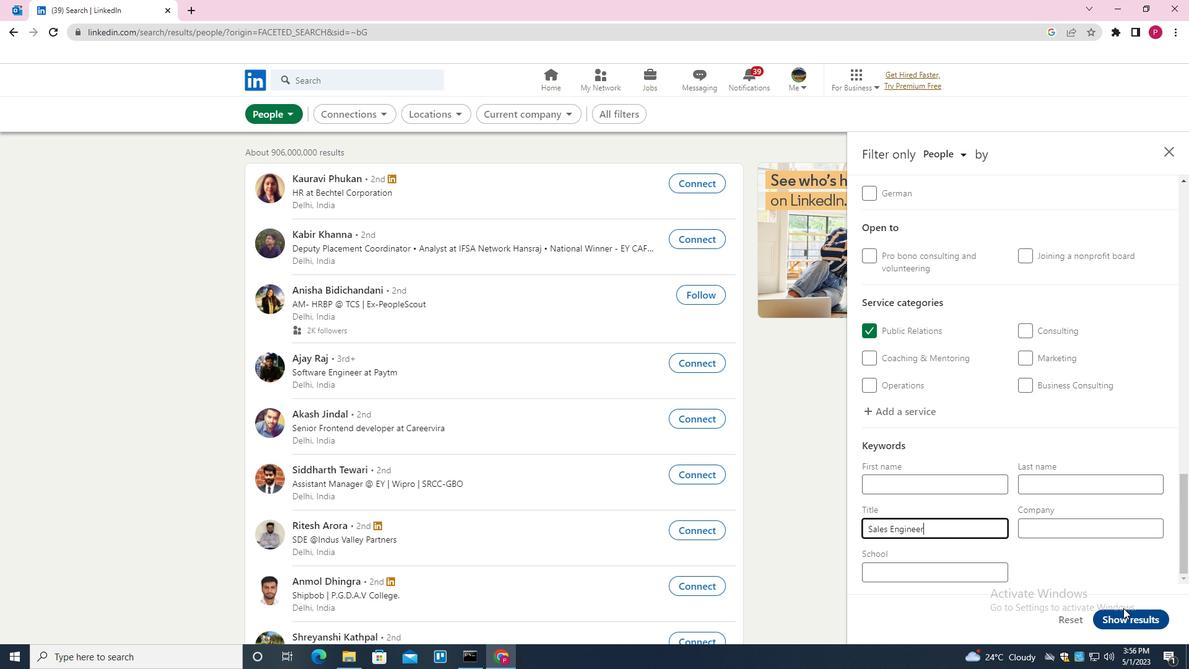 
Action: Mouse pressed left at (1126, 616)
Screenshot: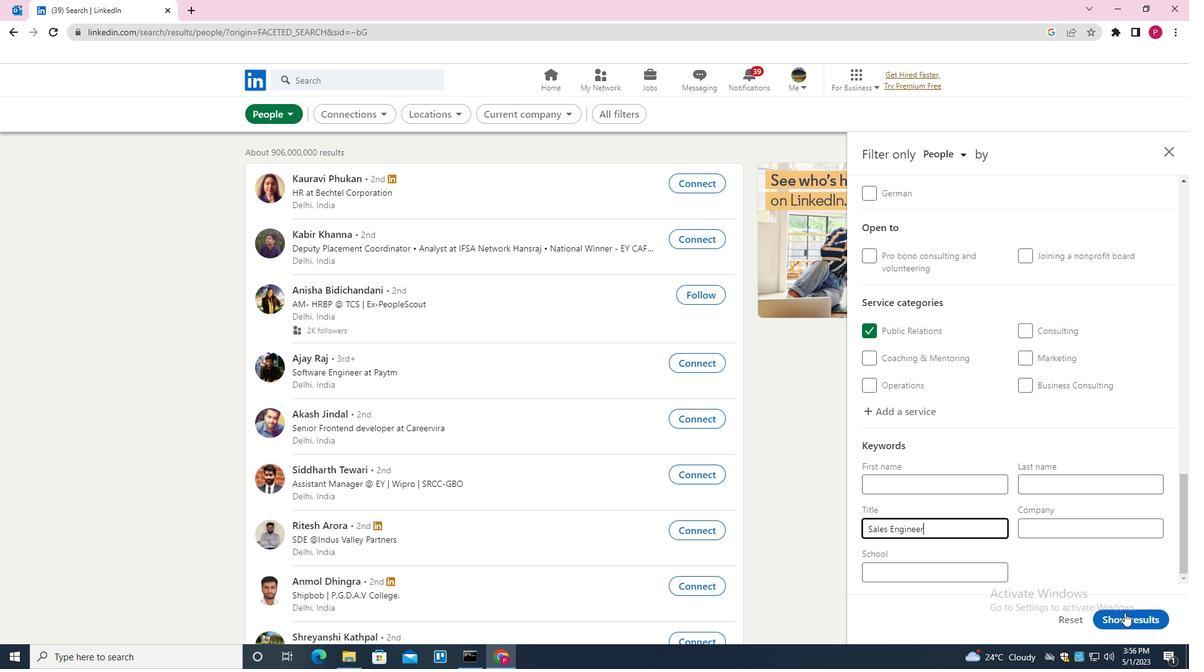 
Action: Mouse moved to (848, 387)
Screenshot: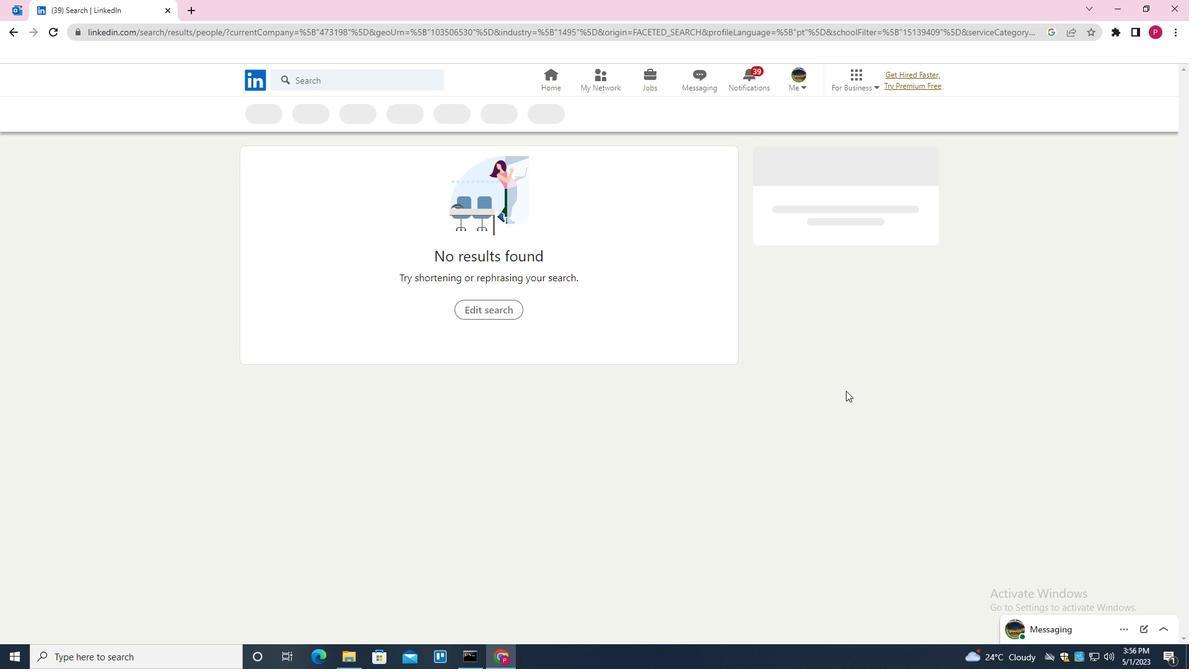 
